 Task: Find connections with filter location Clarence-Rockland with filter topic #happyfounderswith filter profile language English with filter current company JMC Projects (India) Ltd with filter school Maulana Azad College with filter industry Accounting with filter service category Consulting with filter keywords title Customer Care Associate
Action: Mouse moved to (216, 304)
Screenshot: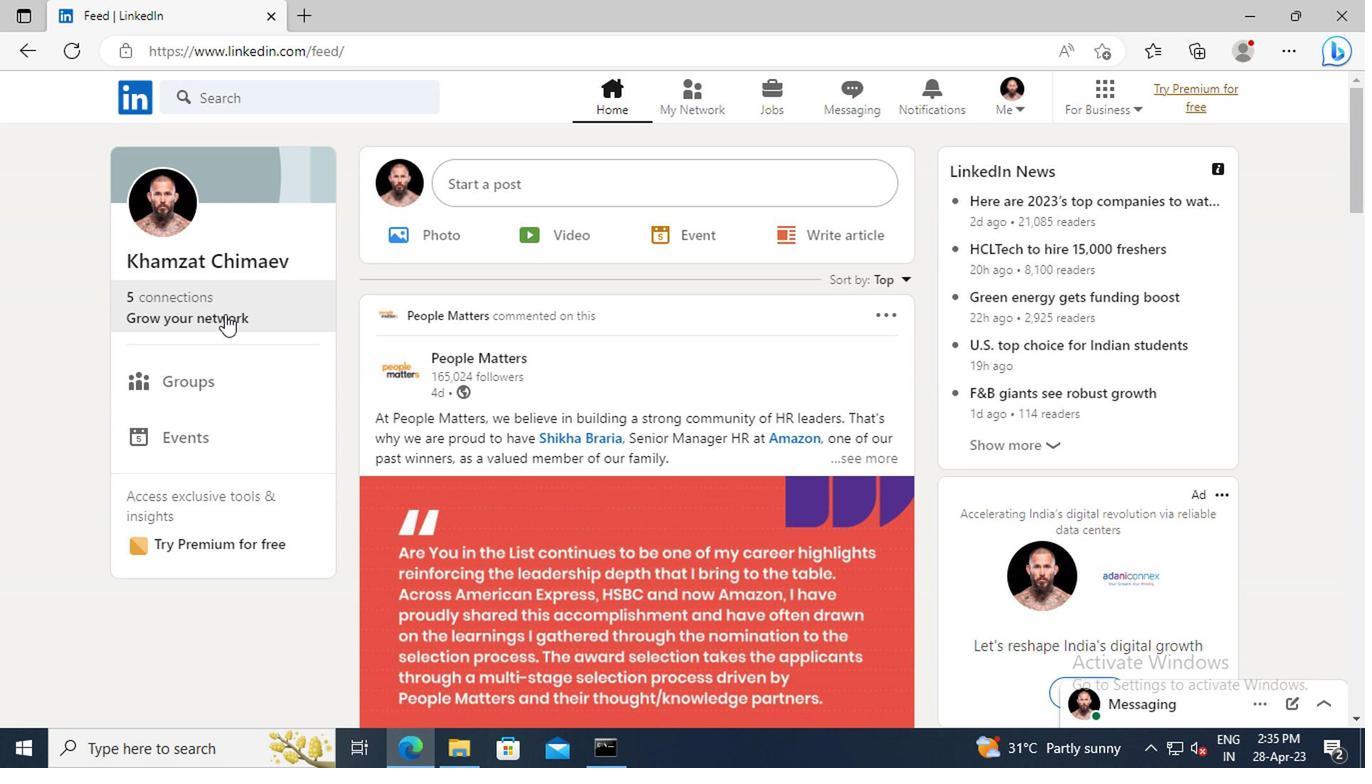 
Action: Mouse pressed left at (216, 304)
Screenshot: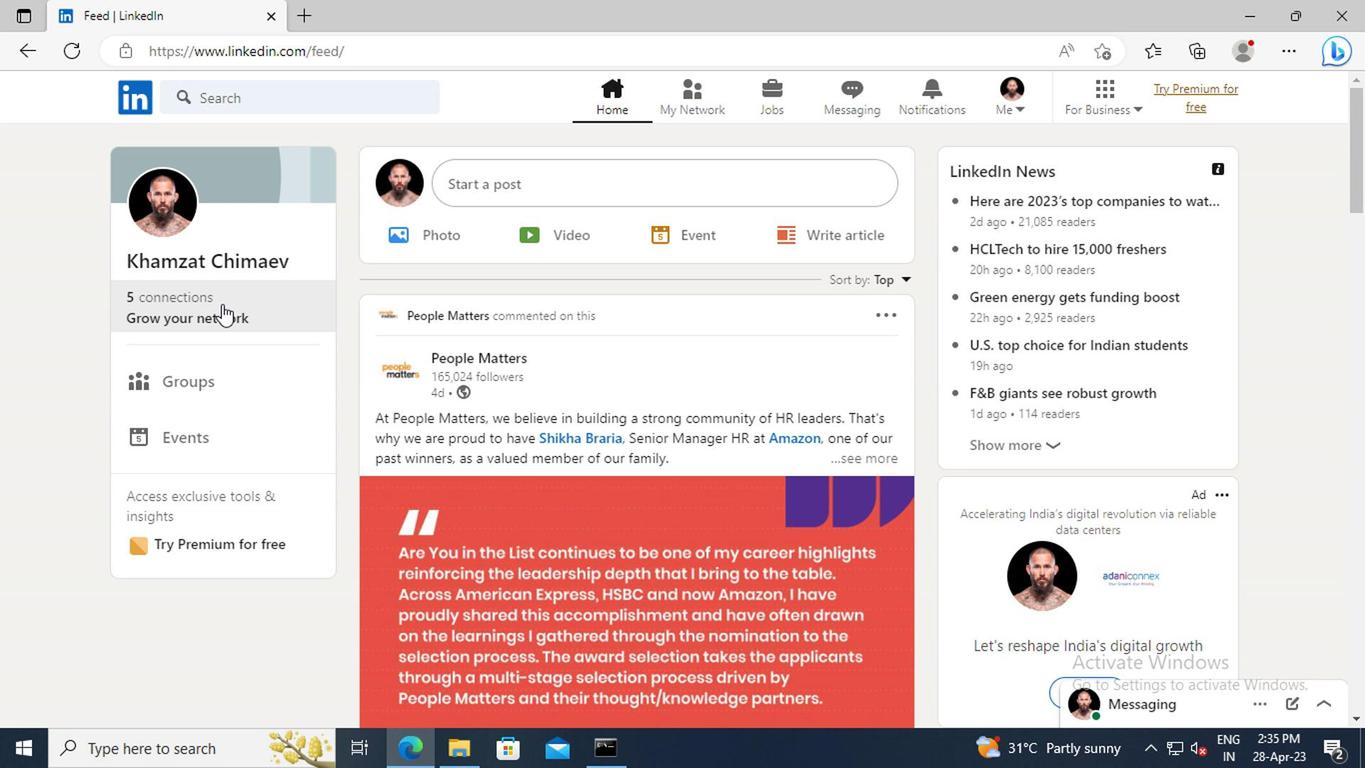 
Action: Mouse moved to (222, 215)
Screenshot: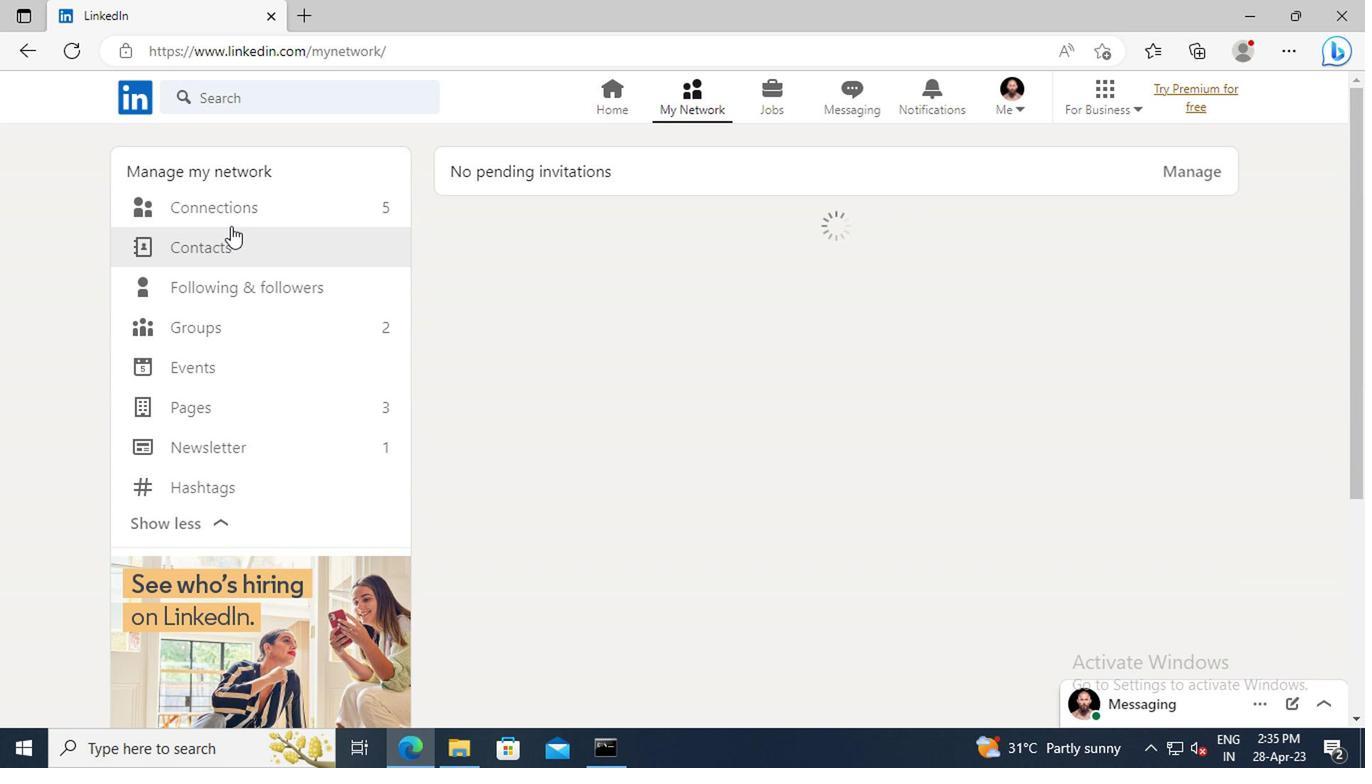 
Action: Mouse pressed left at (222, 215)
Screenshot: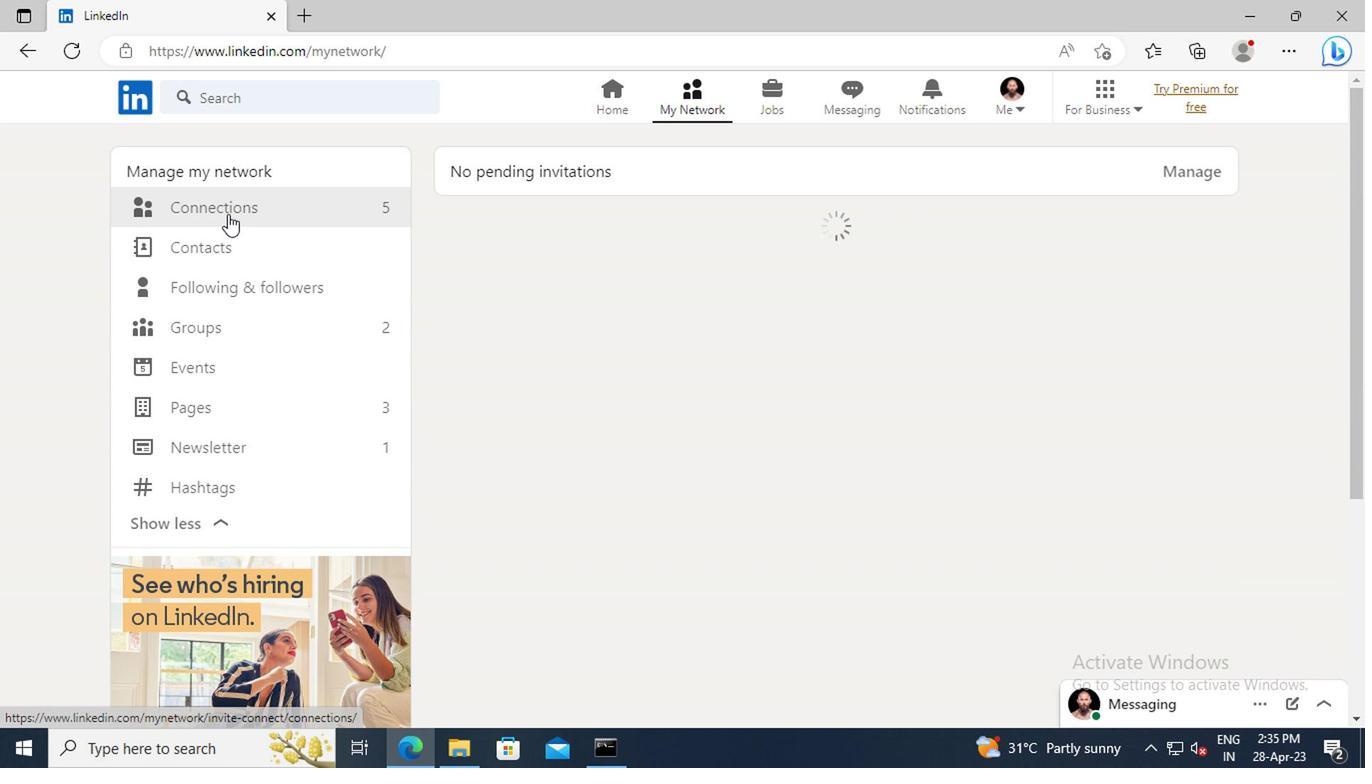 
Action: Mouse moved to (831, 214)
Screenshot: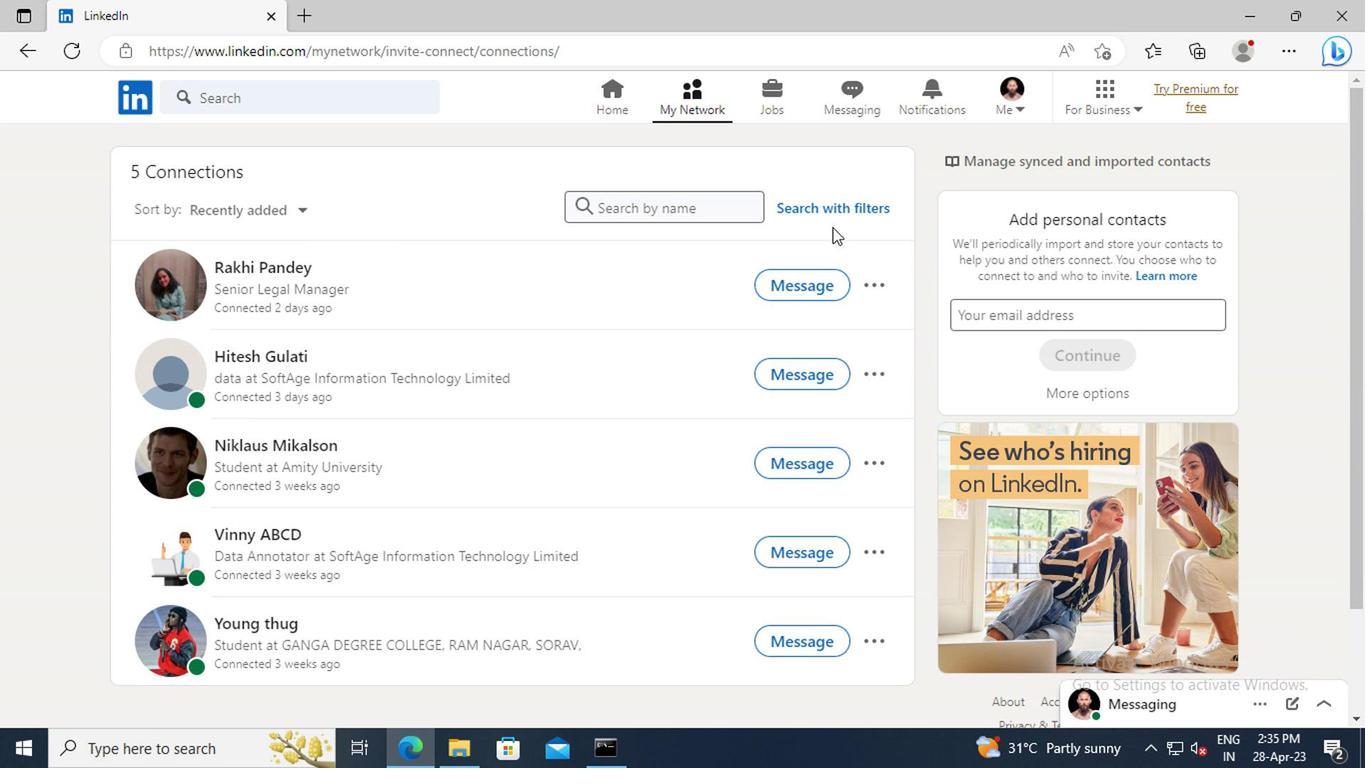 
Action: Mouse pressed left at (831, 214)
Screenshot: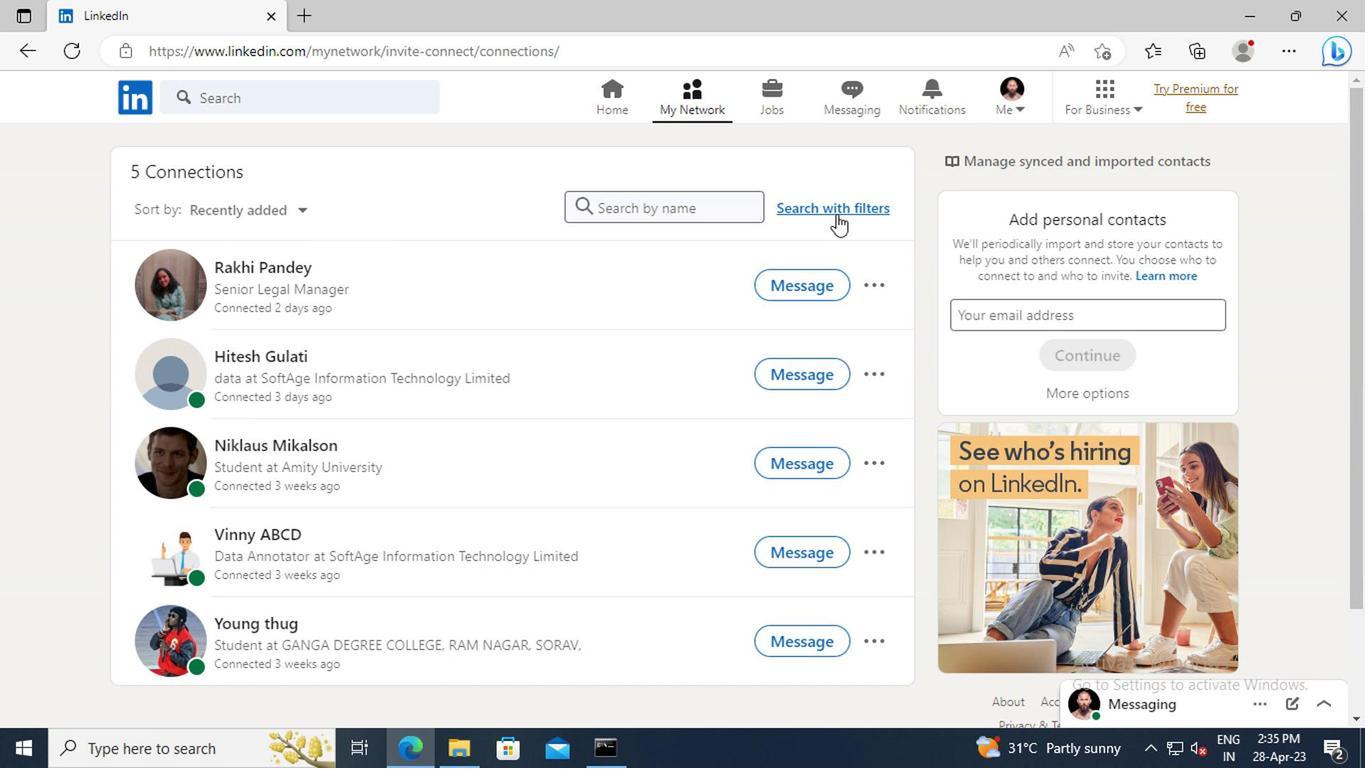 
Action: Mouse moved to (755, 157)
Screenshot: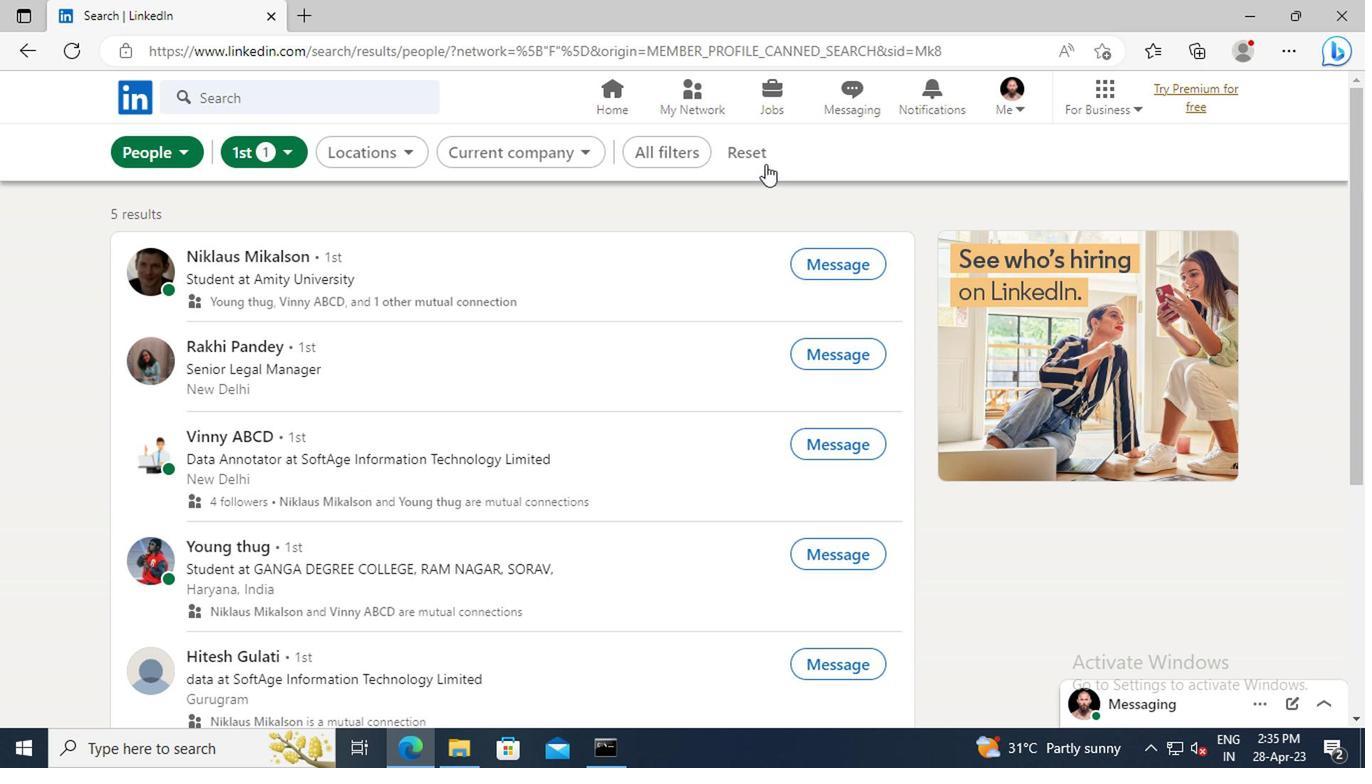 
Action: Mouse pressed left at (755, 157)
Screenshot: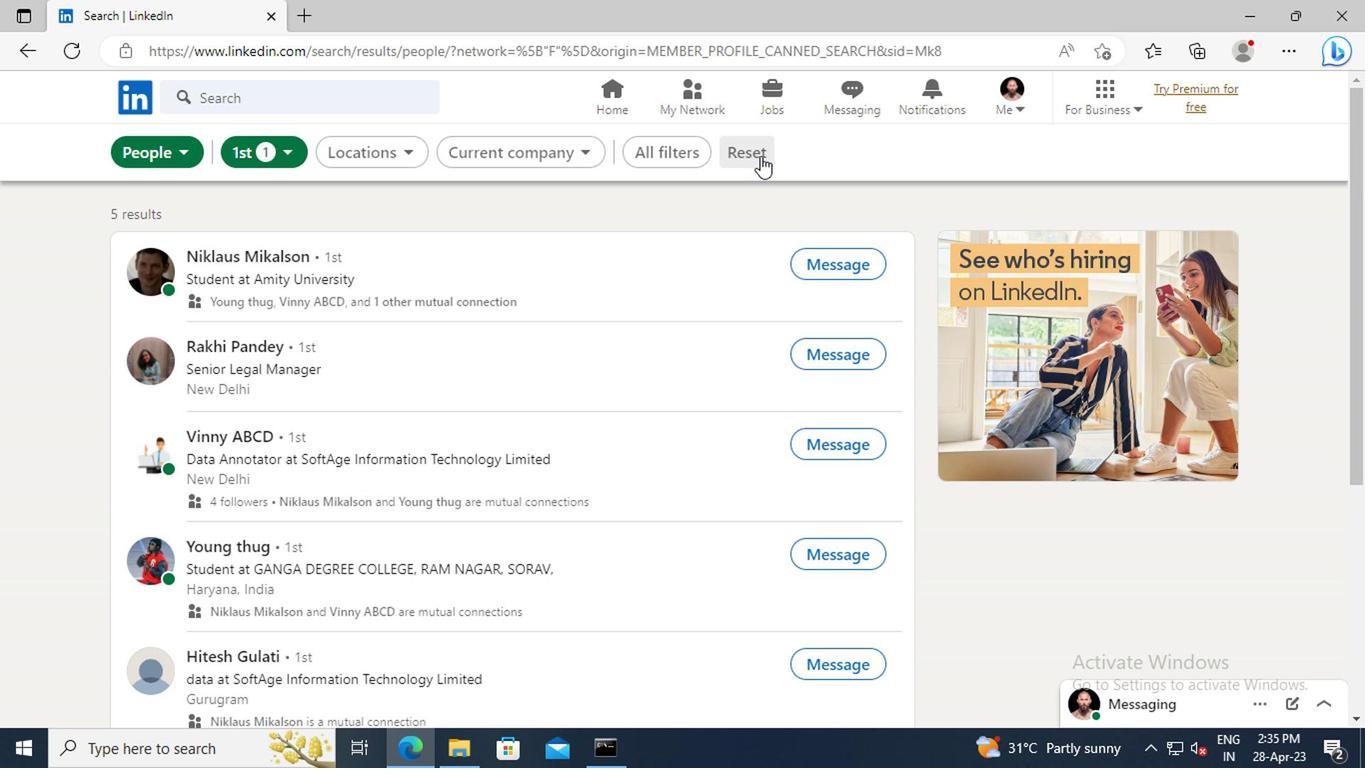 
Action: Mouse moved to (721, 155)
Screenshot: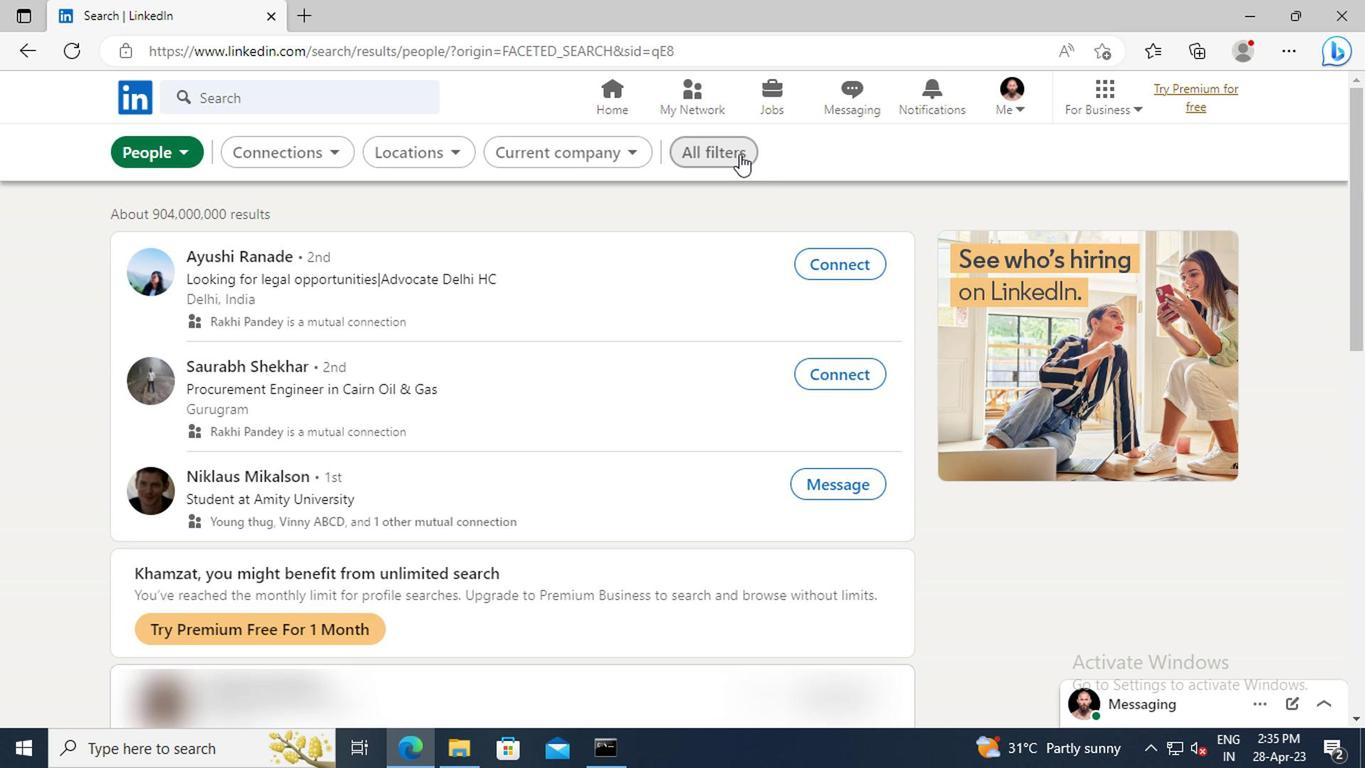 
Action: Mouse pressed left at (721, 155)
Screenshot: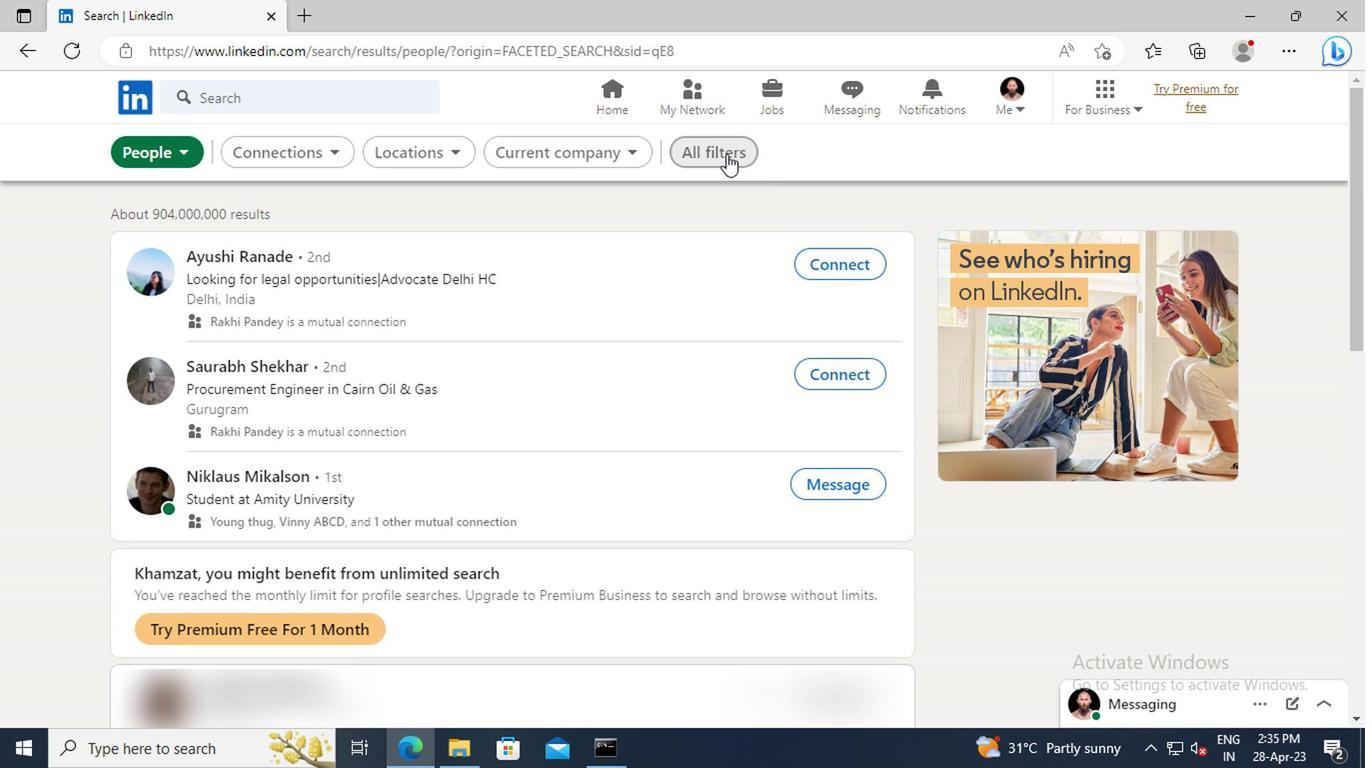 
Action: Mouse moved to (1089, 340)
Screenshot: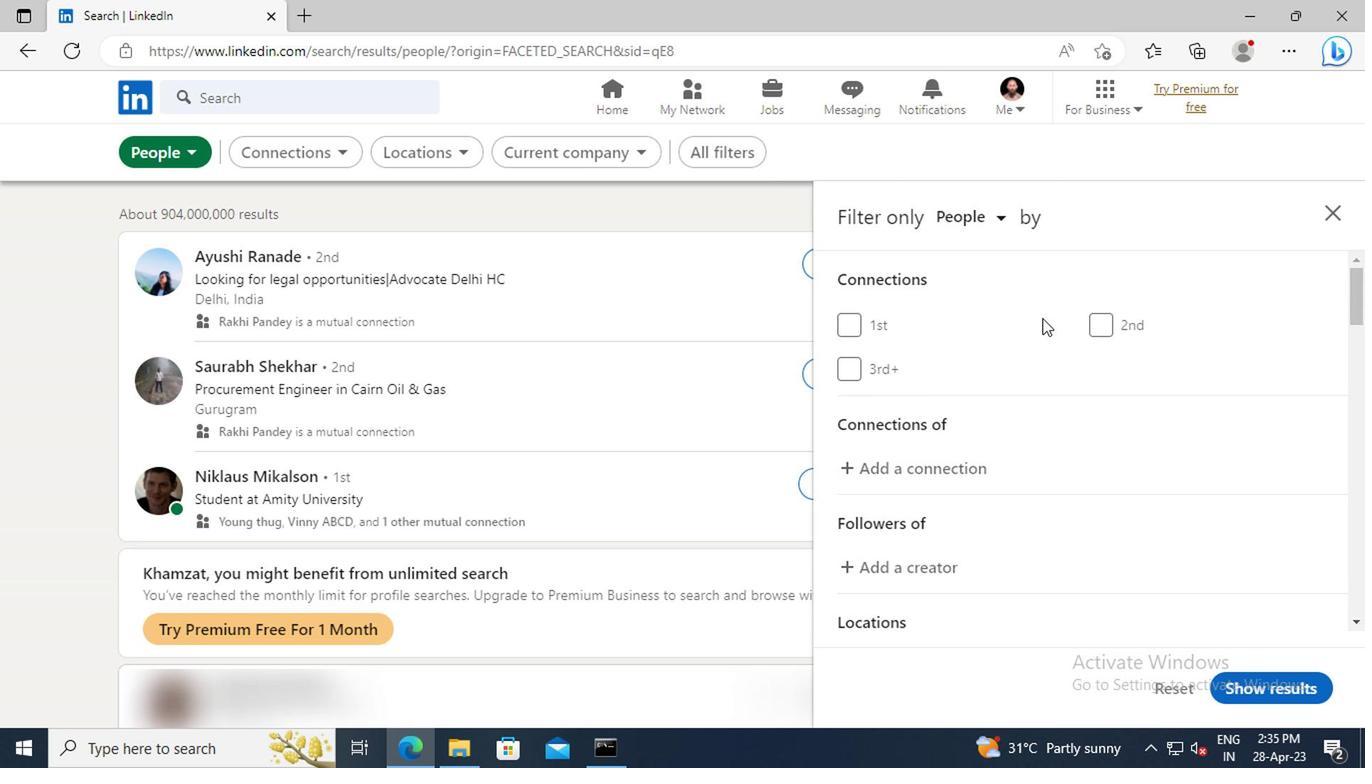 
Action: Mouse scrolled (1089, 339) with delta (0, -1)
Screenshot: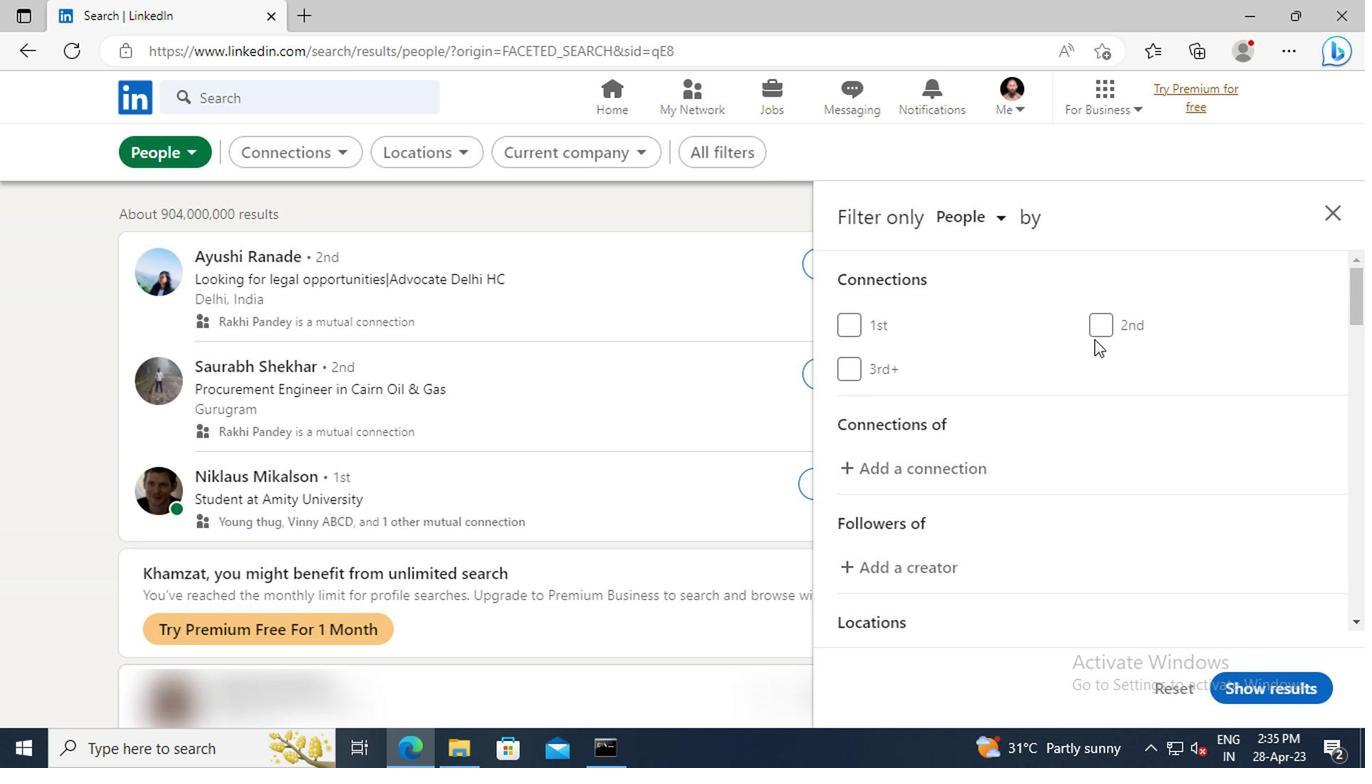 
Action: Mouse scrolled (1089, 339) with delta (0, -1)
Screenshot: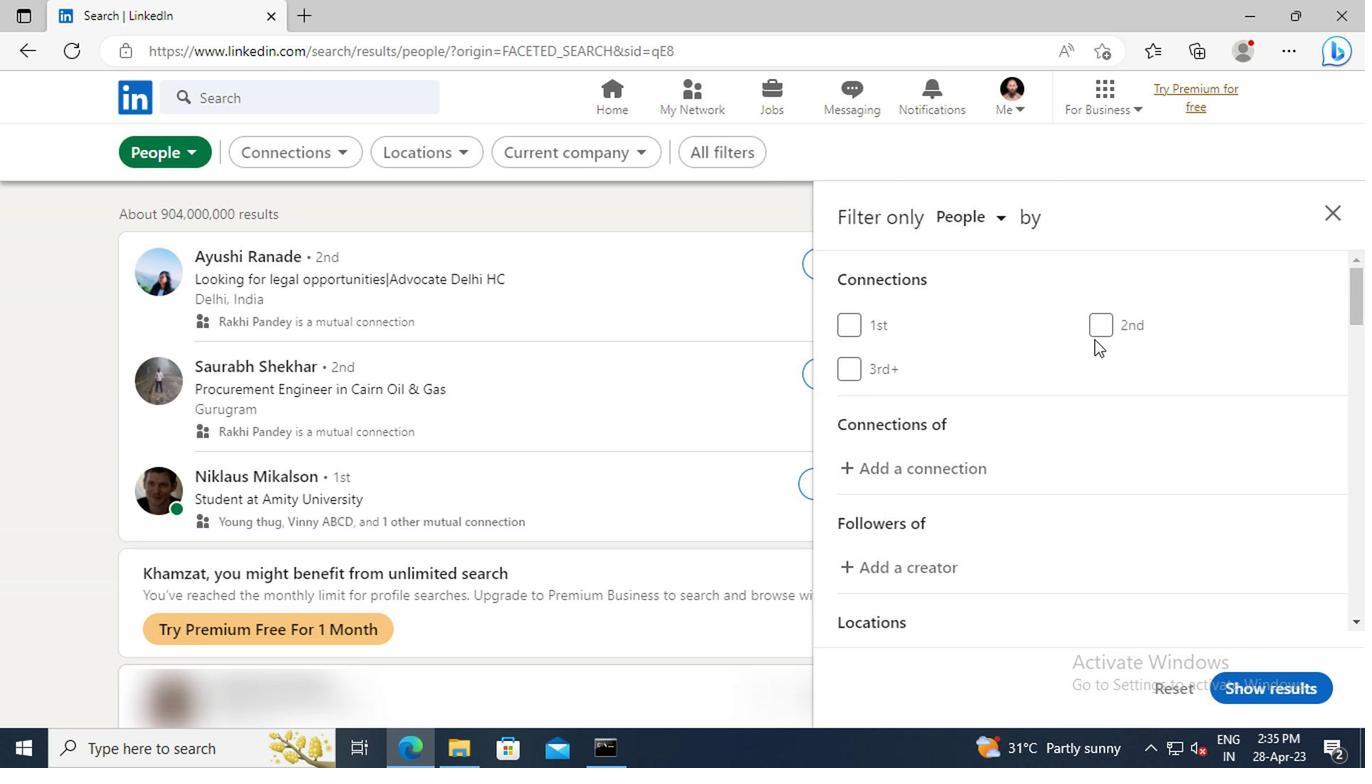 
Action: Mouse scrolled (1089, 339) with delta (0, -1)
Screenshot: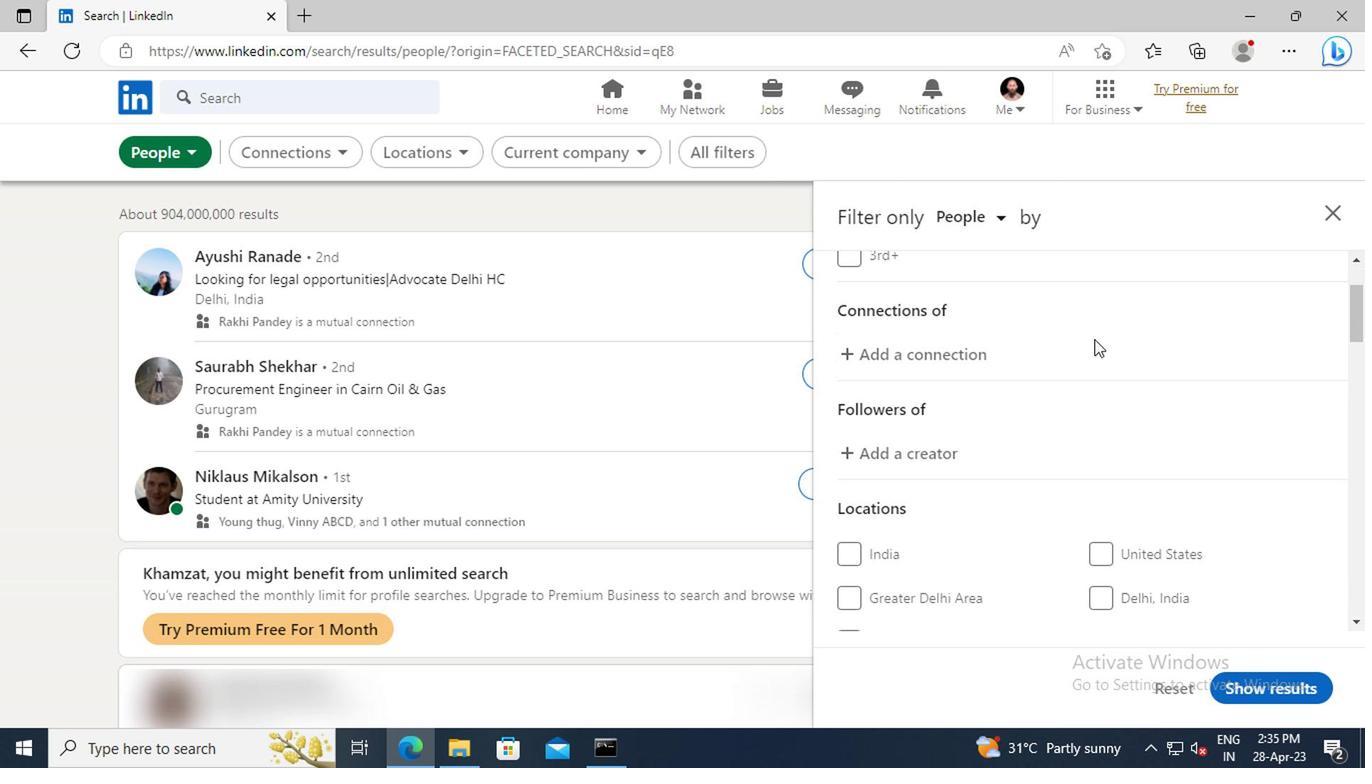 
Action: Mouse scrolled (1089, 339) with delta (0, -1)
Screenshot: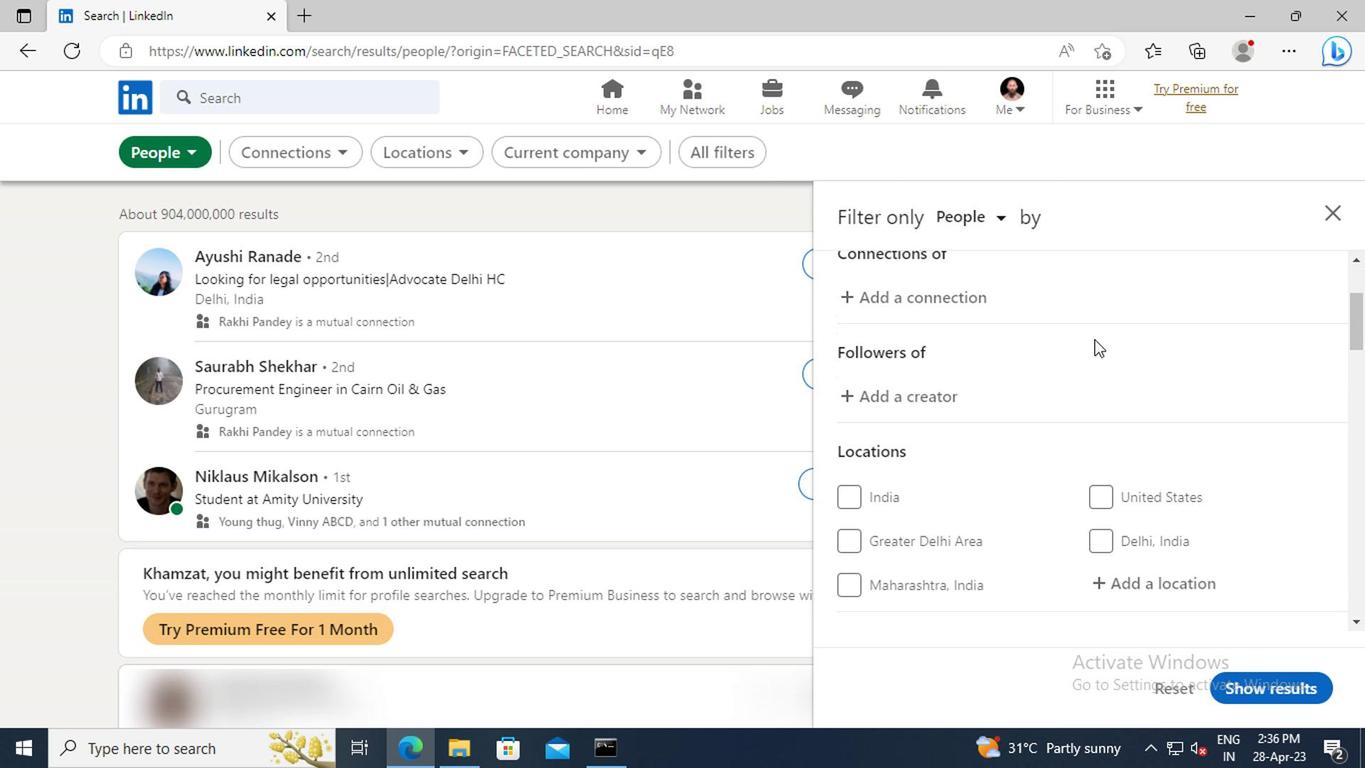 
Action: Mouse moved to (1090, 340)
Screenshot: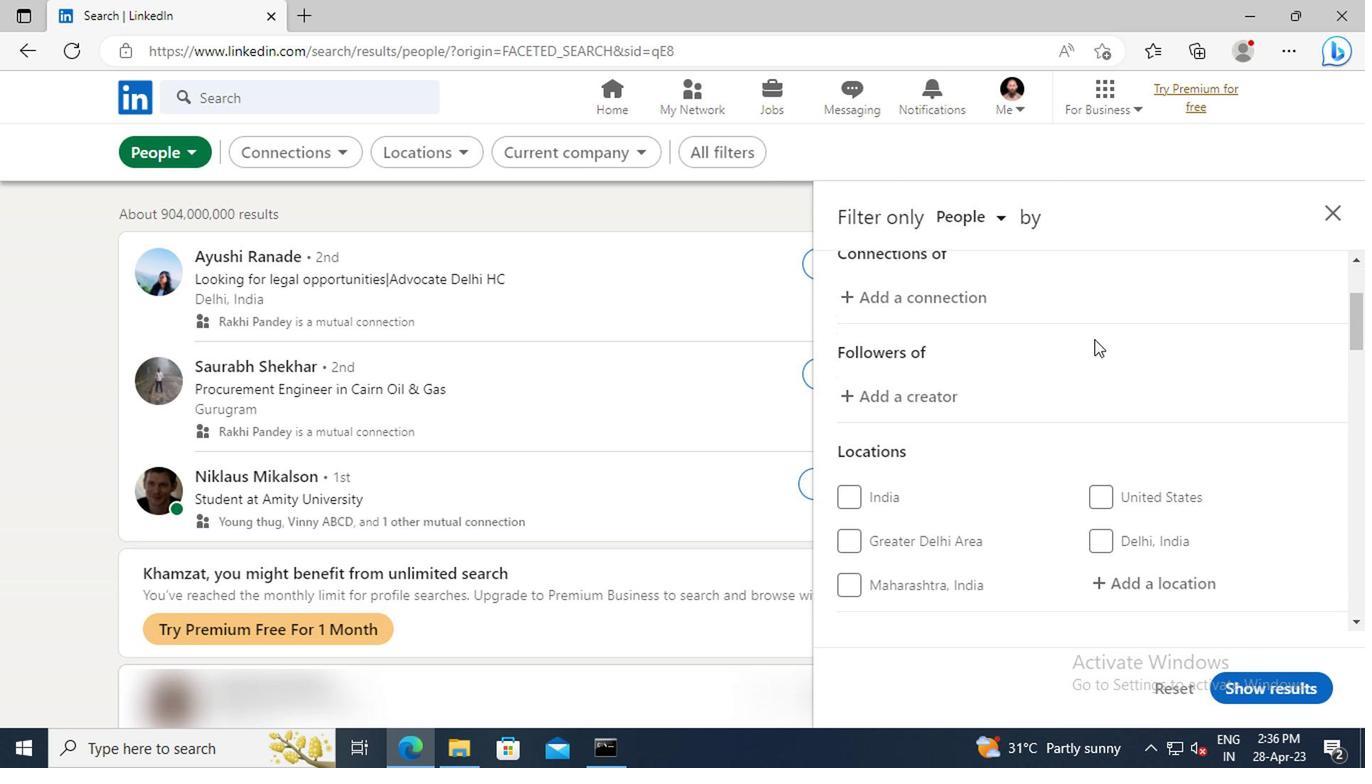 
Action: Mouse scrolled (1090, 339) with delta (0, -1)
Screenshot: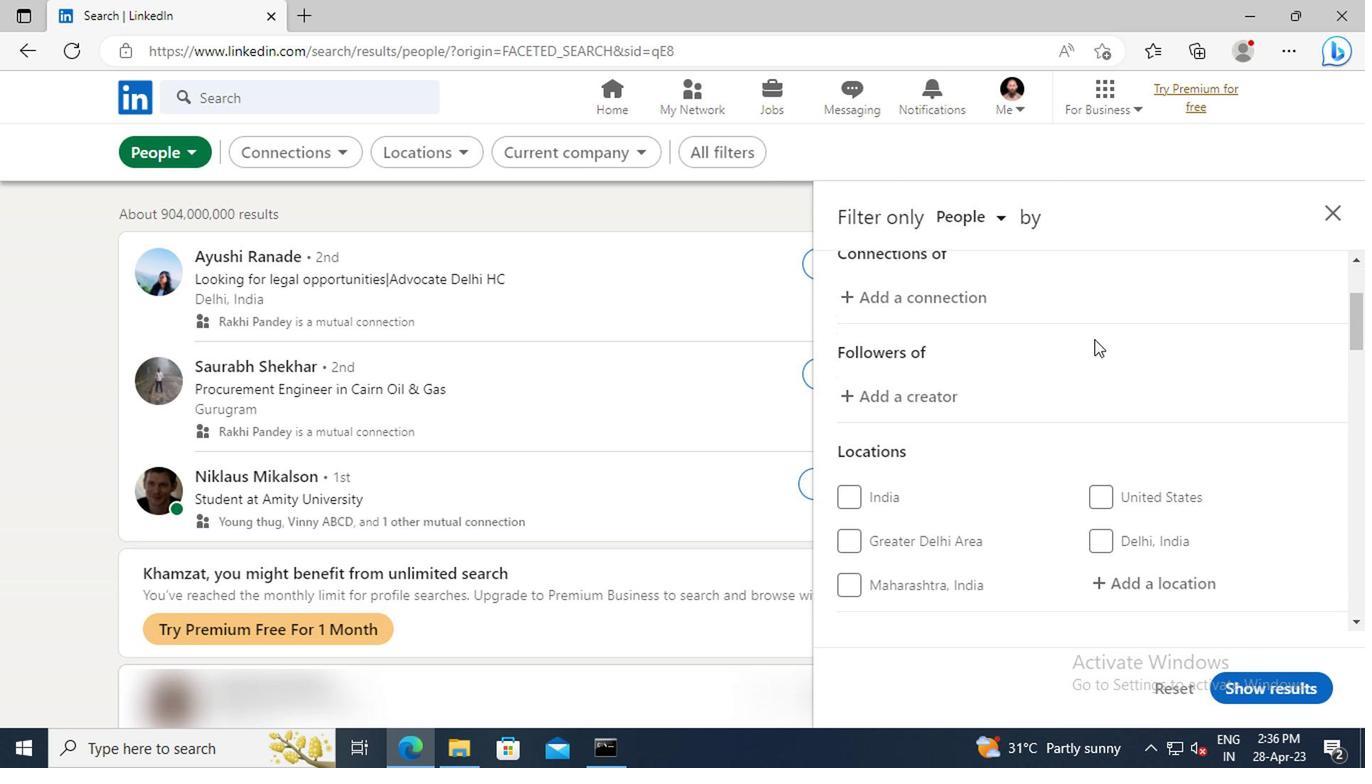 
Action: Mouse moved to (1130, 469)
Screenshot: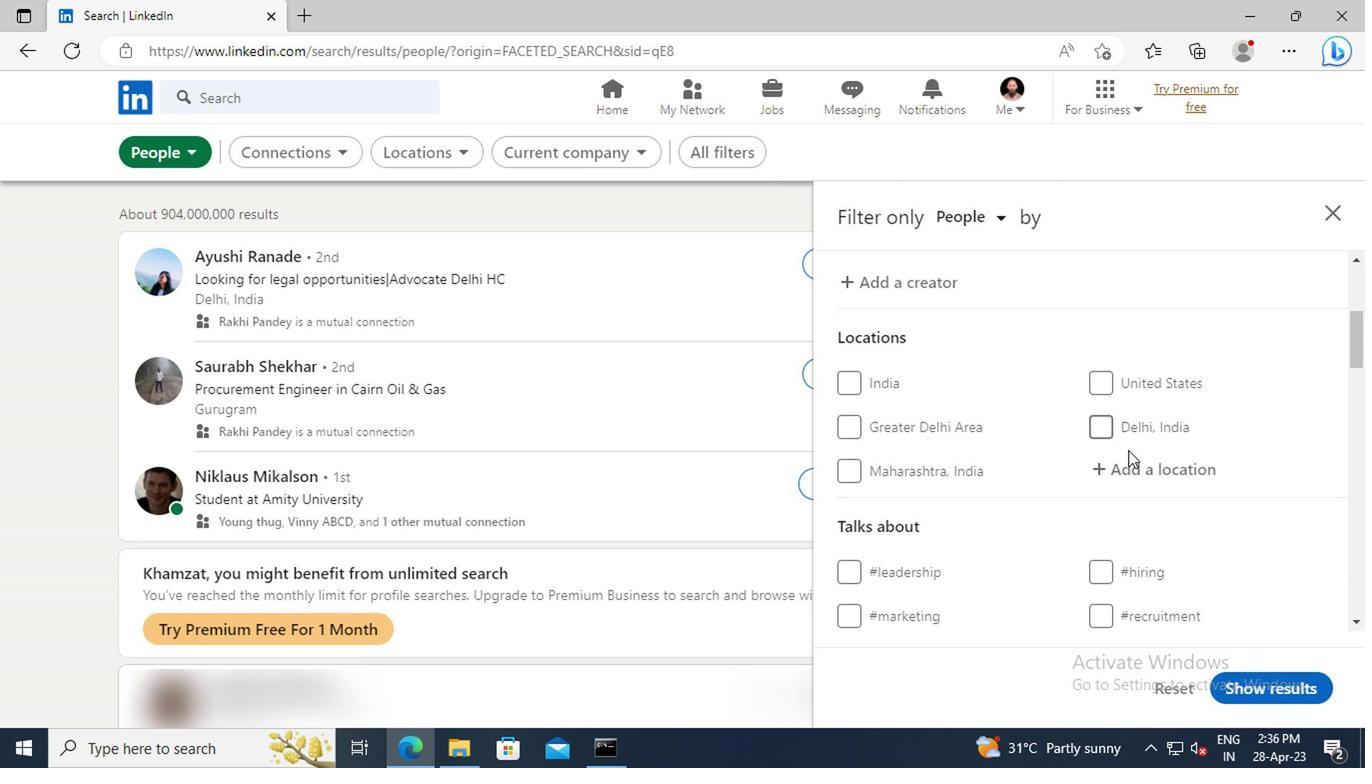 
Action: Mouse pressed left at (1130, 469)
Screenshot: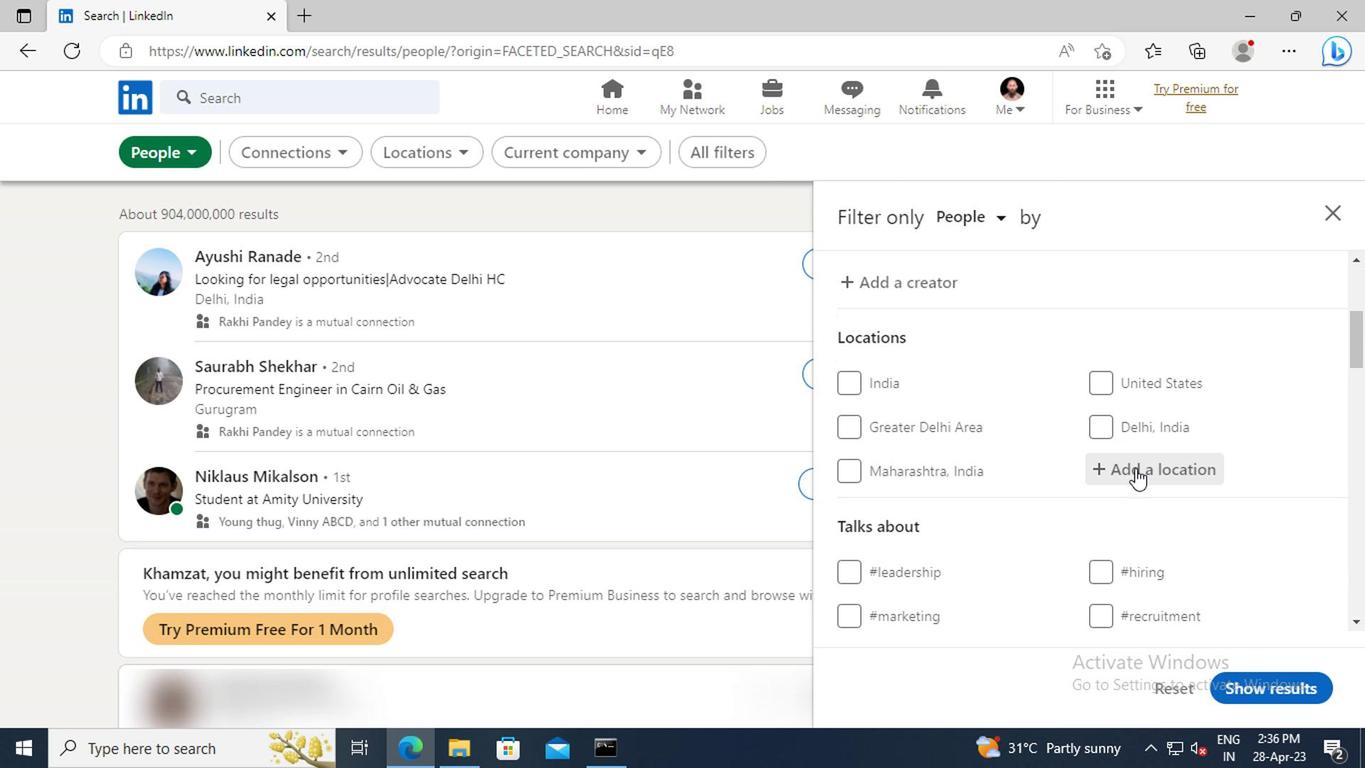 
Action: Key pressed <Key.shift>CLARENCE-<Key.shift>ROCKLAND
Screenshot: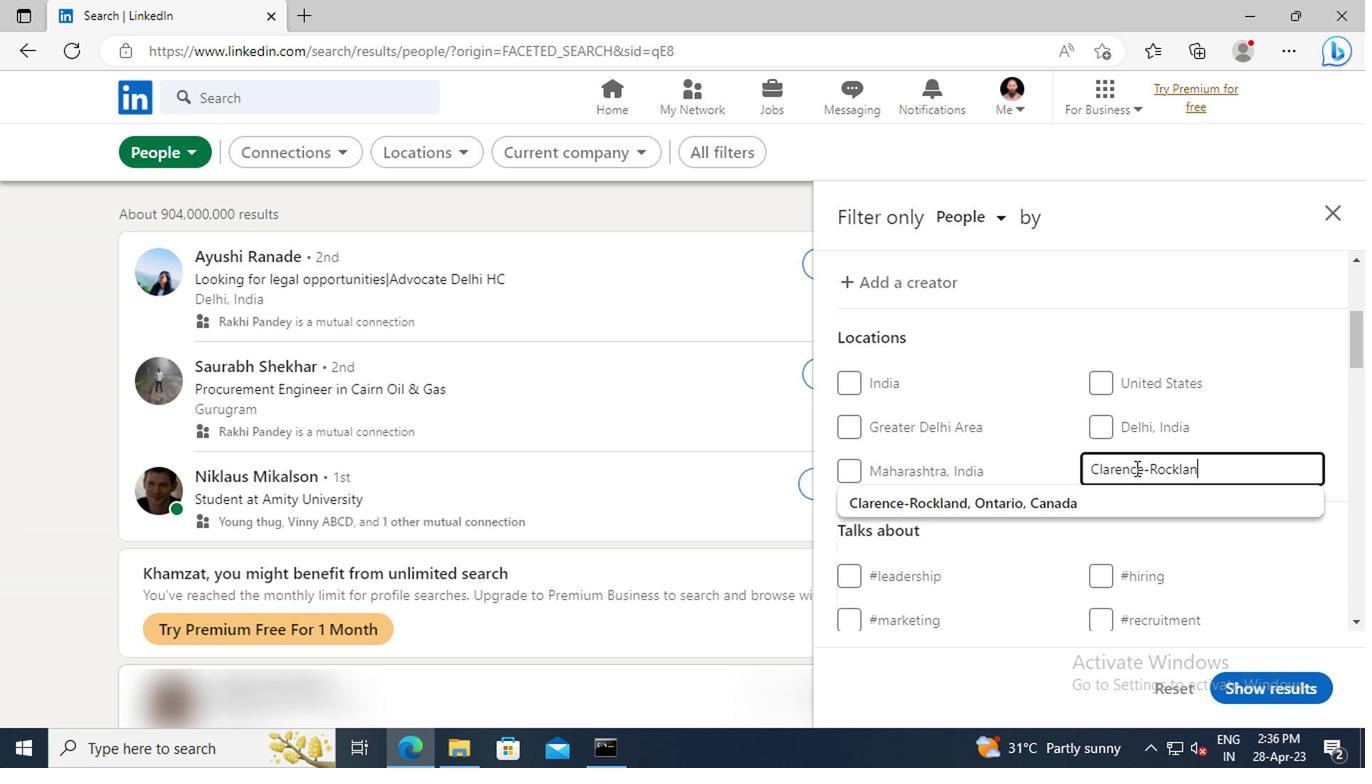 
Action: Mouse moved to (1123, 502)
Screenshot: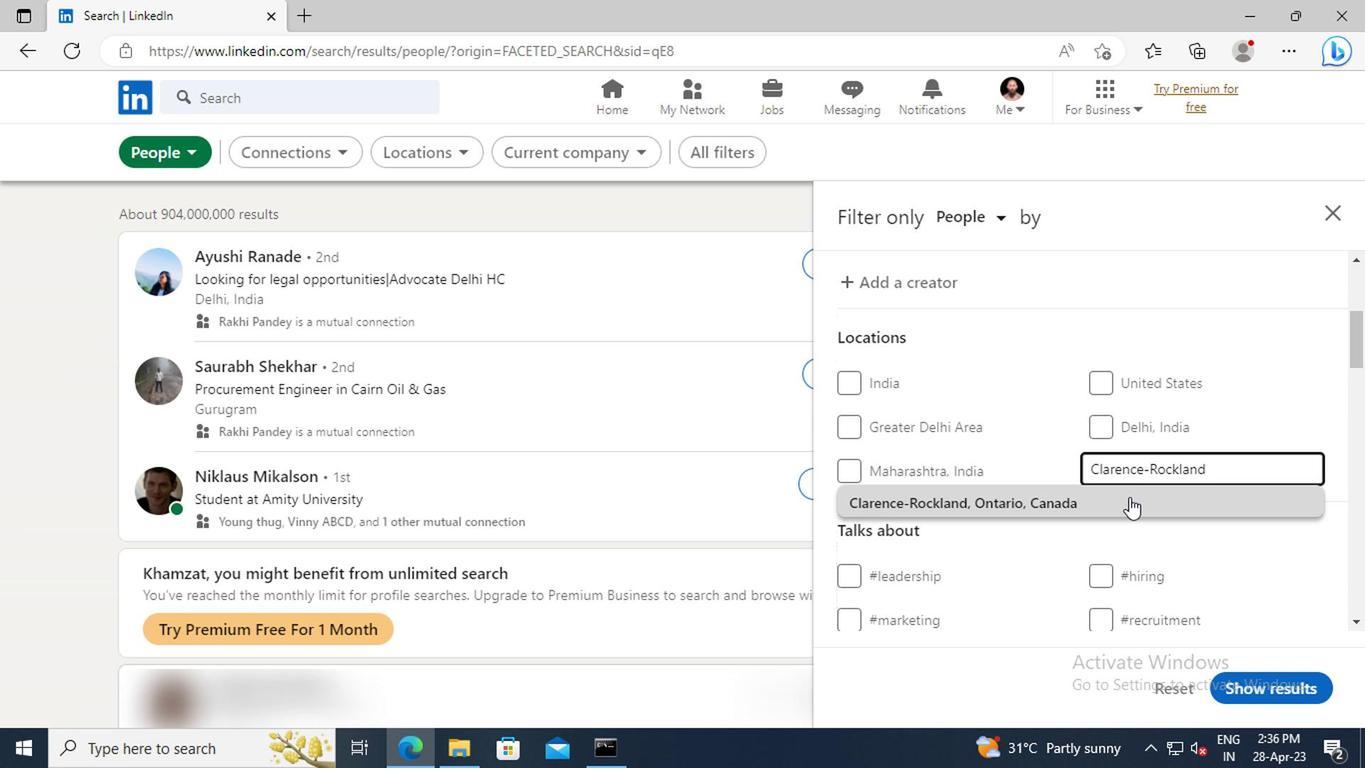
Action: Mouse pressed left at (1123, 502)
Screenshot: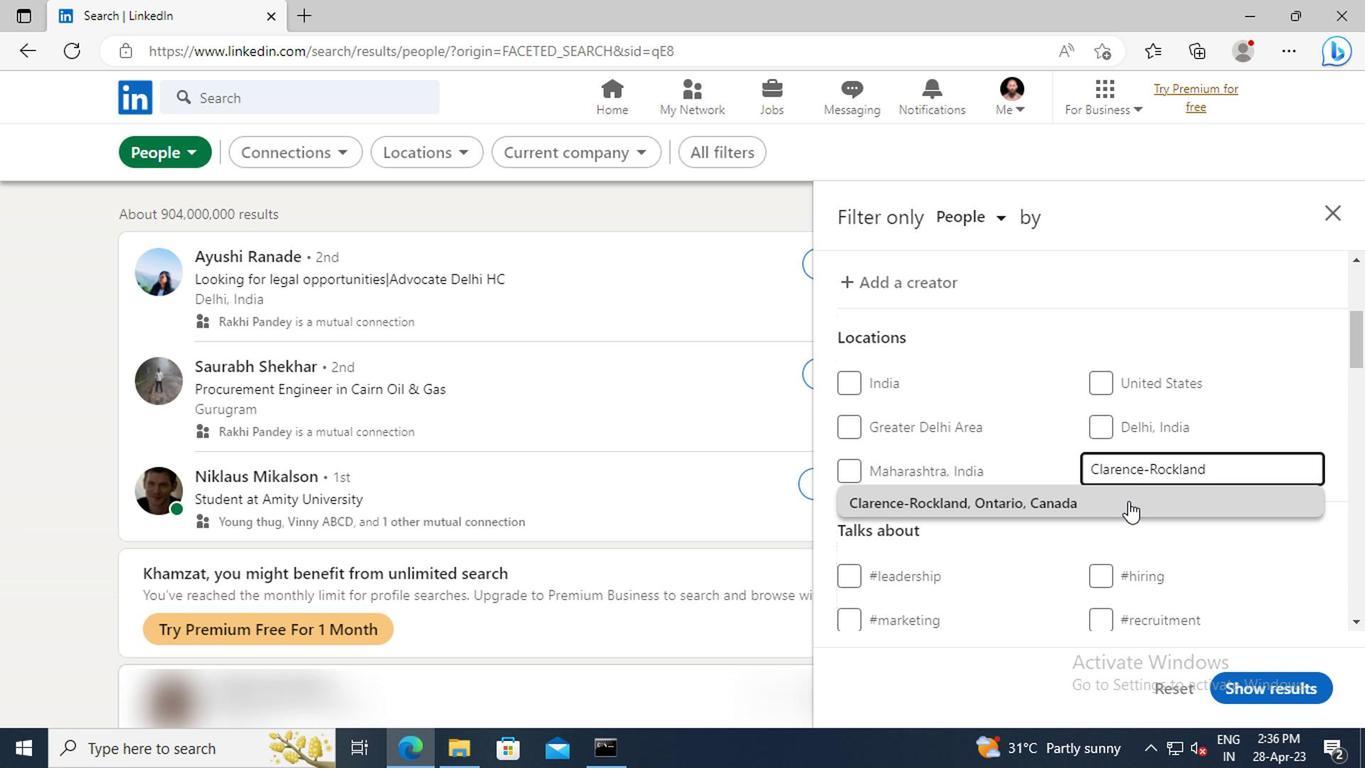 
Action: Mouse moved to (1121, 484)
Screenshot: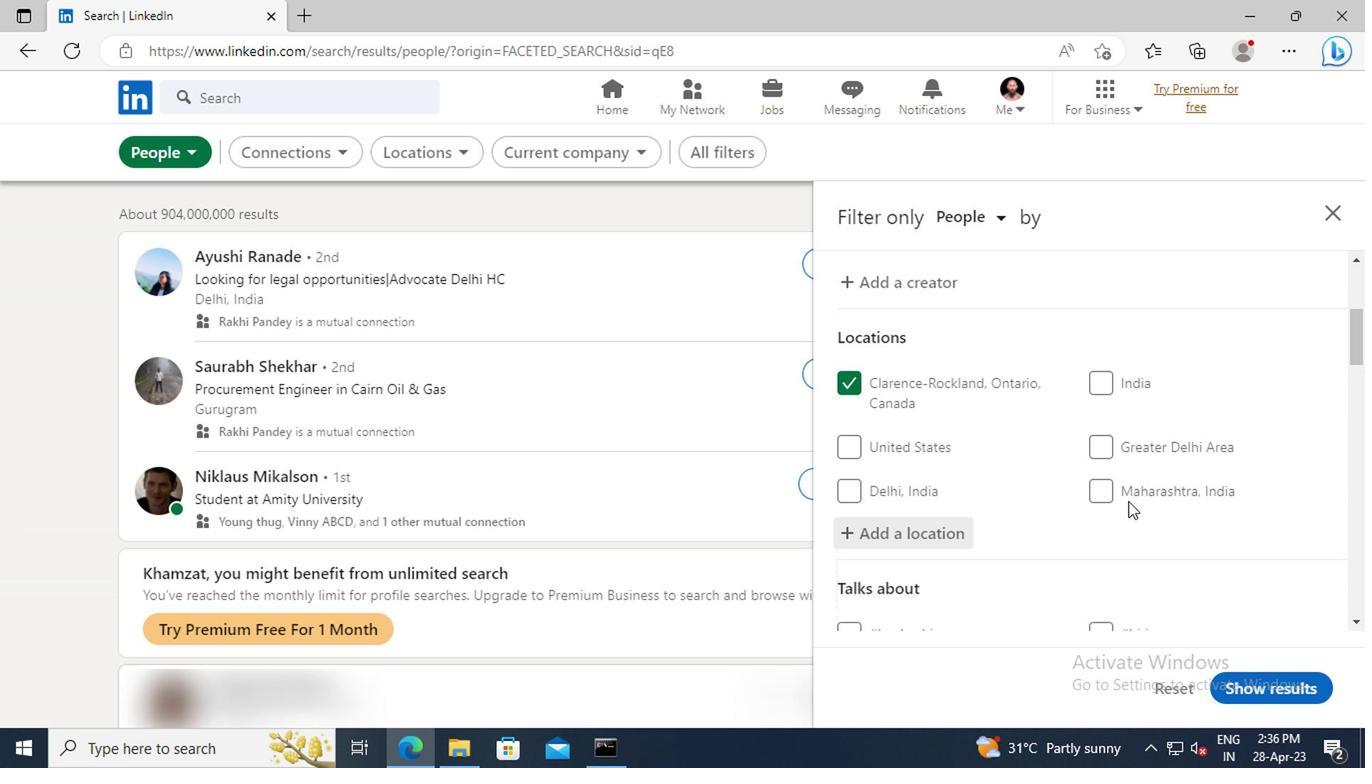 
Action: Mouse scrolled (1121, 483) with delta (0, 0)
Screenshot: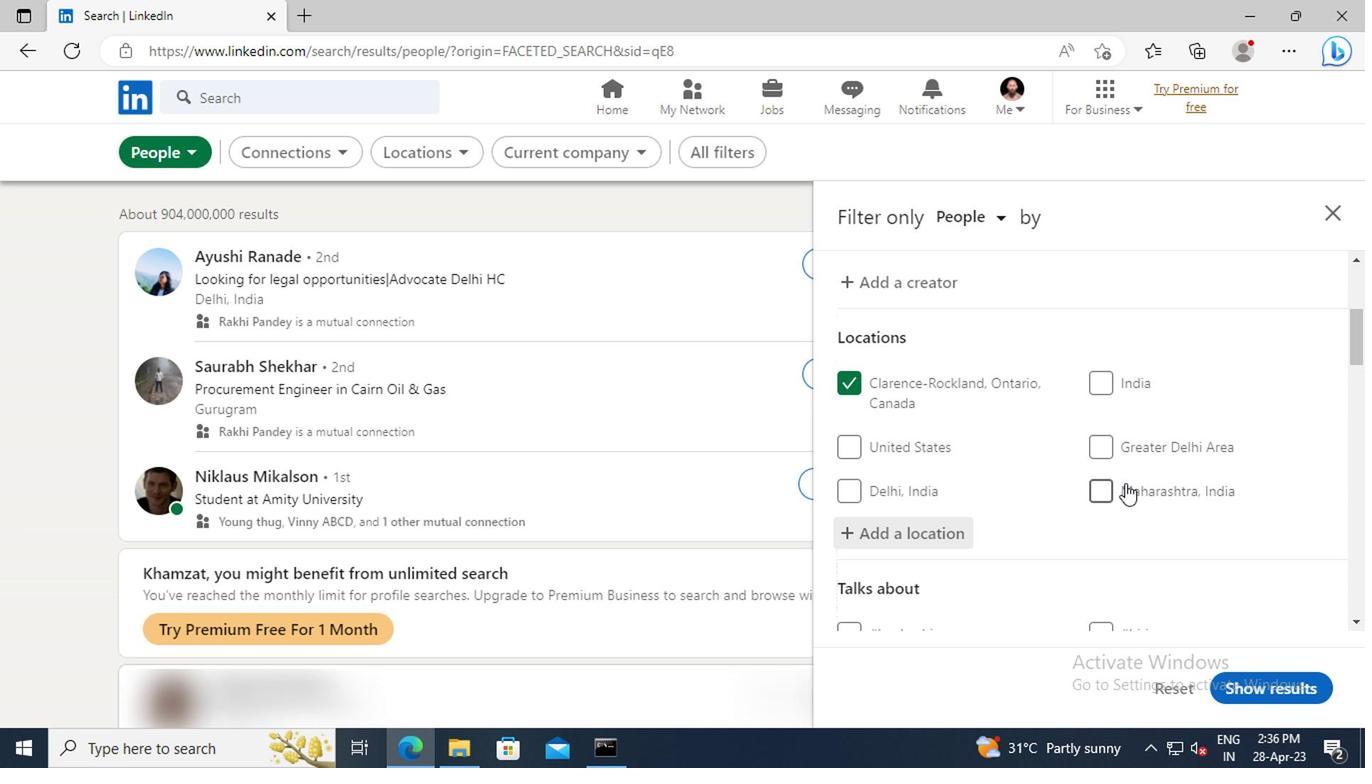 
Action: Mouse scrolled (1121, 483) with delta (0, 0)
Screenshot: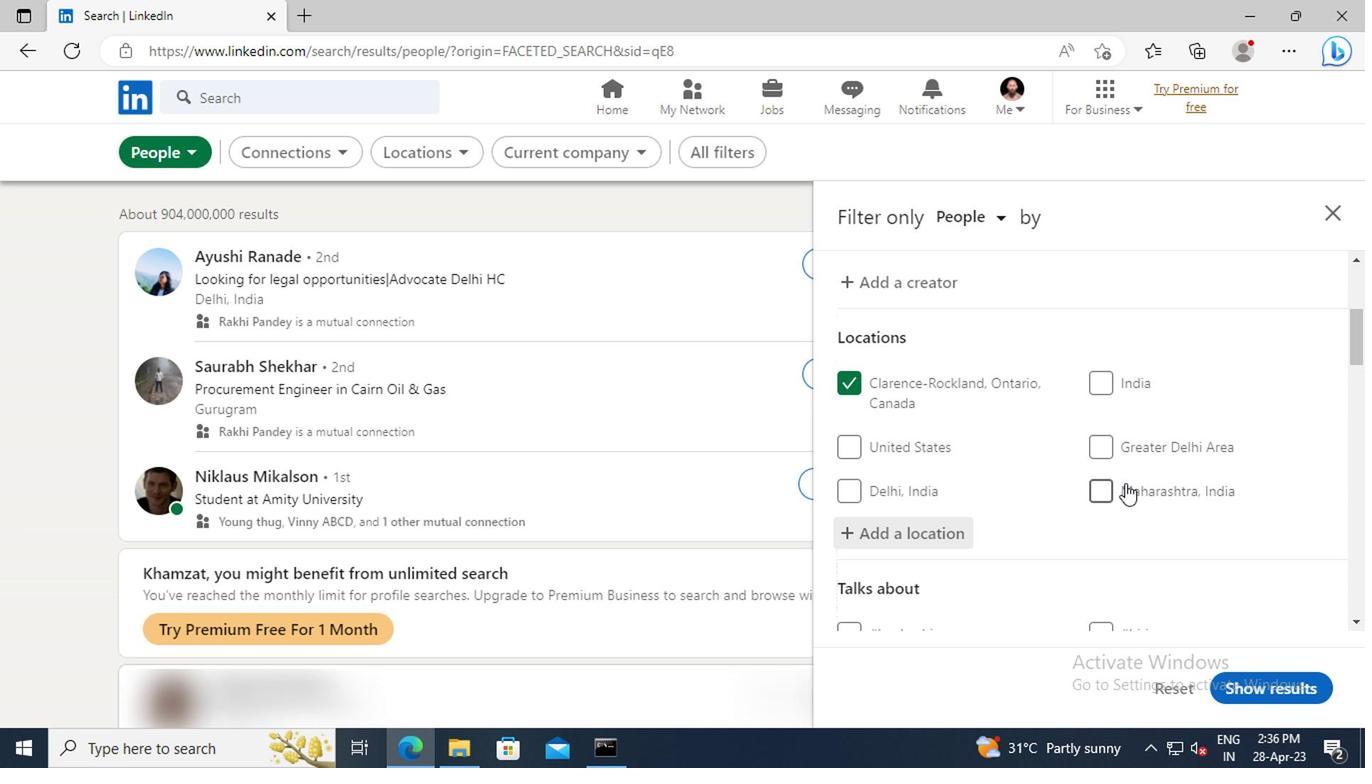 
Action: Mouse scrolled (1121, 483) with delta (0, 0)
Screenshot: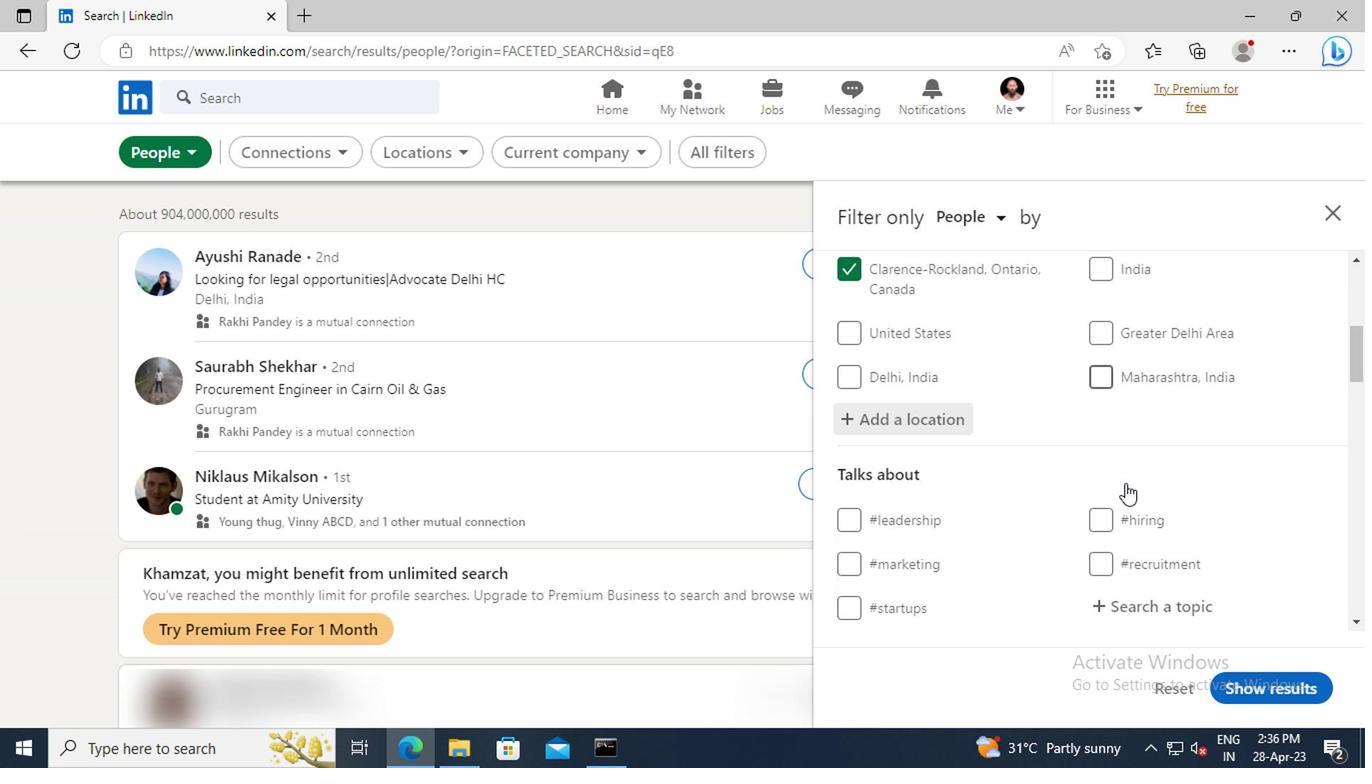 
Action: Mouse scrolled (1121, 483) with delta (0, 0)
Screenshot: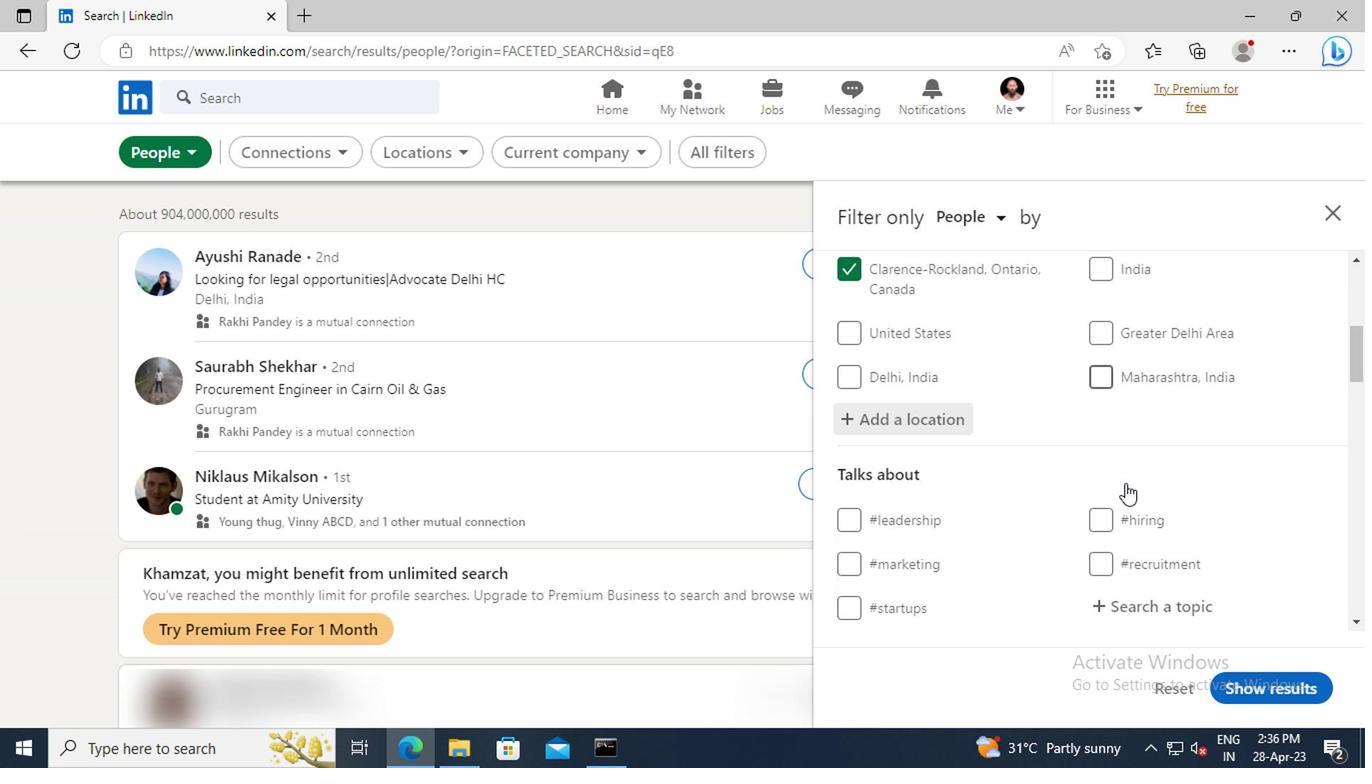 
Action: Mouse scrolled (1121, 483) with delta (0, 0)
Screenshot: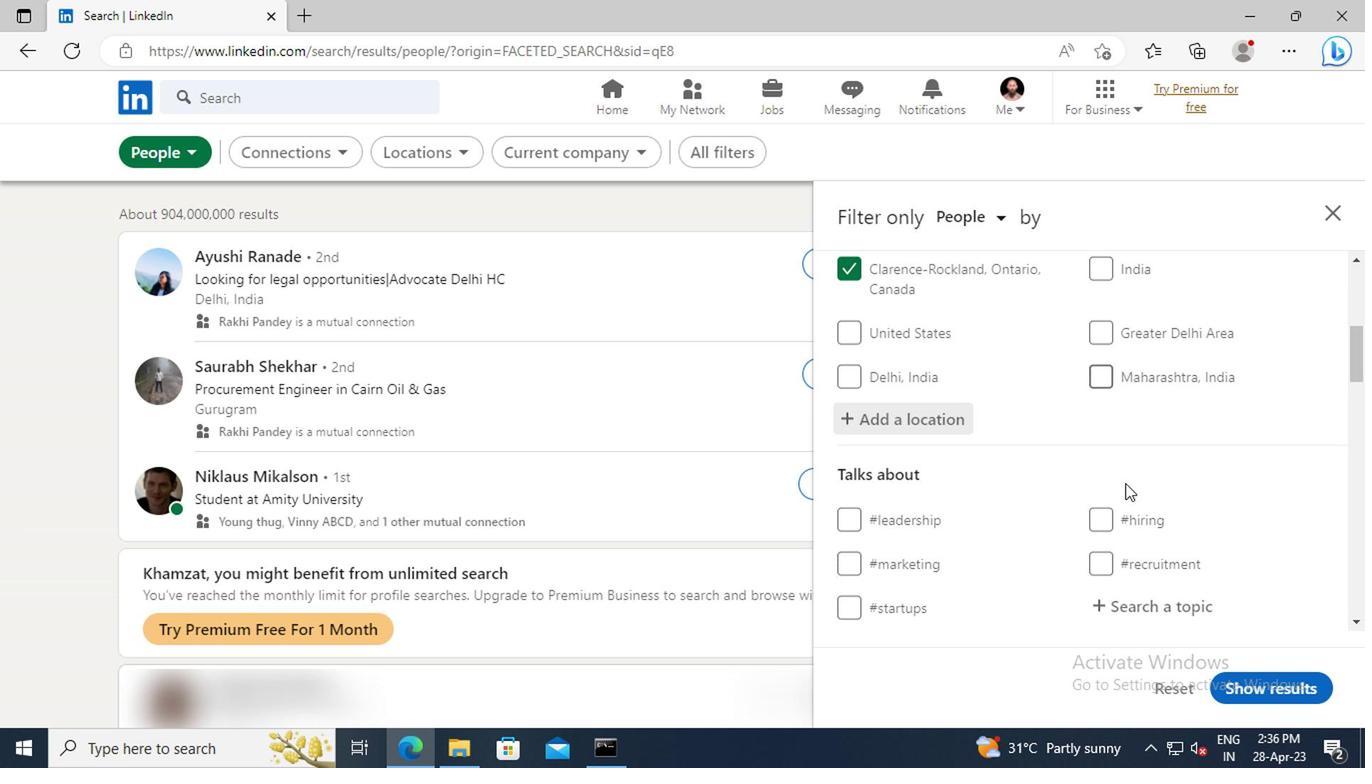 
Action: Mouse moved to (1117, 444)
Screenshot: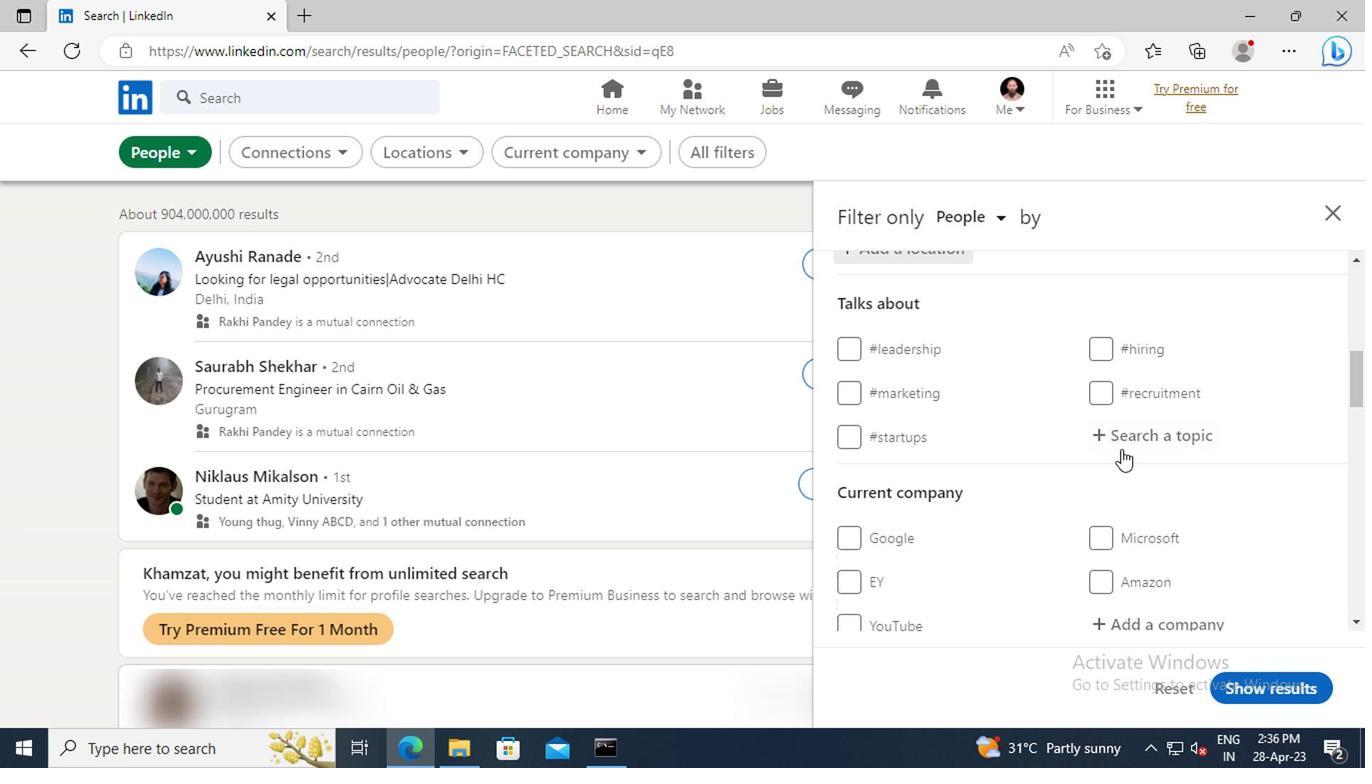 
Action: Mouse pressed left at (1117, 444)
Screenshot: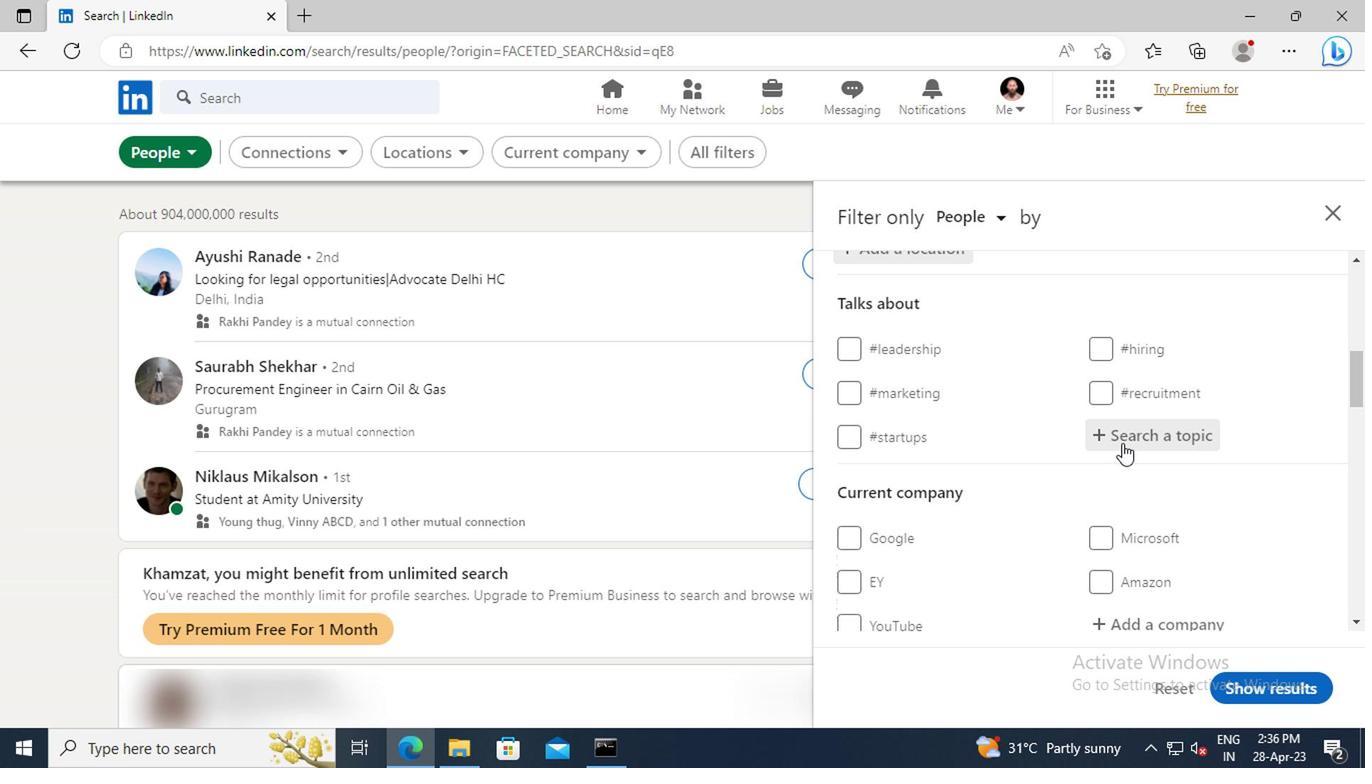 
Action: Key pressed HAPPYFOUND
Screenshot: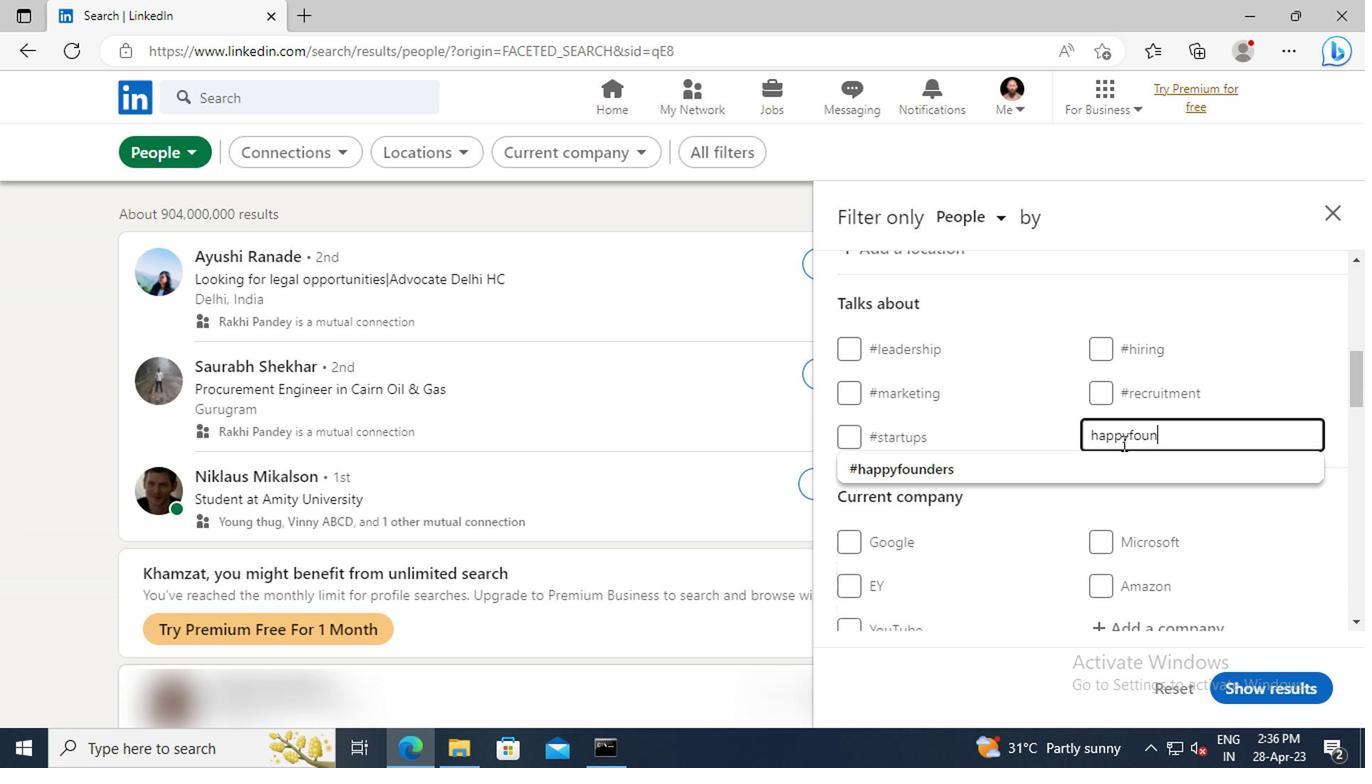 
Action: Mouse moved to (1108, 467)
Screenshot: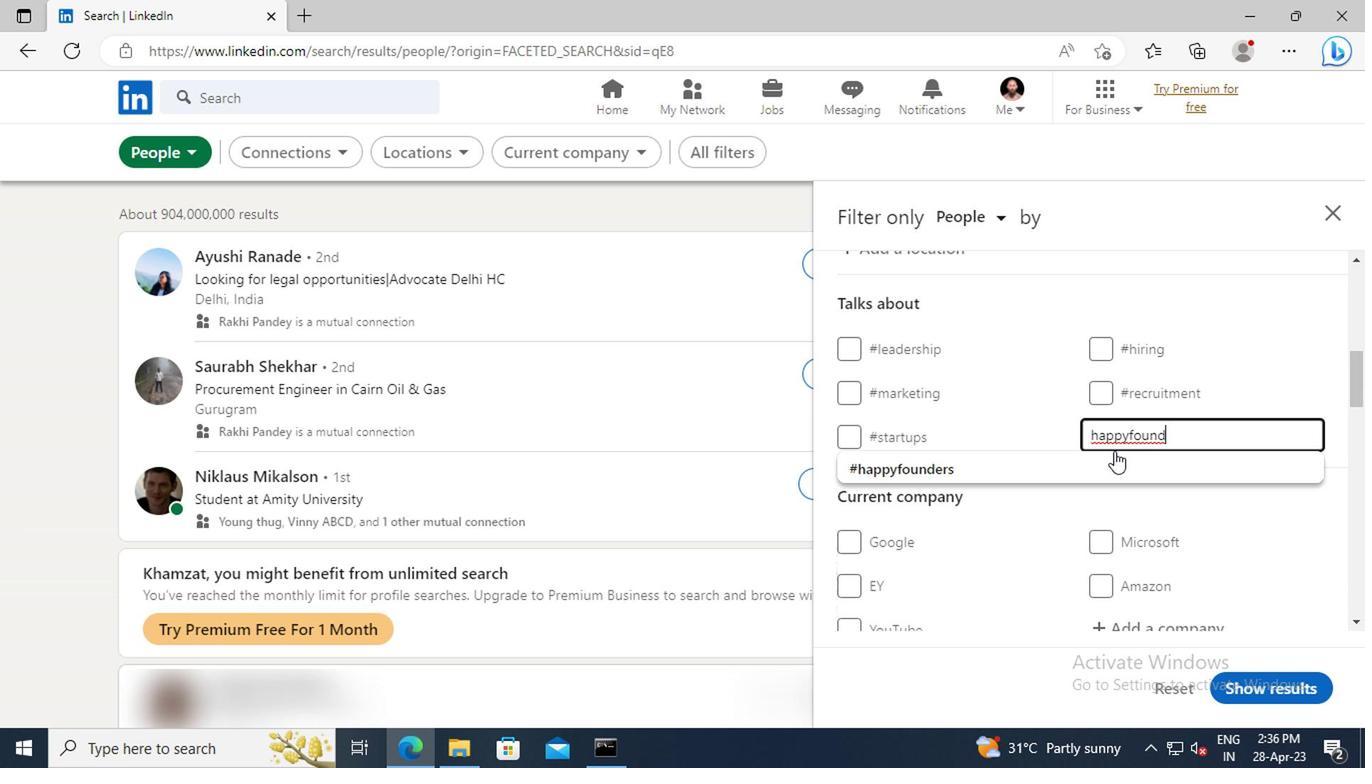 
Action: Mouse pressed left at (1108, 467)
Screenshot: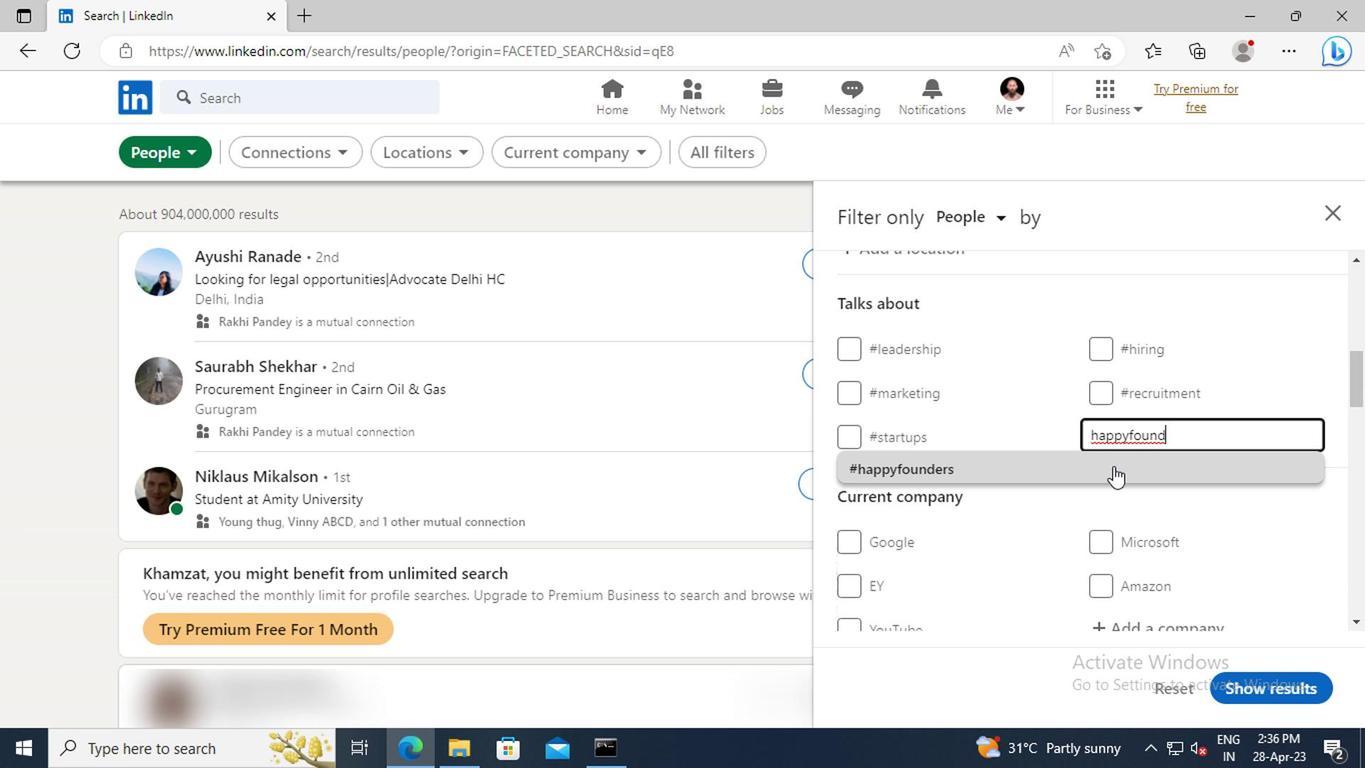 
Action: Mouse scrolled (1108, 466) with delta (0, 0)
Screenshot: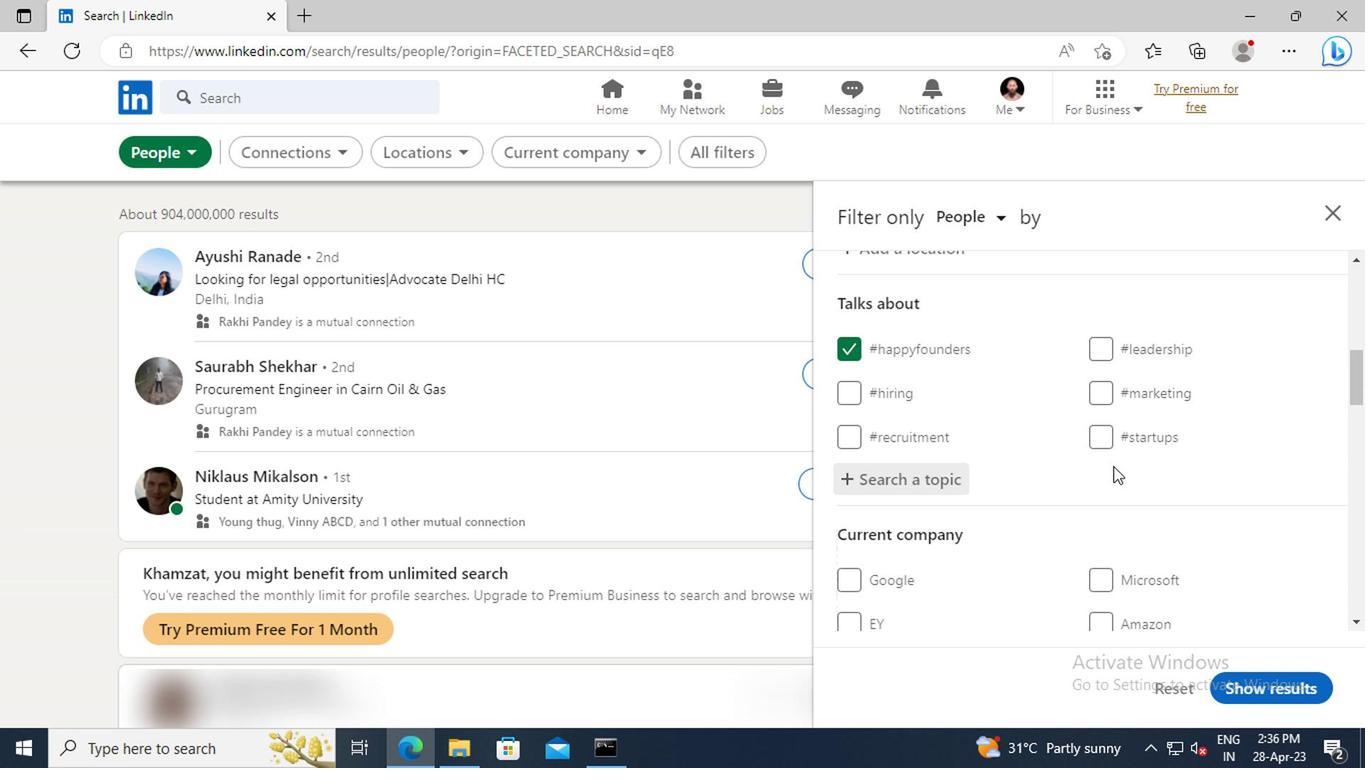 
Action: Mouse scrolled (1108, 466) with delta (0, 0)
Screenshot: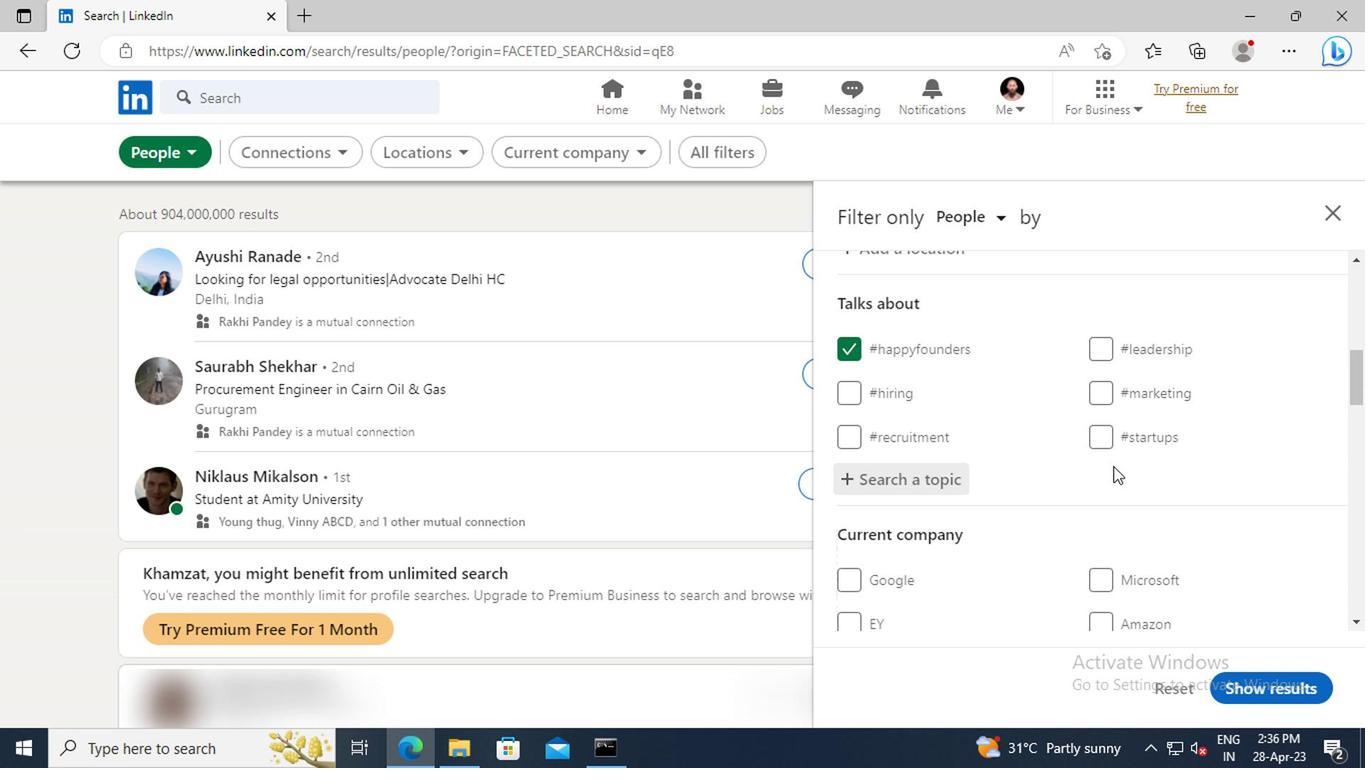 
Action: Mouse scrolled (1108, 466) with delta (0, 0)
Screenshot: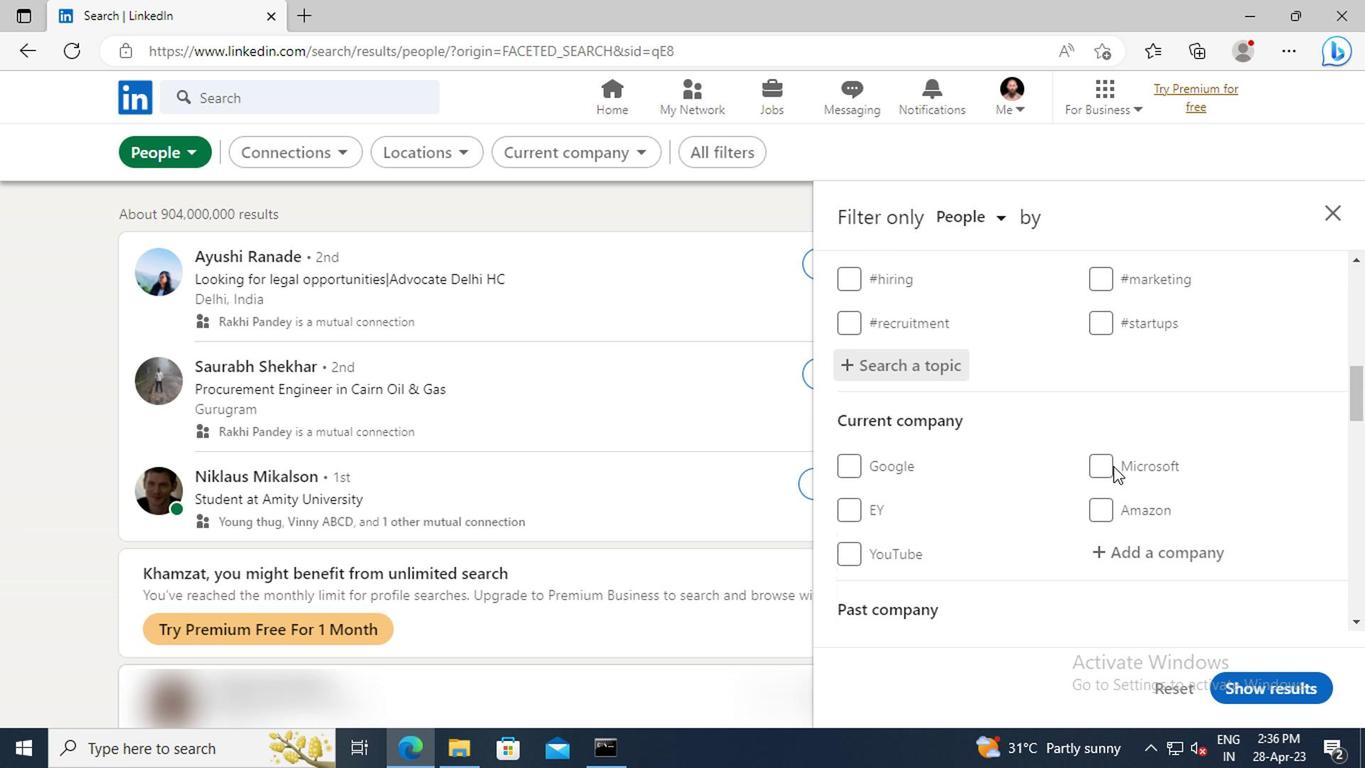 
Action: Mouse scrolled (1108, 466) with delta (0, 0)
Screenshot: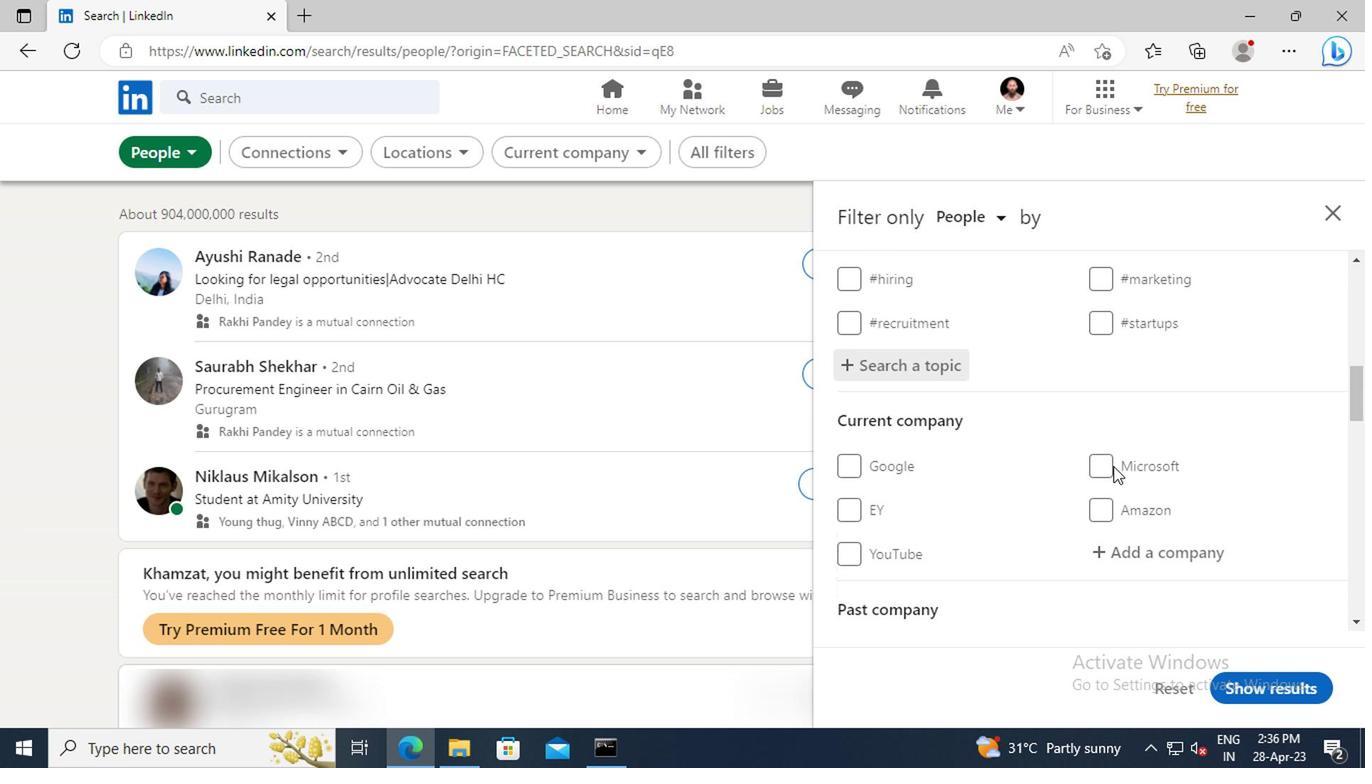 
Action: Mouse scrolled (1108, 466) with delta (0, 0)
Screenshot: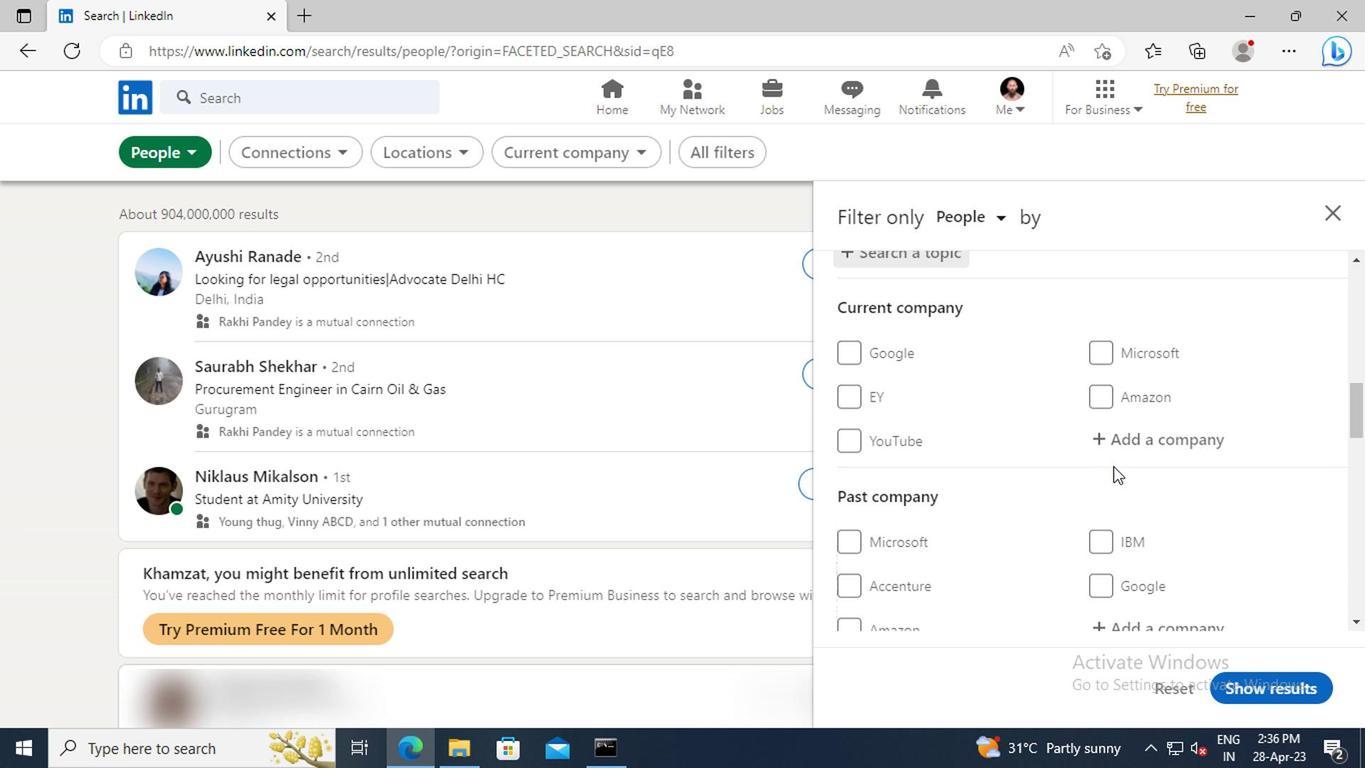 
Action: Mouse scrolled (1108, 466) with delta (0, 0)
Screenshot: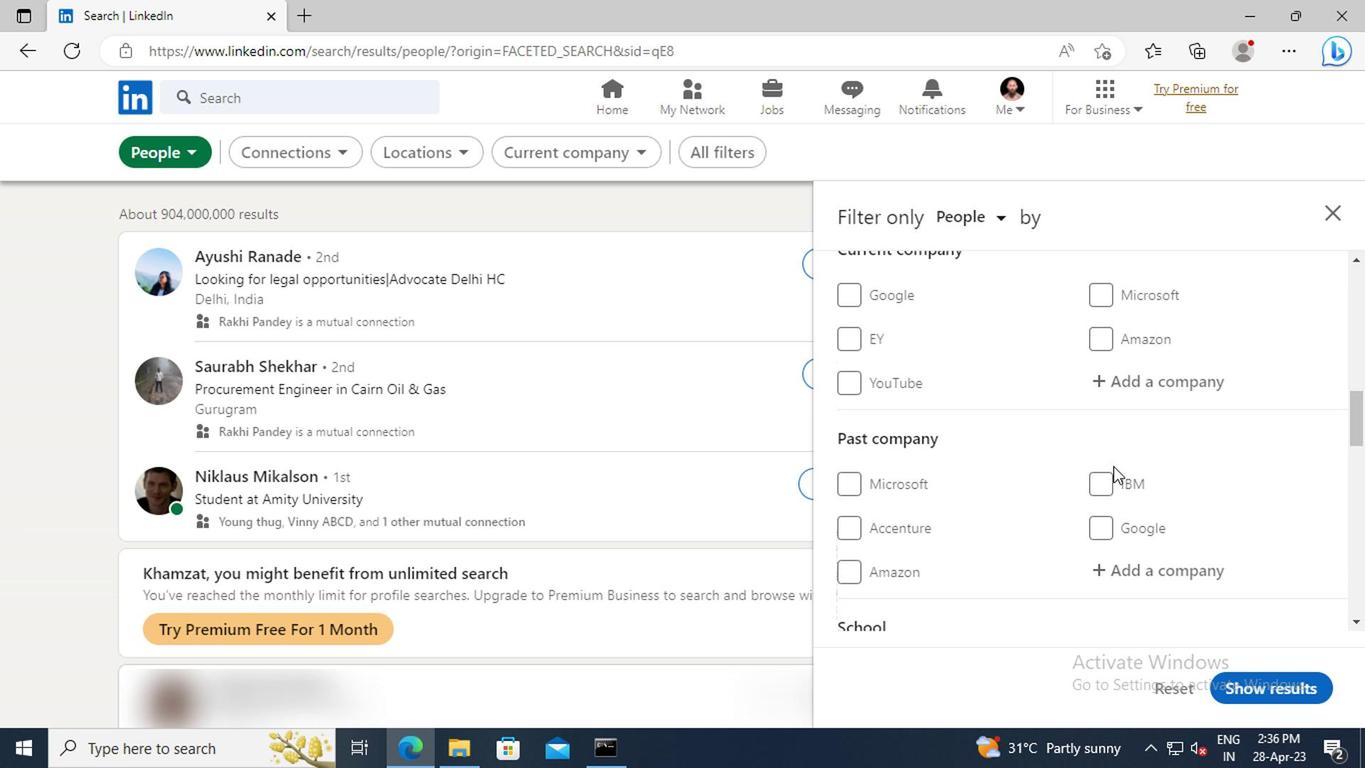 
Action: Mouse scrolled (1108, 466) with delta (0, 0)
Screenshot: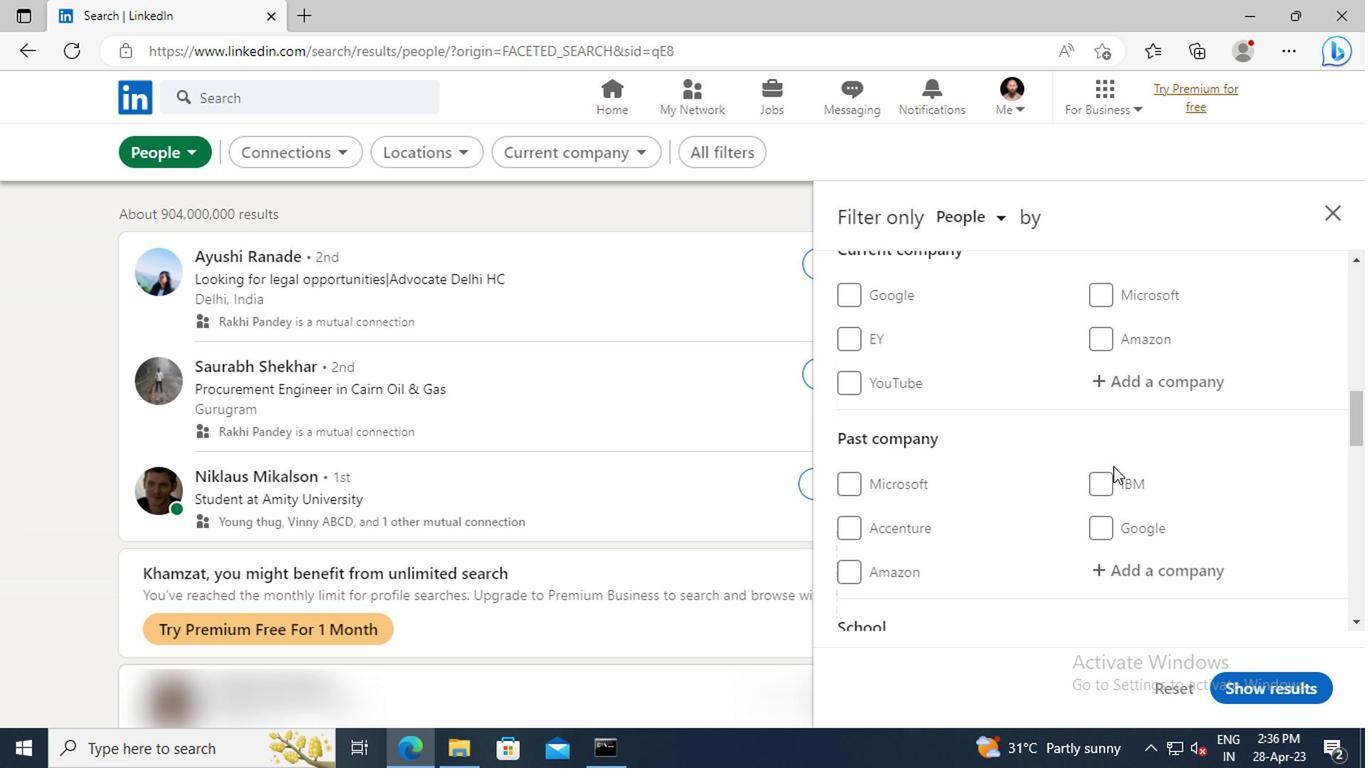 
Action: Mouse scrolled (1108, 466) with delta (0, 0)
Screenshot: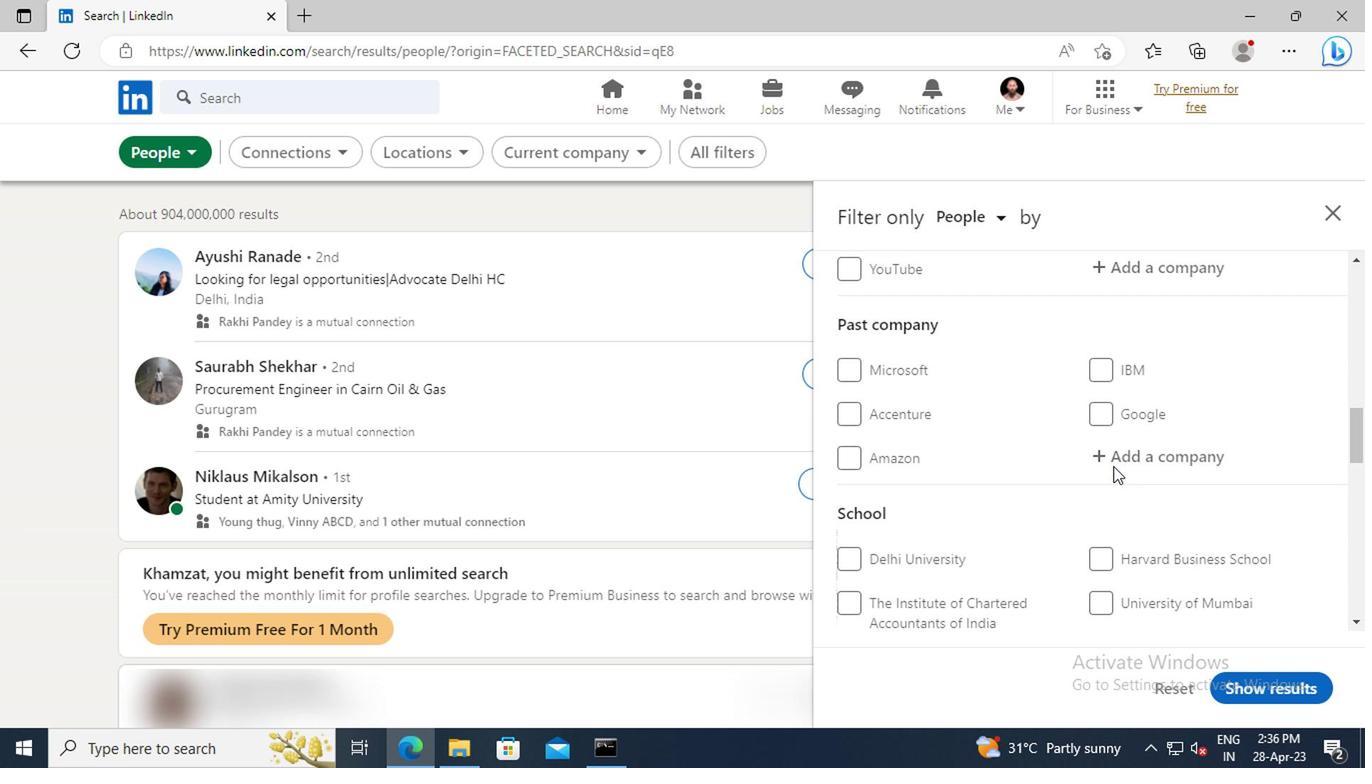 
Action: Mouse scrolled (1108, 466) with delta (0, 0)
Screenshot: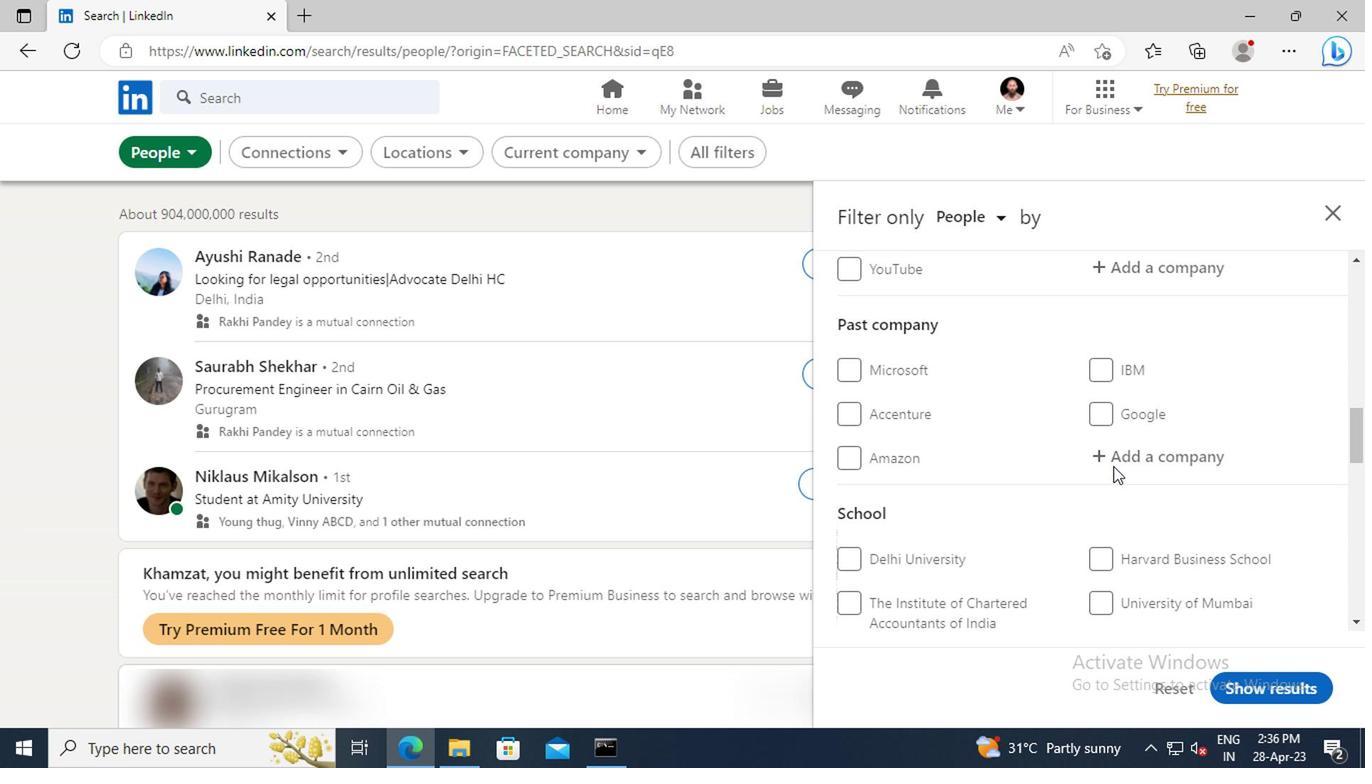 
Action: Mouse scrolled (1108, 466) with delta (0, 0)
Screenshot: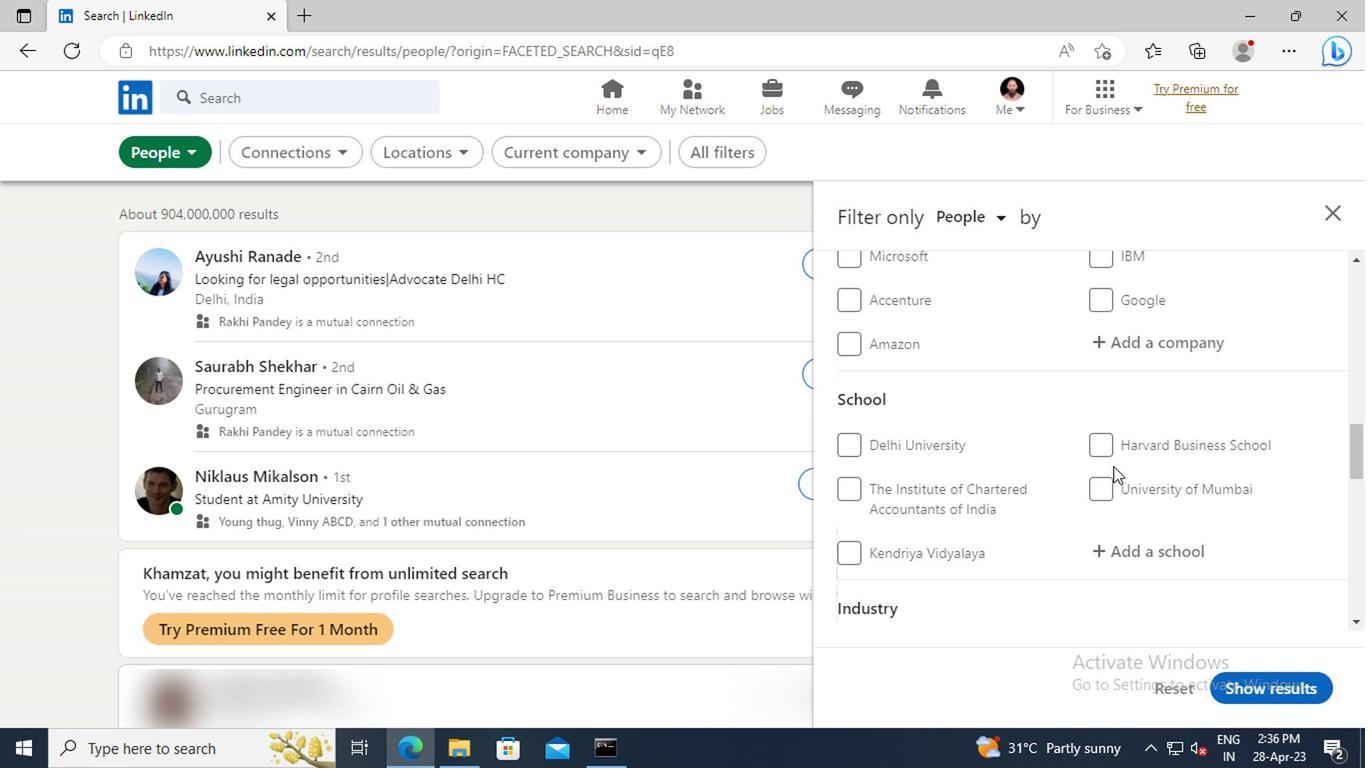 
Action: Mouse scrolled (1108, 466) with delta (0, 0)
Screenshot: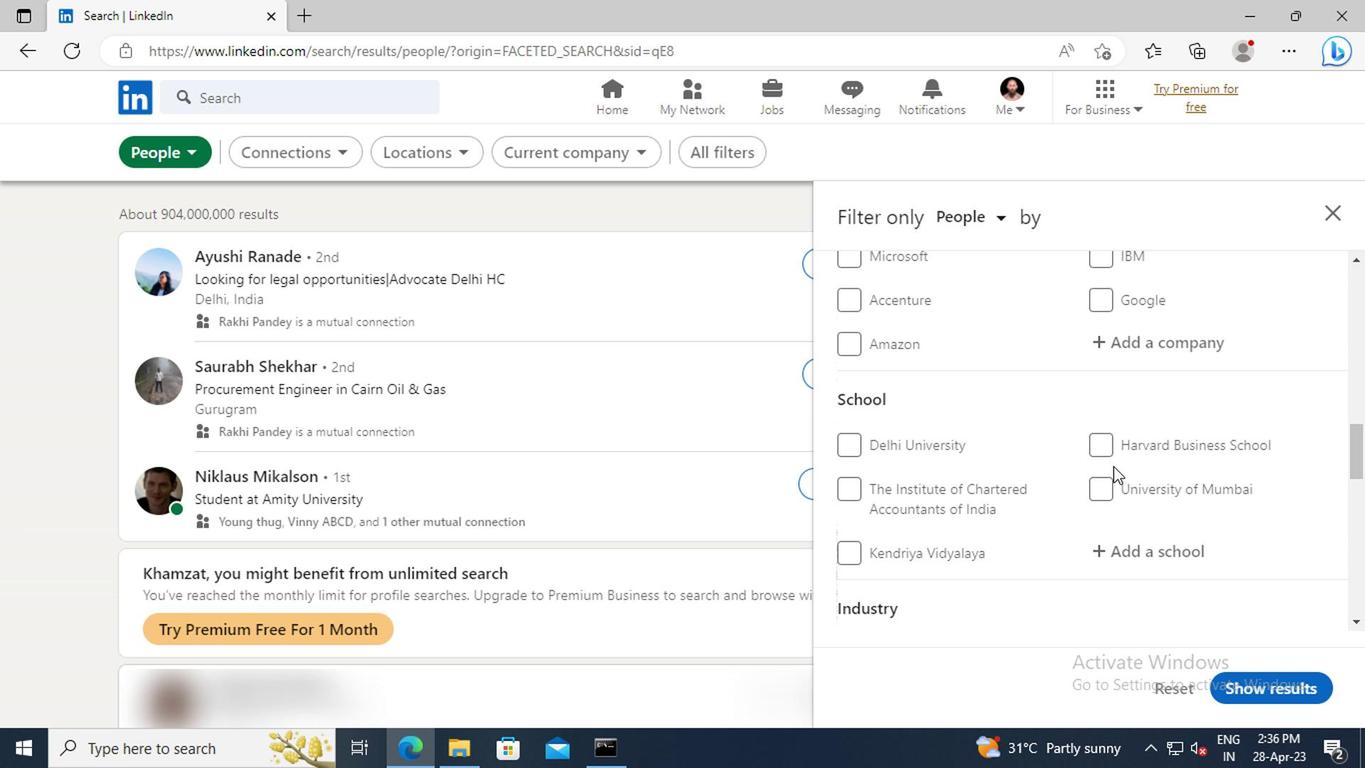 
Action: Mouse scrolled (1108, 466) with delta (0, 0)
Screenshot: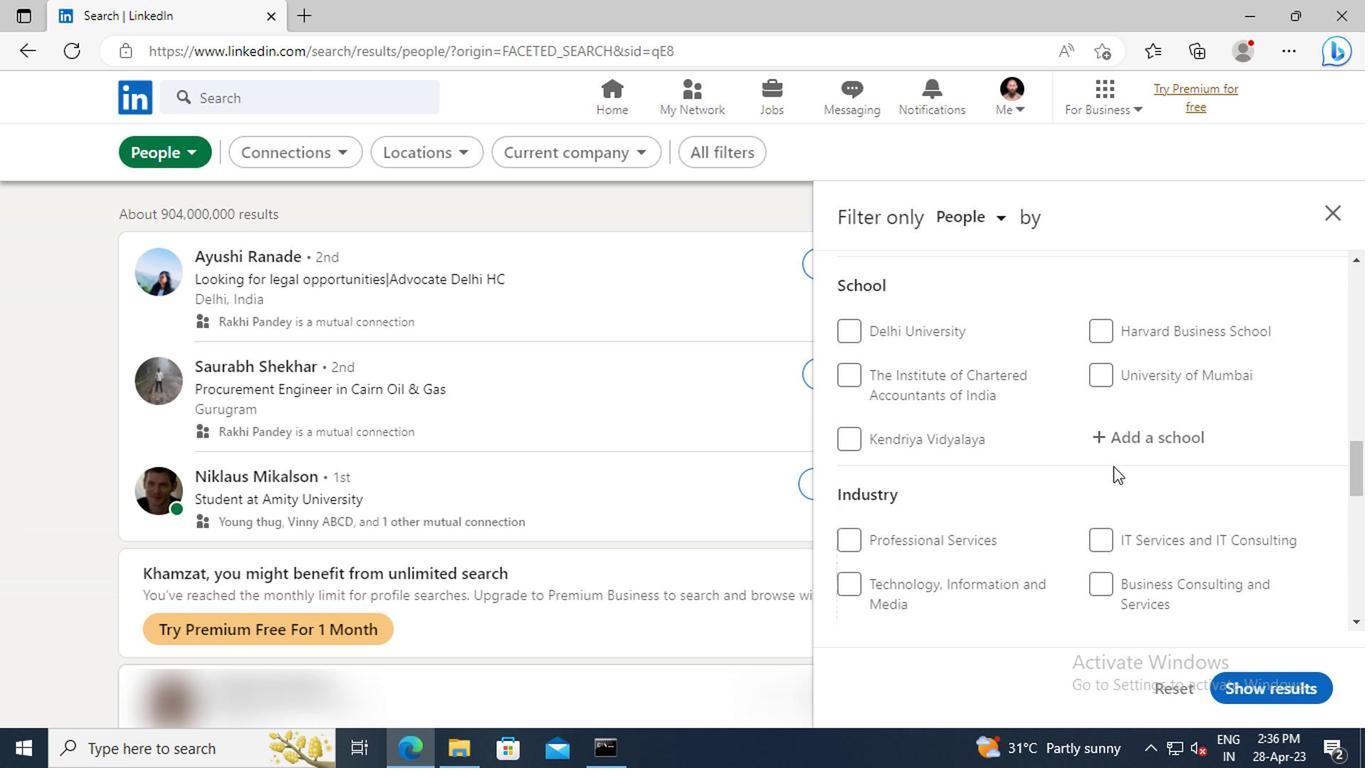 
Action: Mouse scrolled (1108, 466) with delta (0, 0)
Screenshot: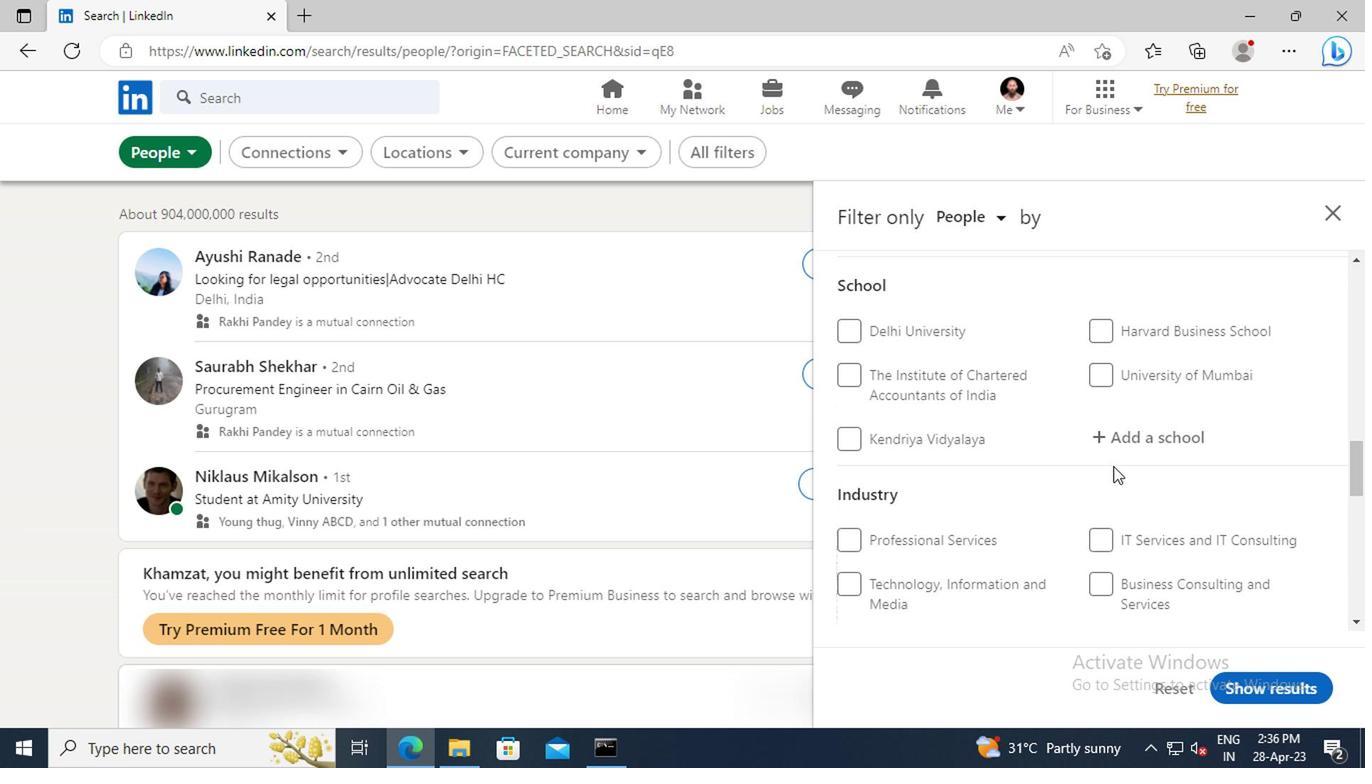 
Action: Mouse scrolled (1108, 466) with delta (0, 0)
Screenshot: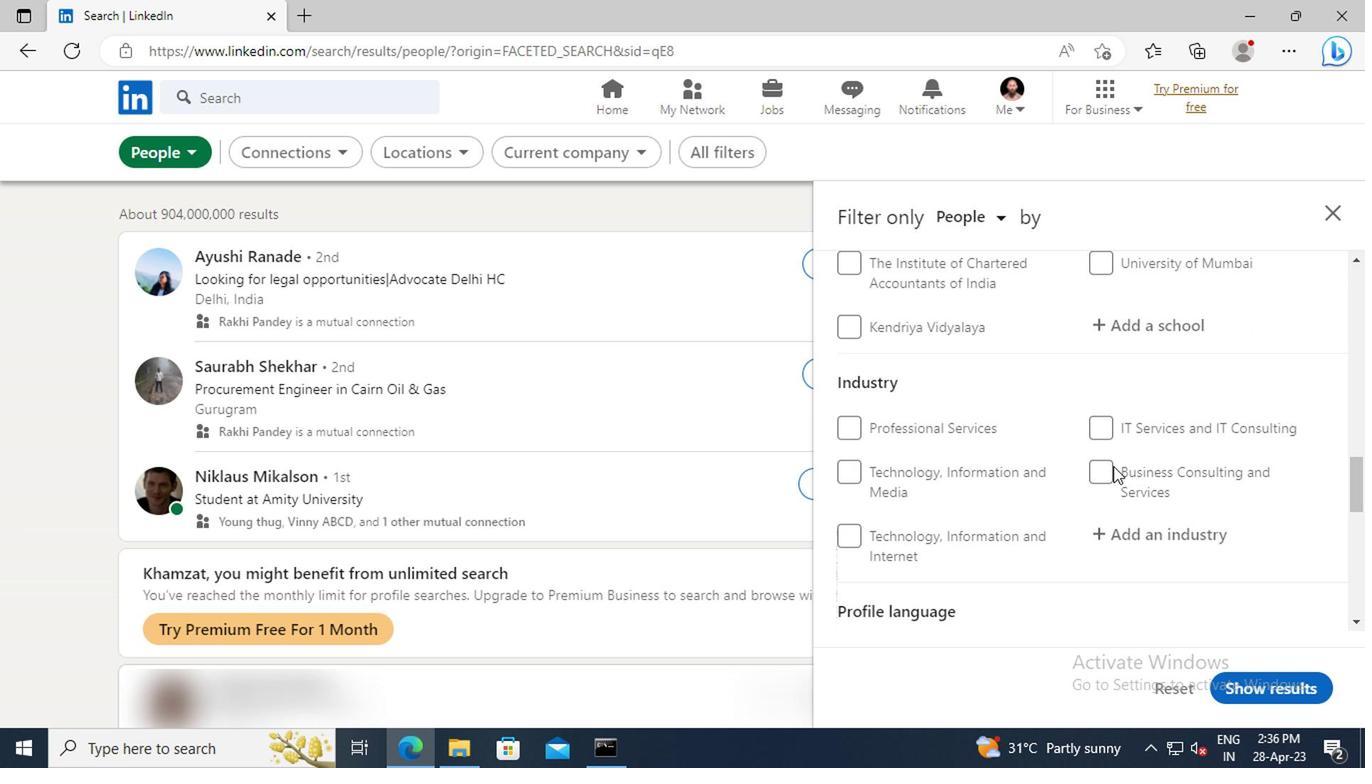 
Action: Mouse scrolled (1108, 466) with delta (0, 0)
Screenshot: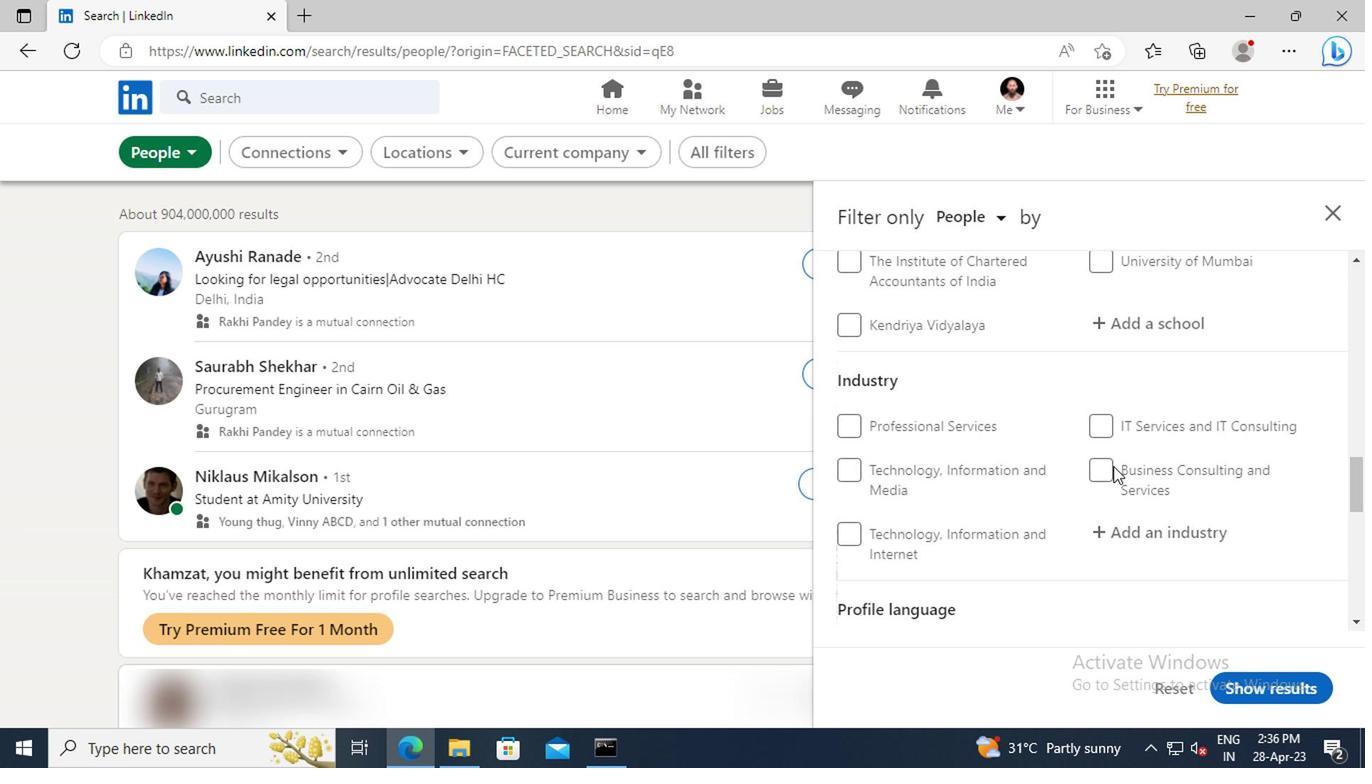 
Action: Mouse scrolled (1108, 466) with delta (0, 0)
Screenshot: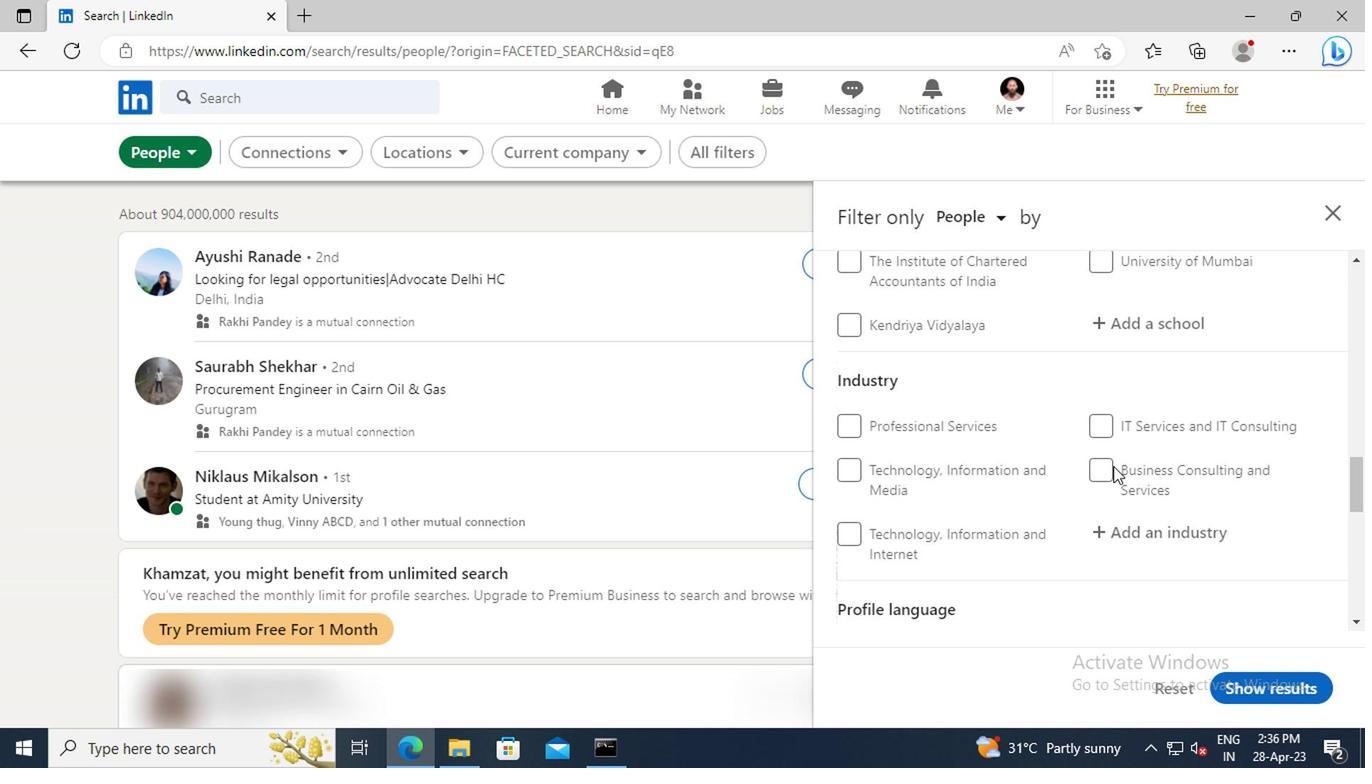 
Action: Mouse moved to (850, 488)
Screenshot: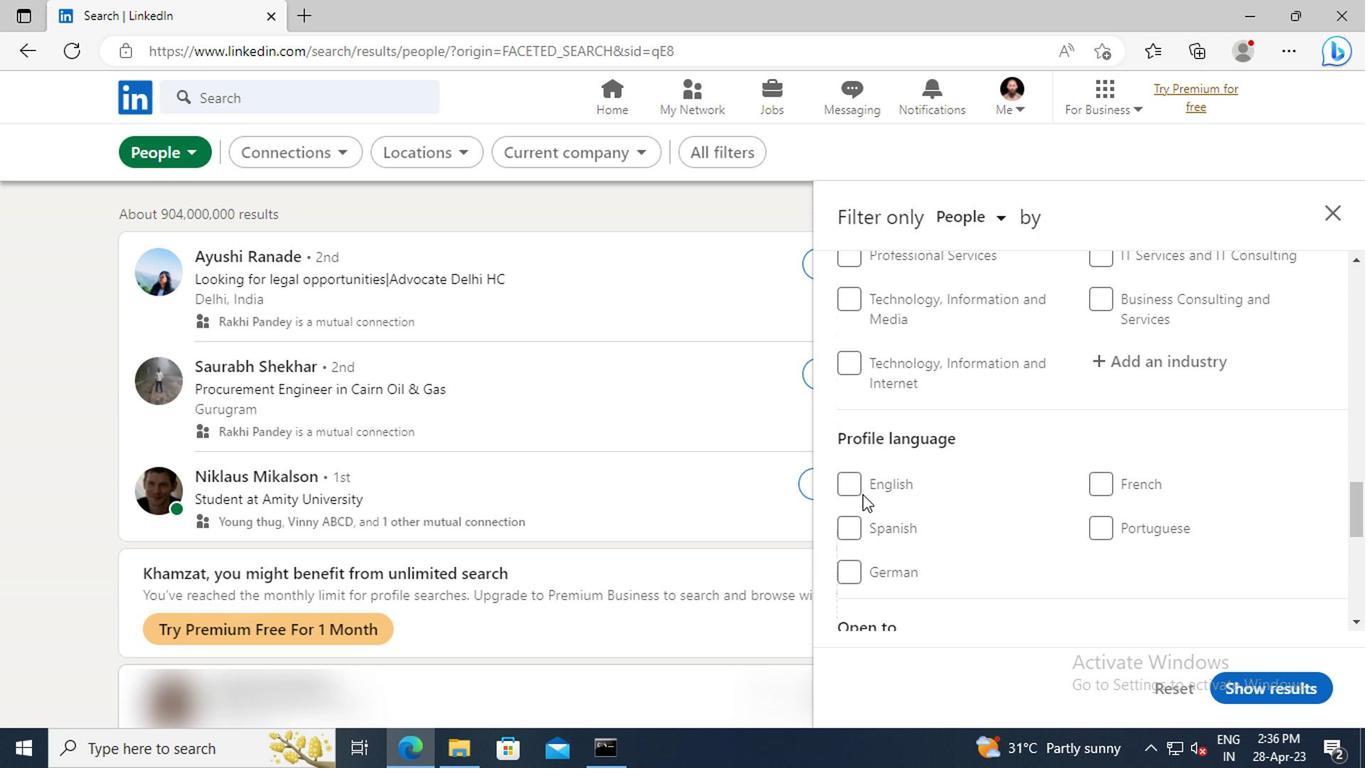
Action: Mouse pressed left at (850, 488)
Screenshot: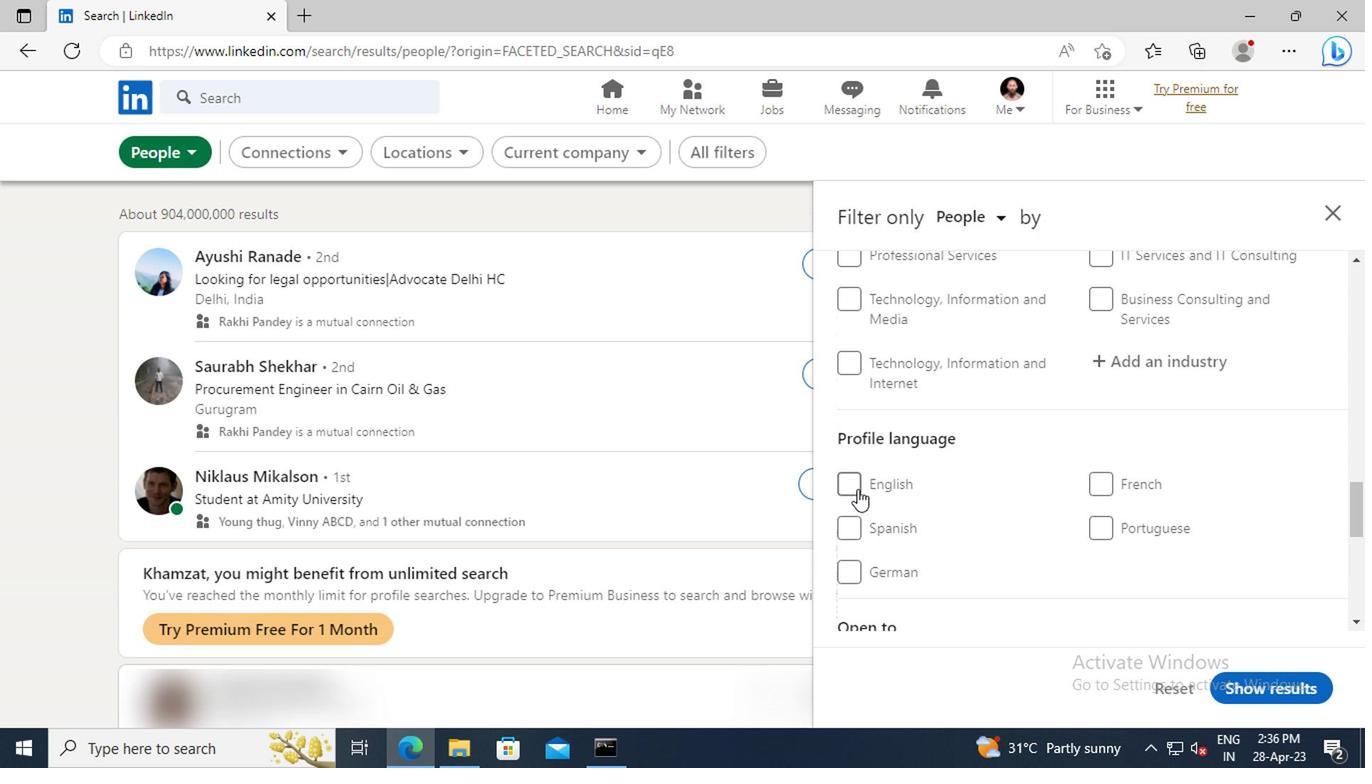 
Action: Mouse moved to (1111, 496)
Screenshot: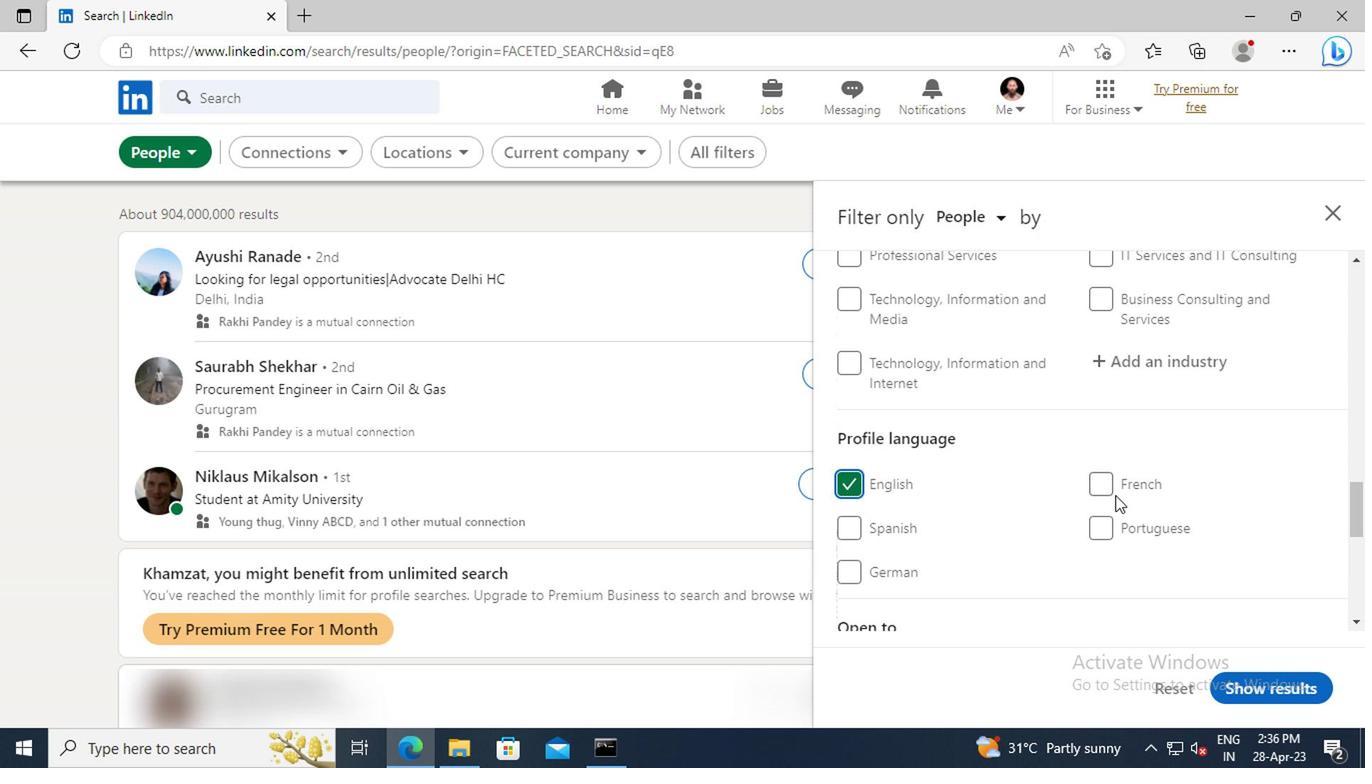 
Action: Mouse scrolled (1111, 497) with delta (0, 0)
Screenshot: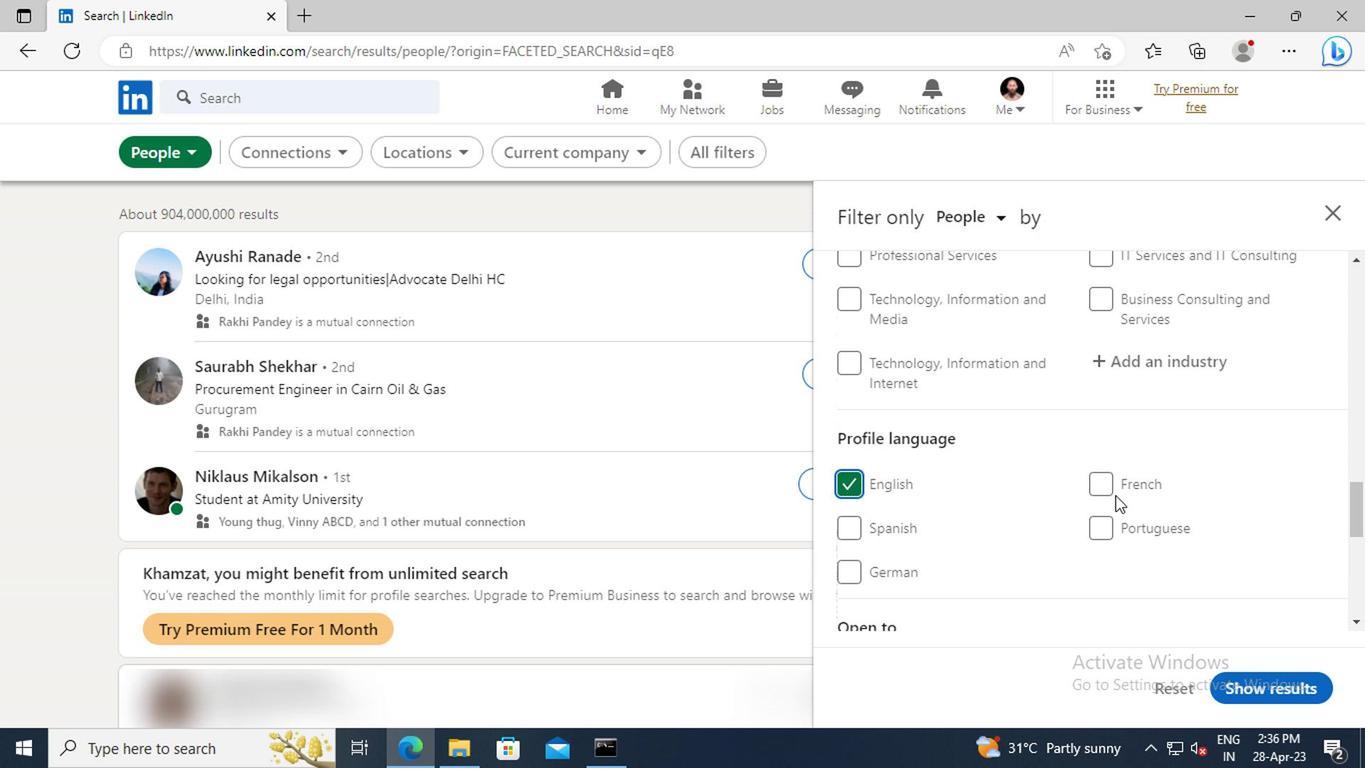
Action: Mouse moved to (1127, 495)
Screenshot: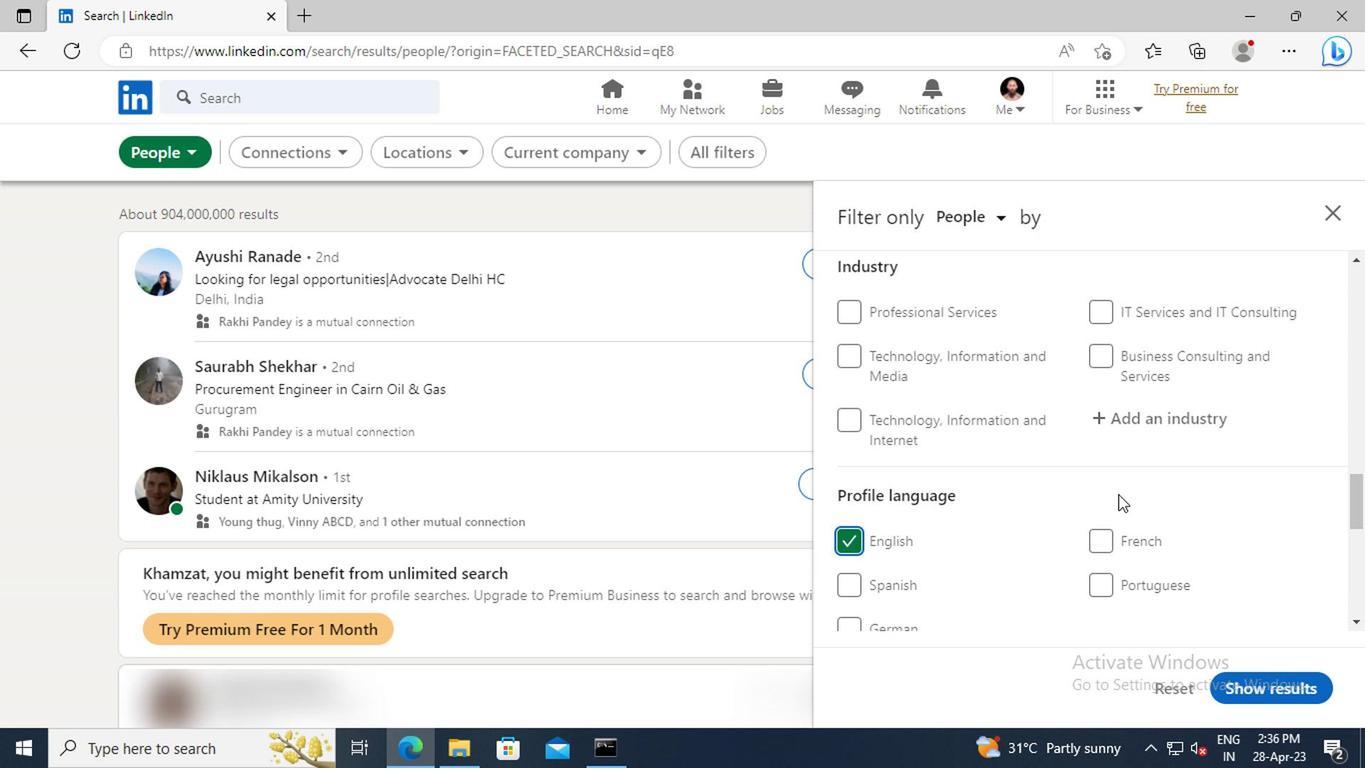 
Action: Mouse scrolled (1127, 496) with delta (0, 0)
Screenshot: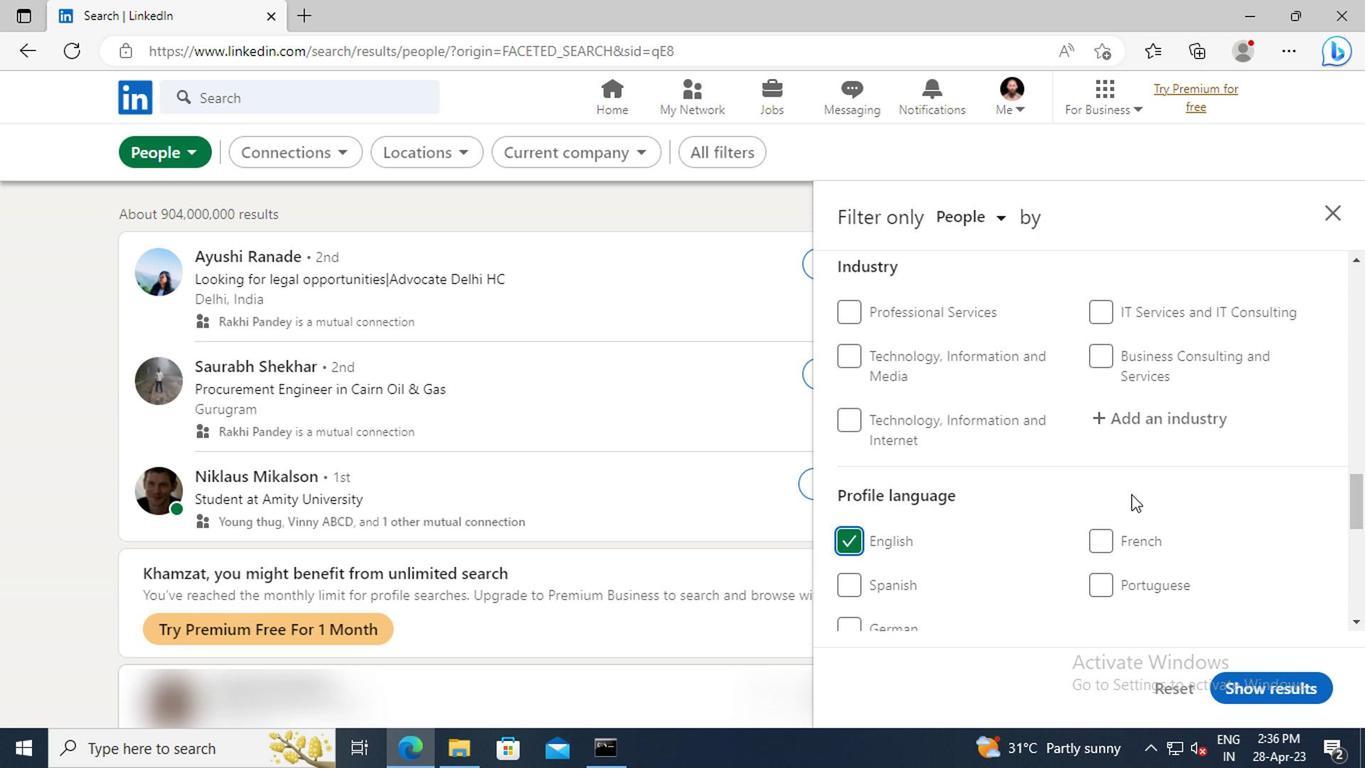 
Action: Mouse moved to (1132, 506)
Screenshot: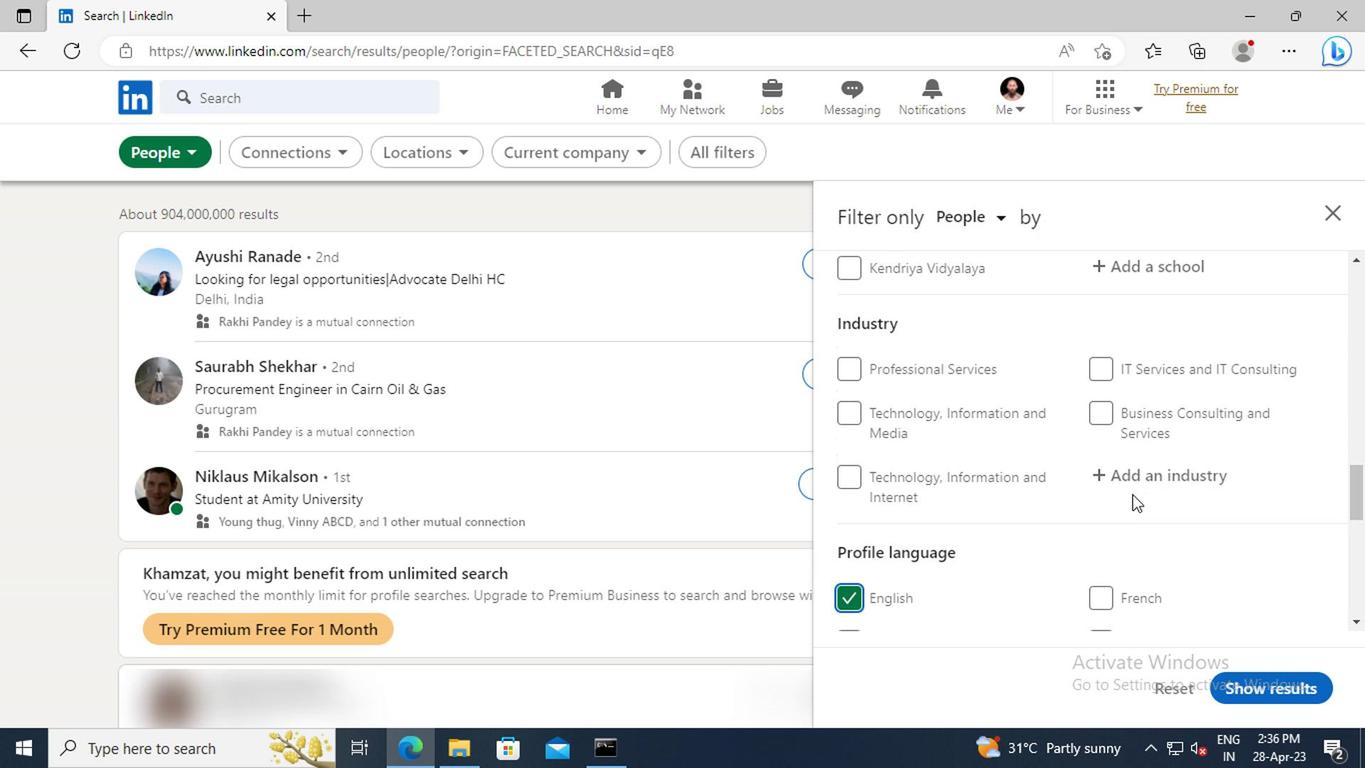 
Action: Mouse scrolled (1132, 507) with delta (0, 0)
Screenshot: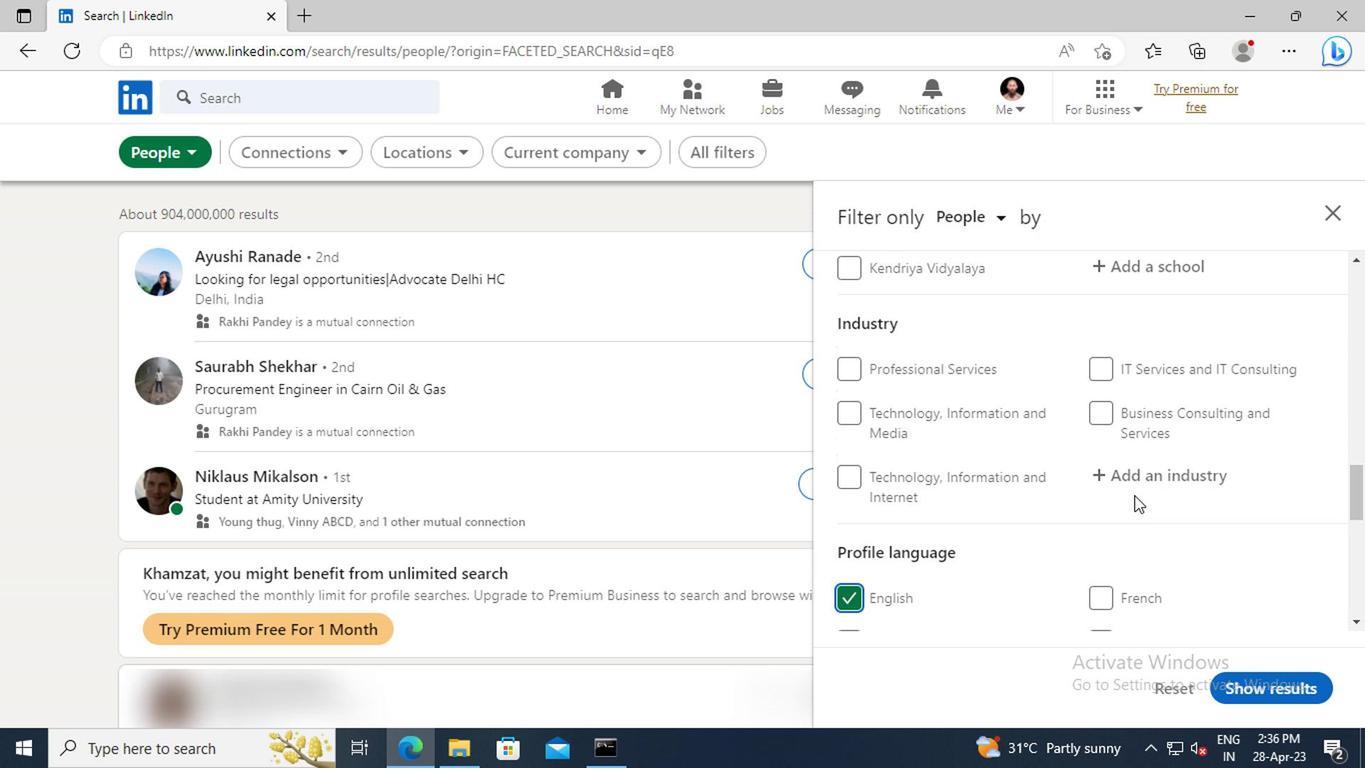 
Action: Mouse scrolled (1132, 507) with delta (0, 0)
Screenshot: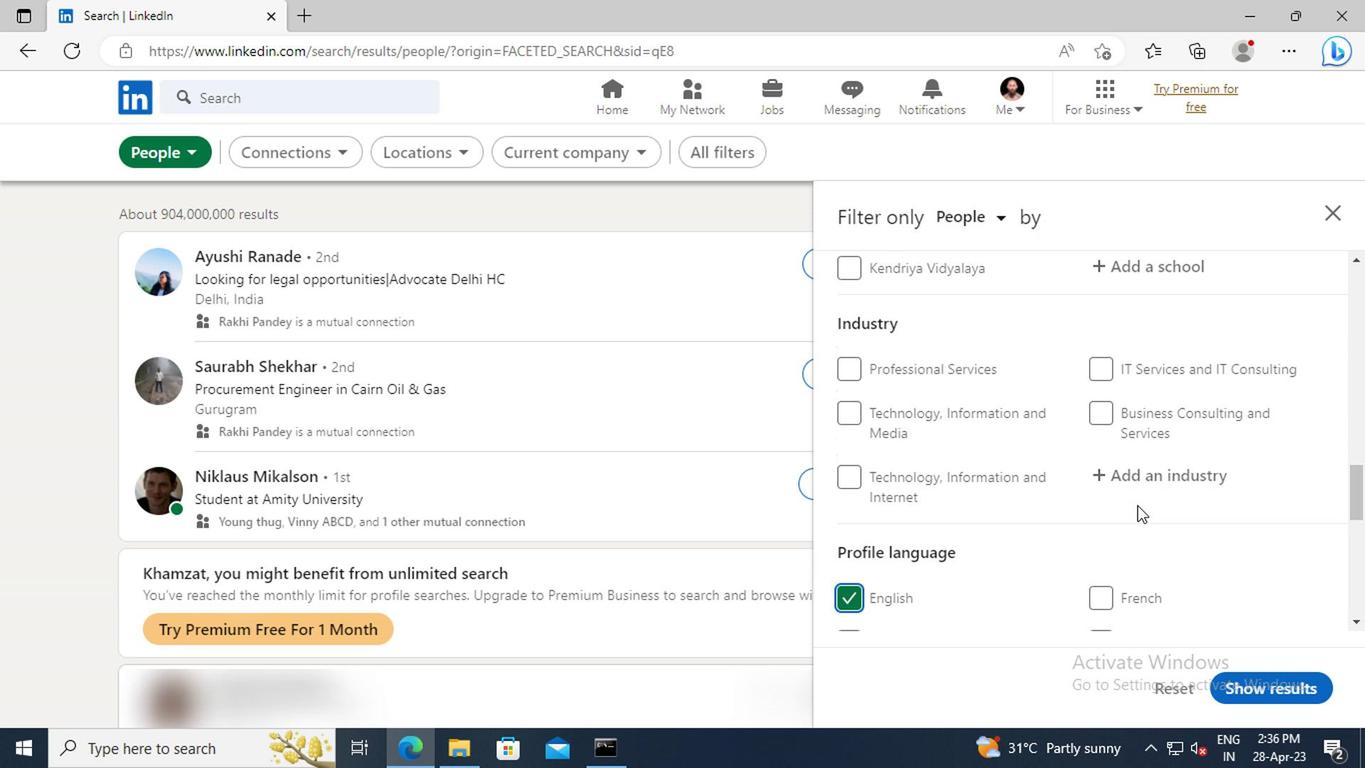 
Action: Mouse moved to (1134, 506)
Screenshot: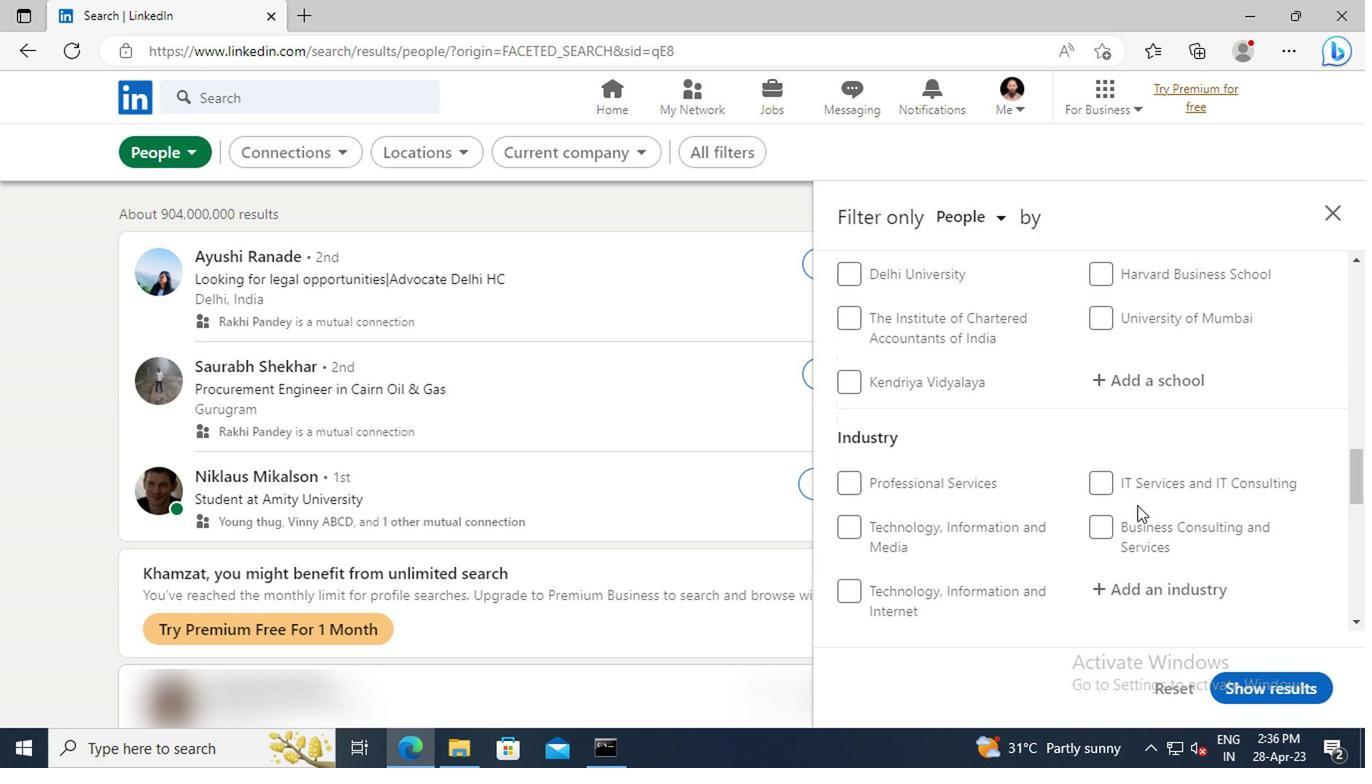 
Action: Mouse scrolled (1134, 507) with delta (0, 0)
Screenshot: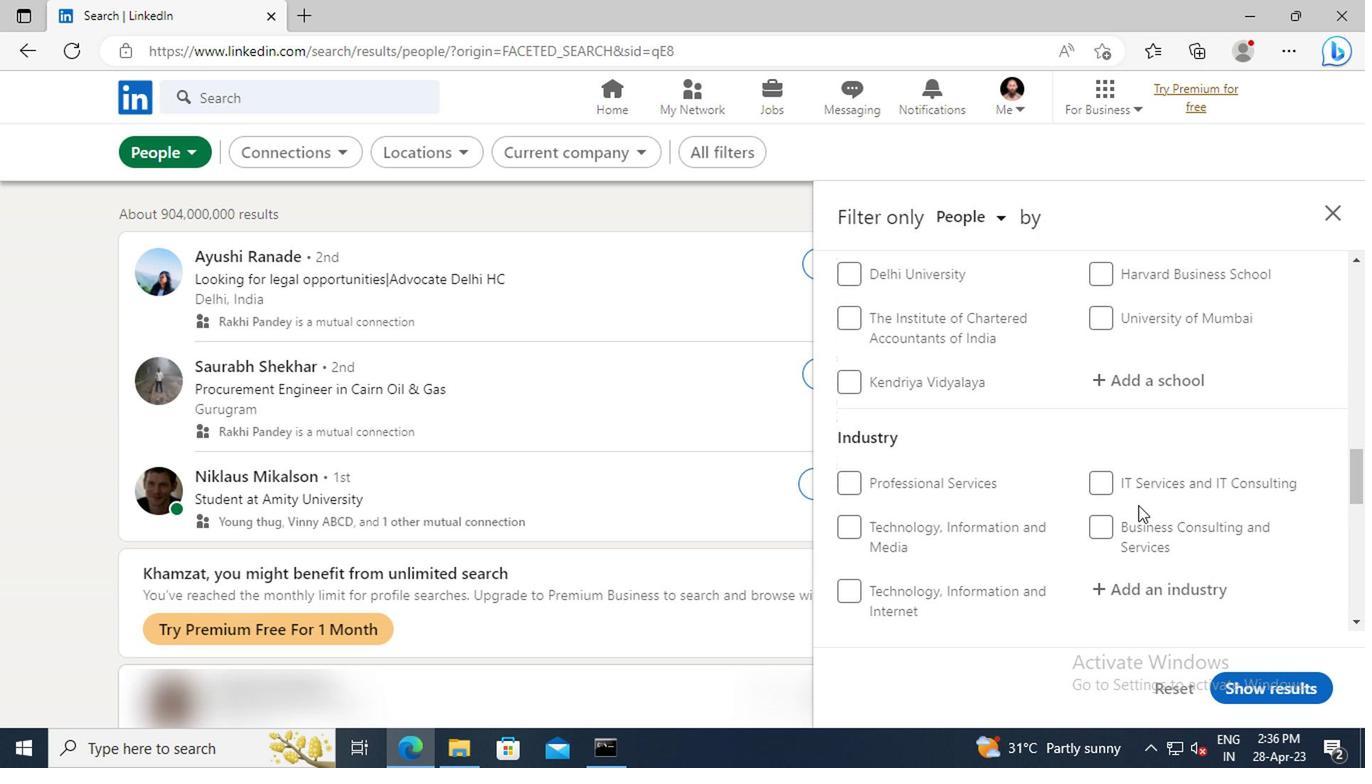 
Action: Mouse scrolled (1134, 507) with delta (0, 0)
Screenshot: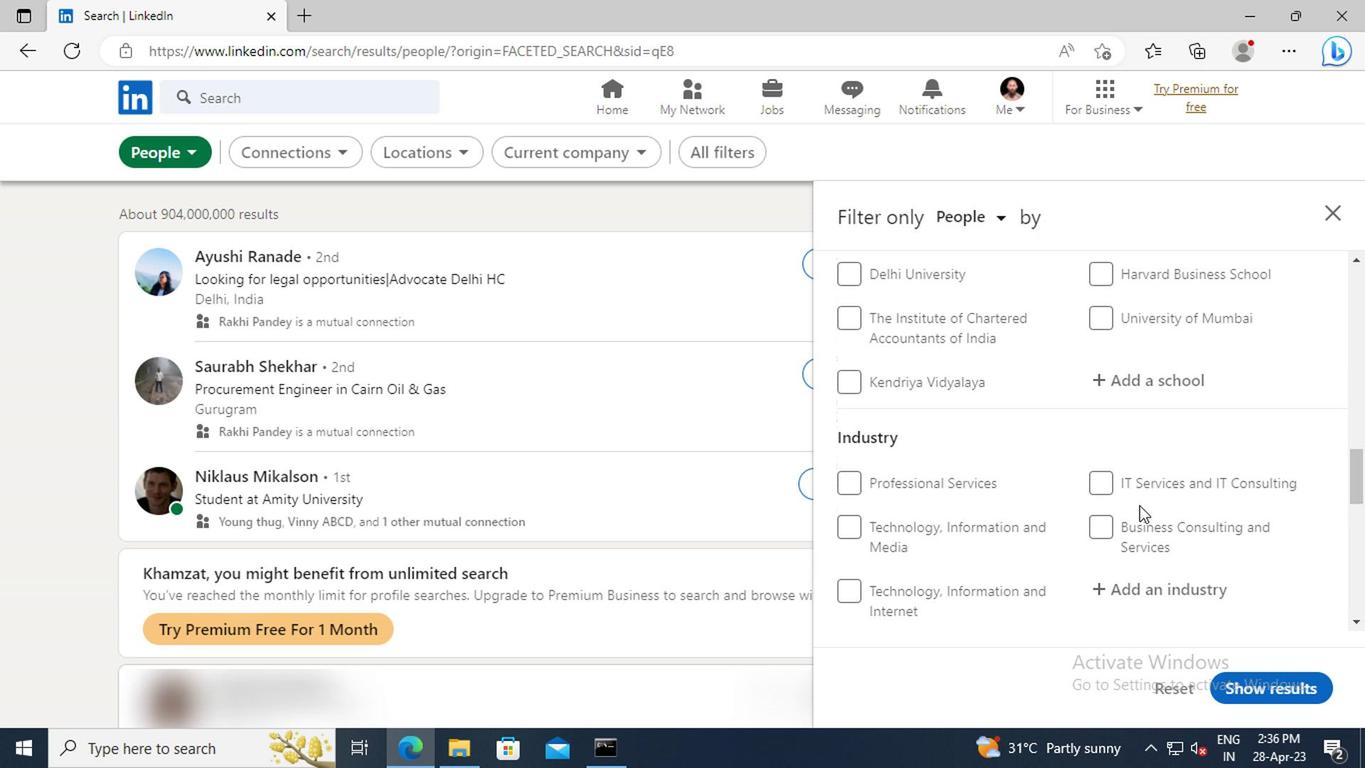 
Action: Mouse scrolled (1134, 507) with delta (0, 0)
Screenshot: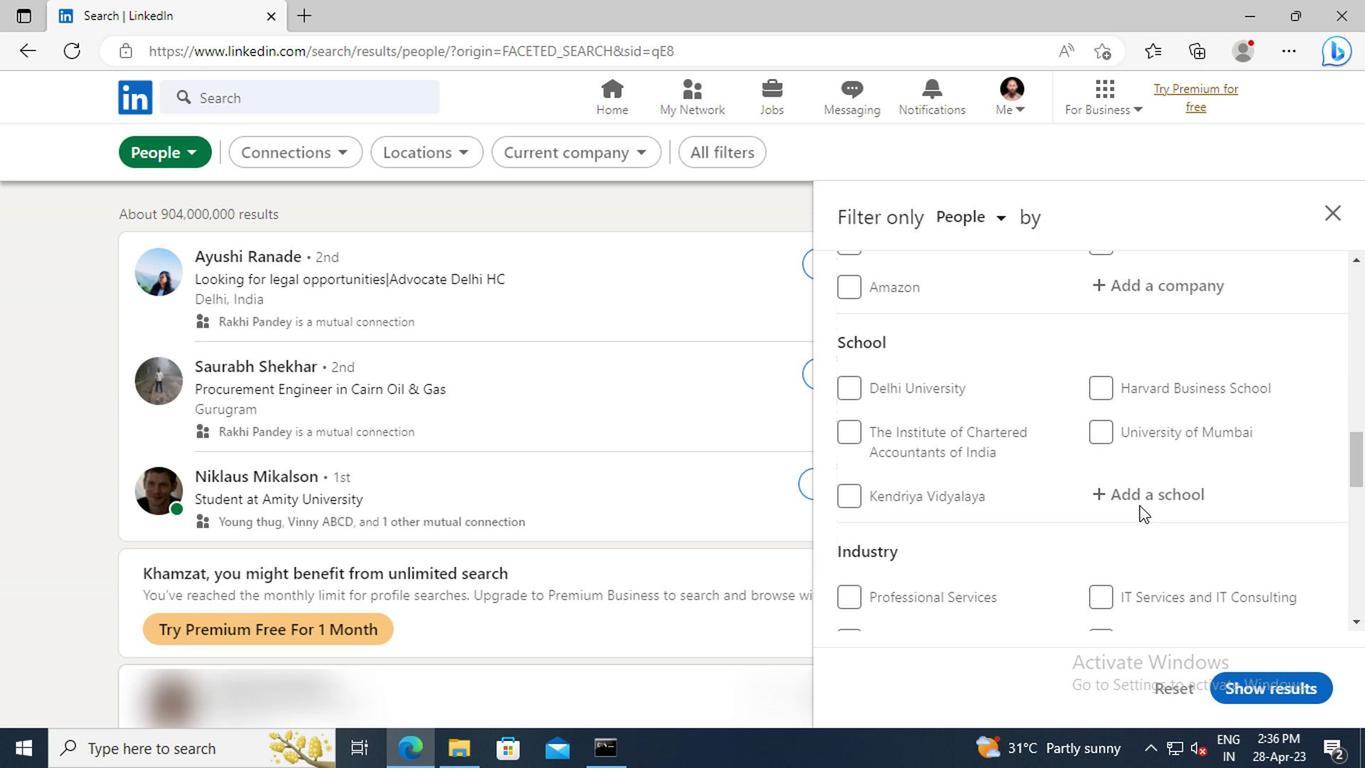 
Action: Mouse scrolled (1134, 507) with delta (0, 0)
Screenshot: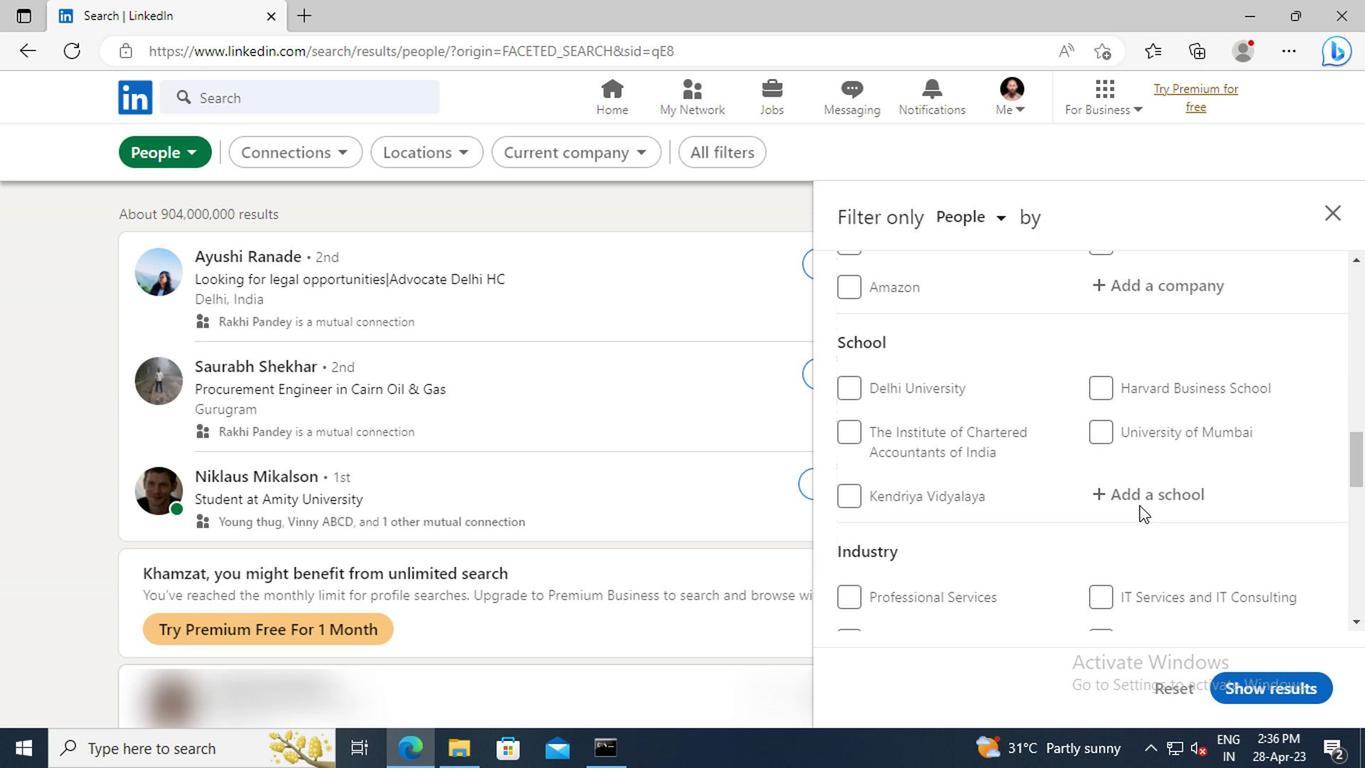 
Action: Mouse scrolled (1134, 507) with delta (0, 0)
Screenshot: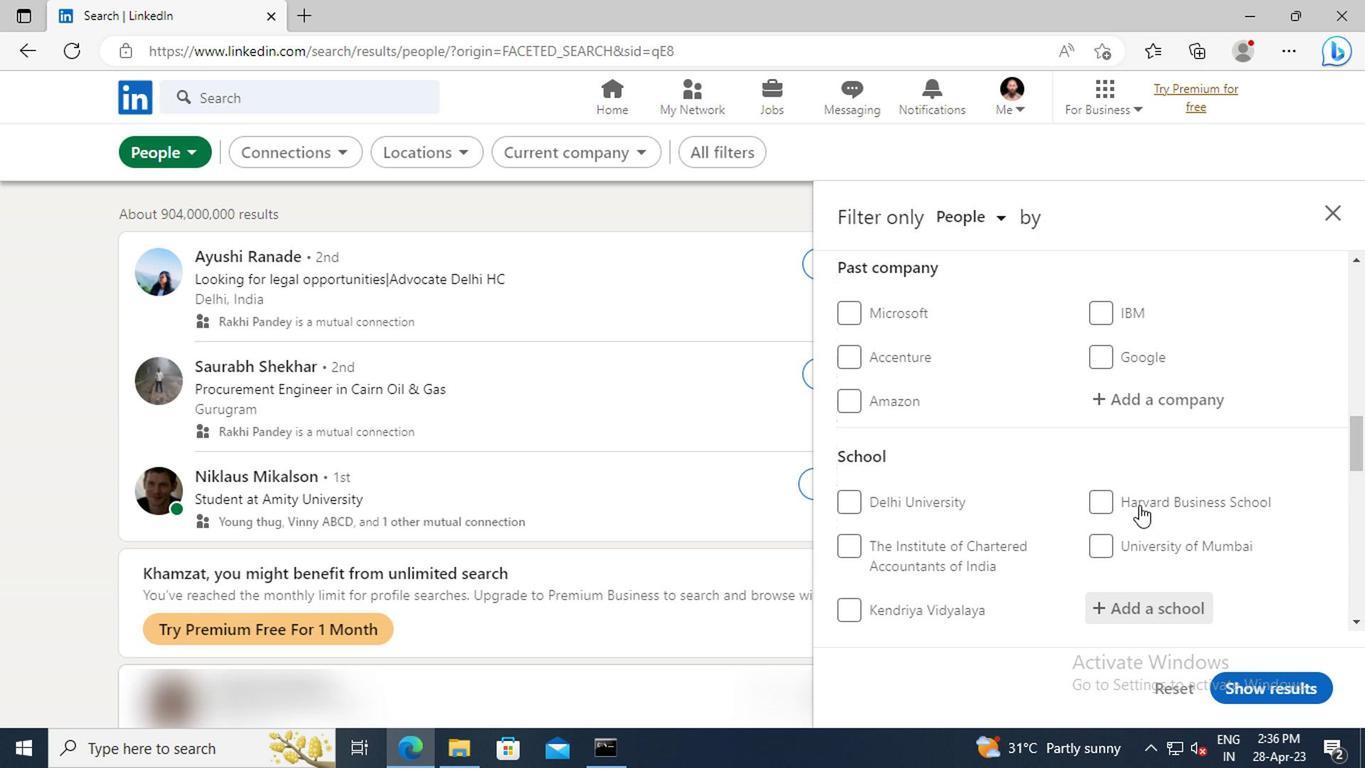 
Action: Mouse scrolled (1134, 507) with delta (0, 0)
Screenshot: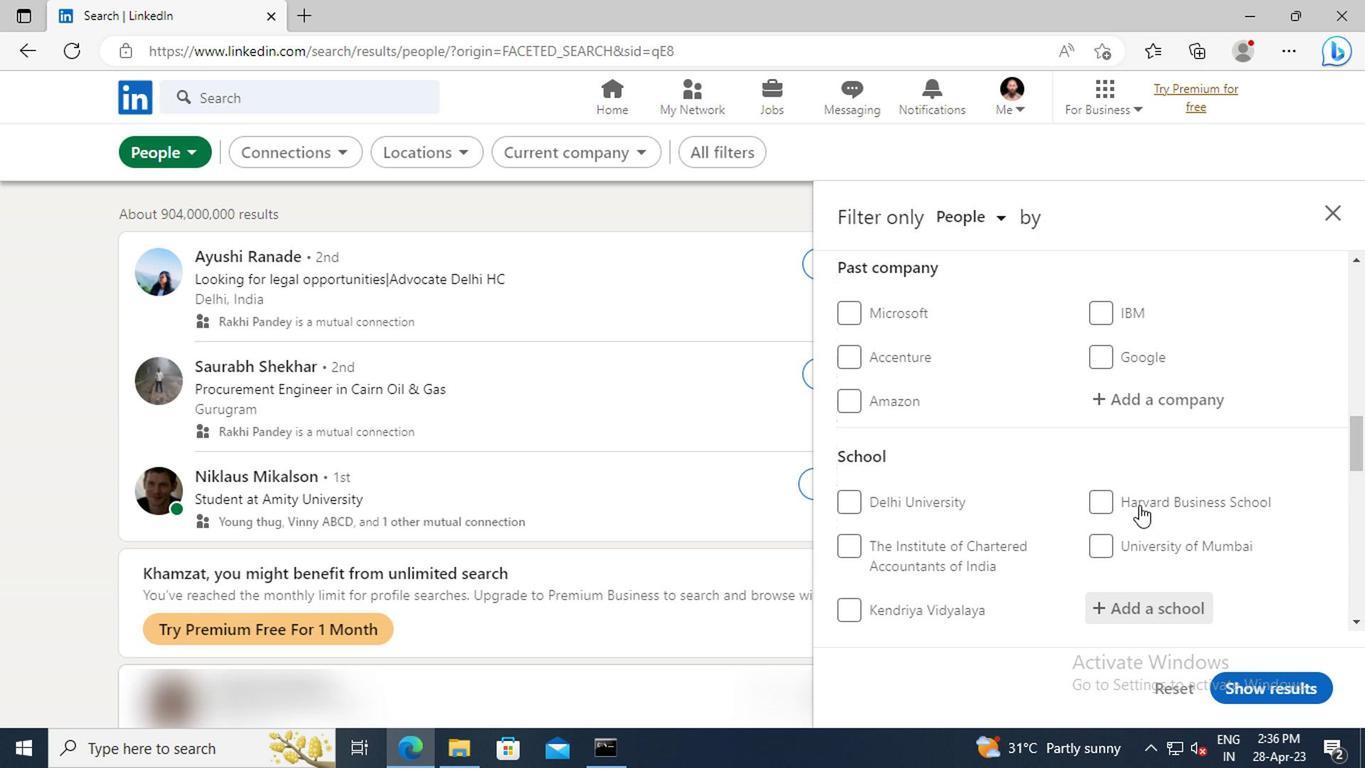 
Action: Mouse scrolled (1134, 507) with delta (0, 0)
Screenshot: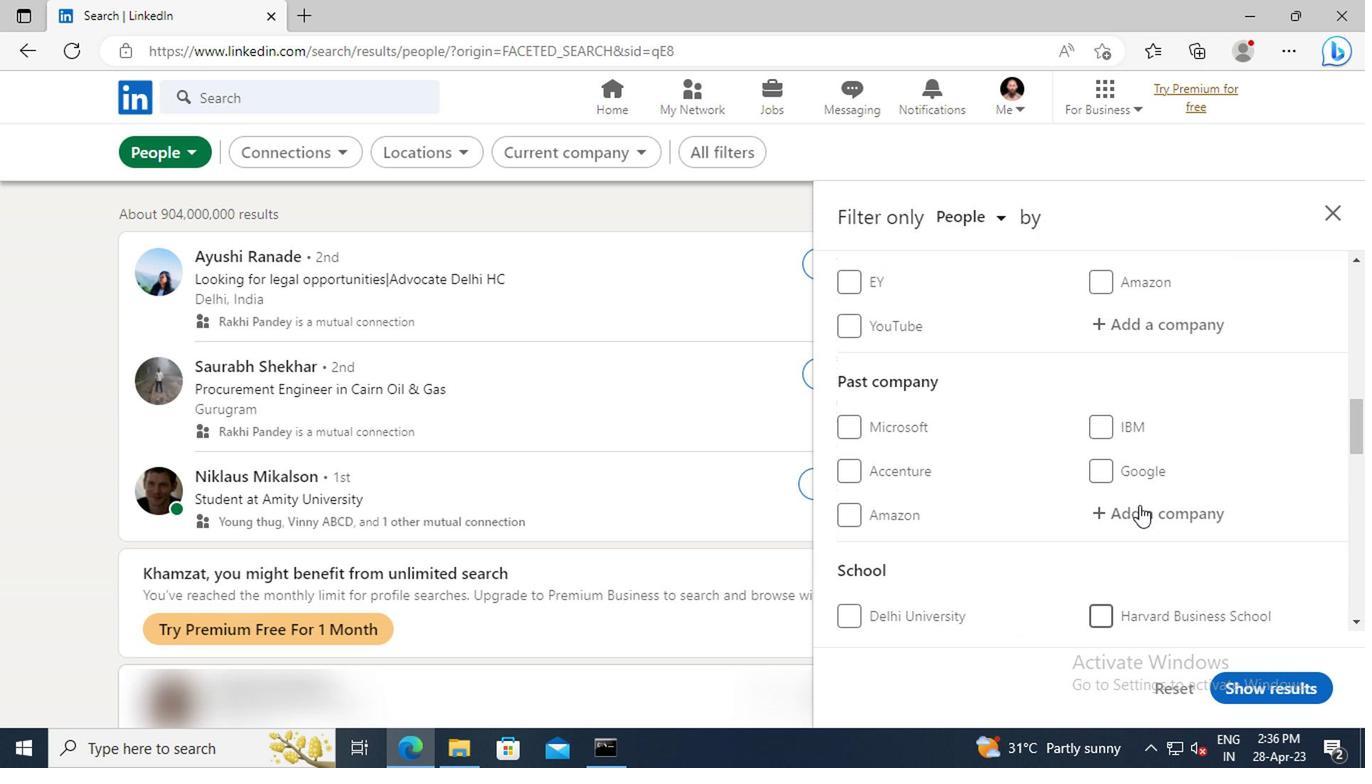 
Action: Mouse scrolled (1134, 507) with delta (0, 0)
Screenshot: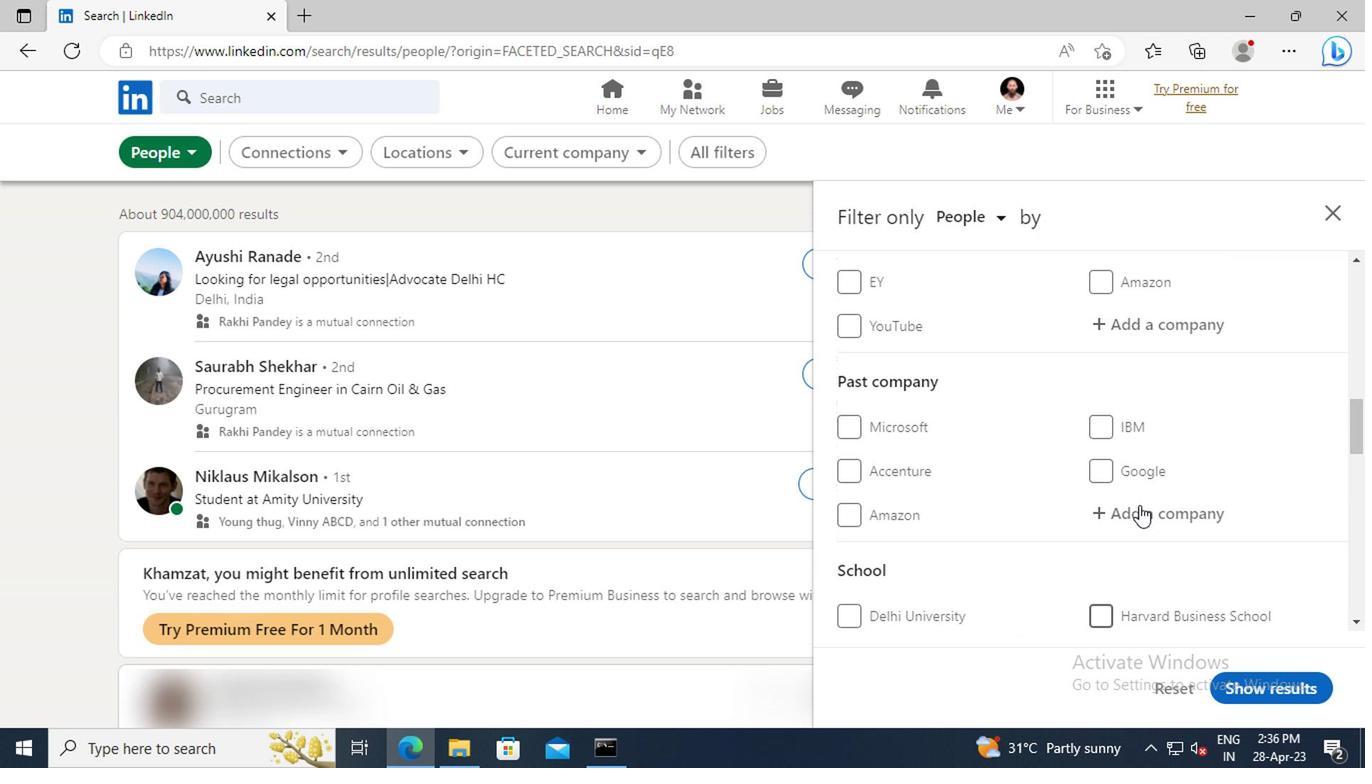 
Action: Mouse moved to (1133, 448)
Screenshot: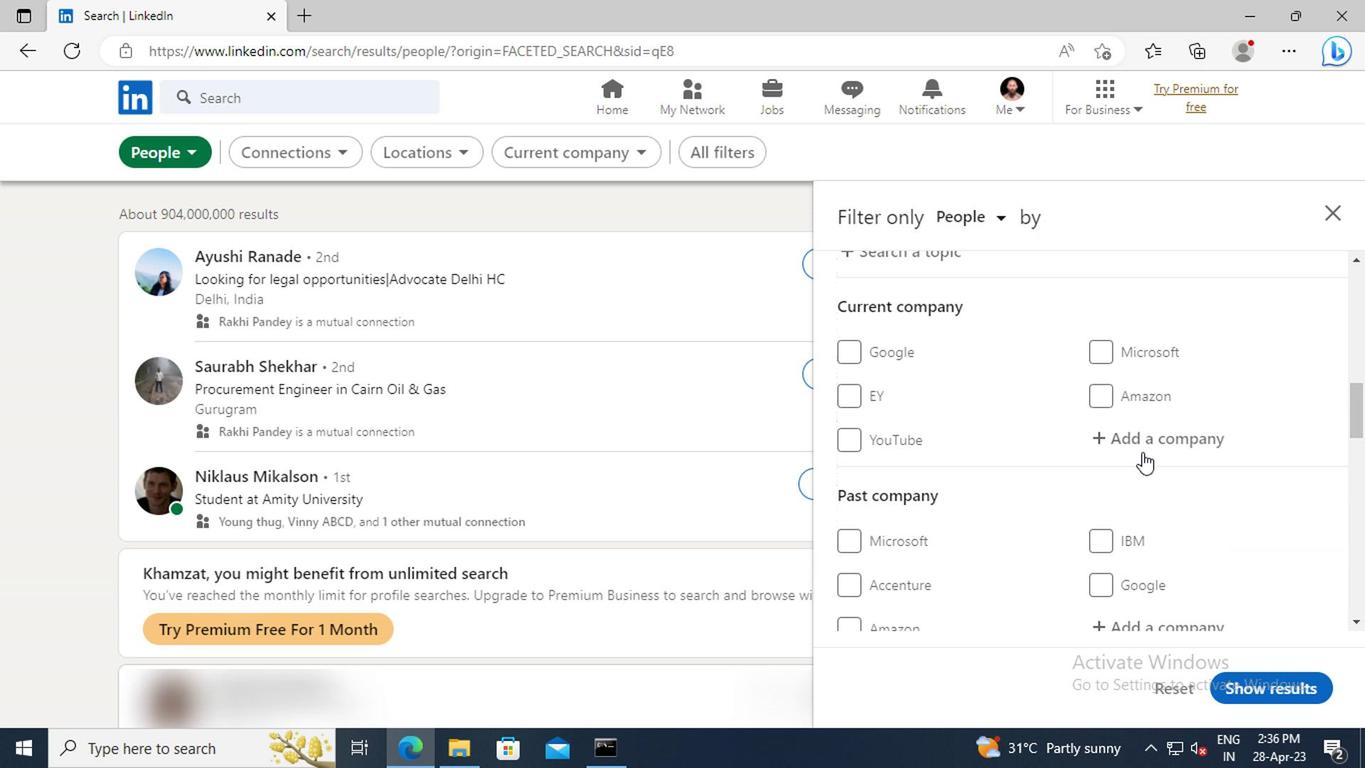 
Action: Mouse pressed left at (1133, 448)
Screenshot: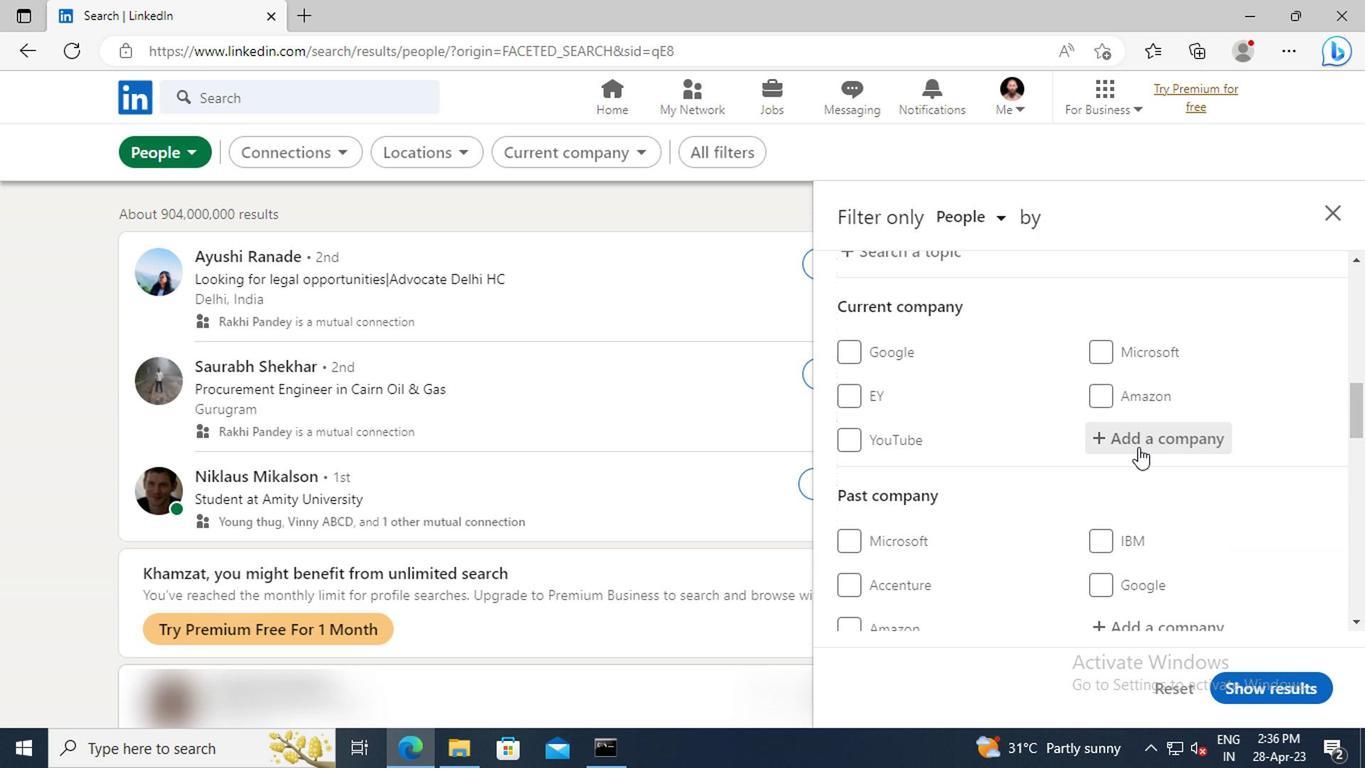 
Action: Key pressed <Key.shift>JMC<Key.space><Key.shift>PROJEC
Screenshot: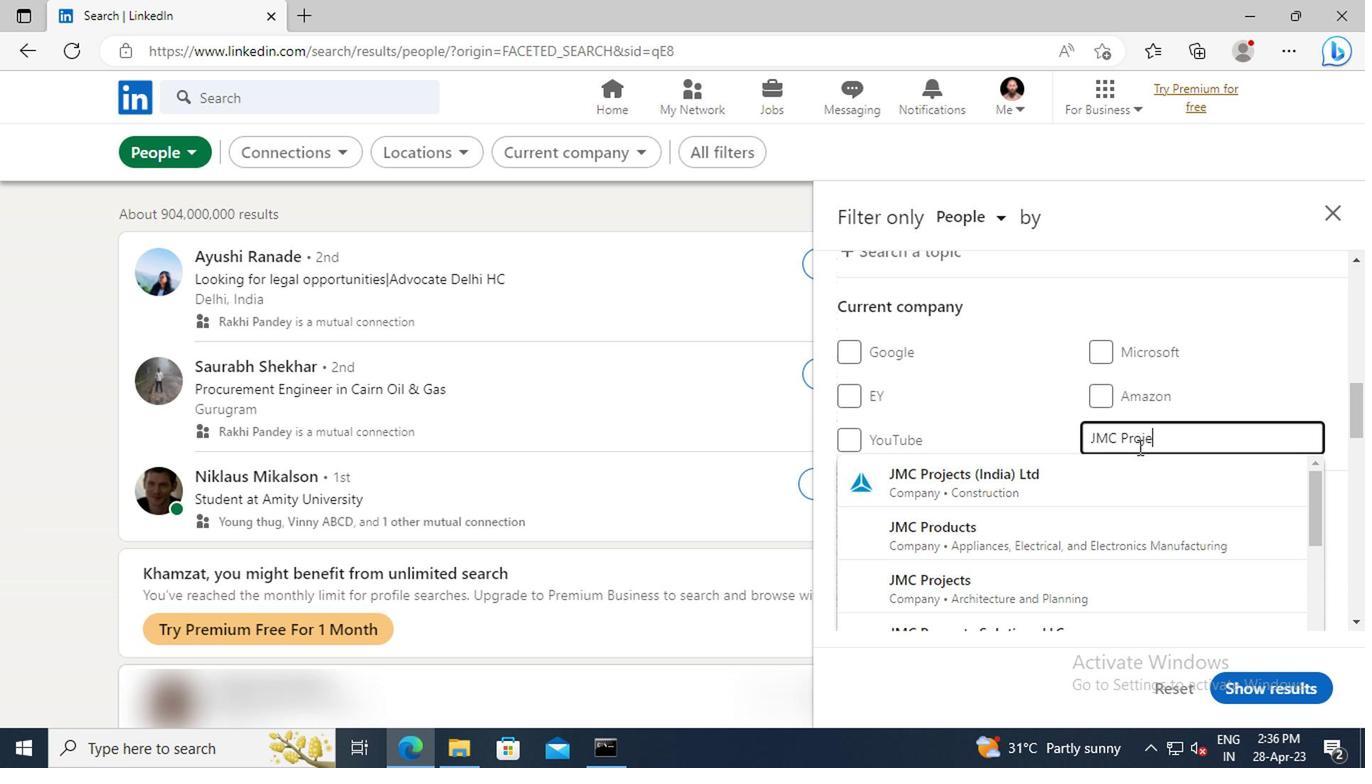
Action: Mouse moved to (1134, 476)
Screenshot: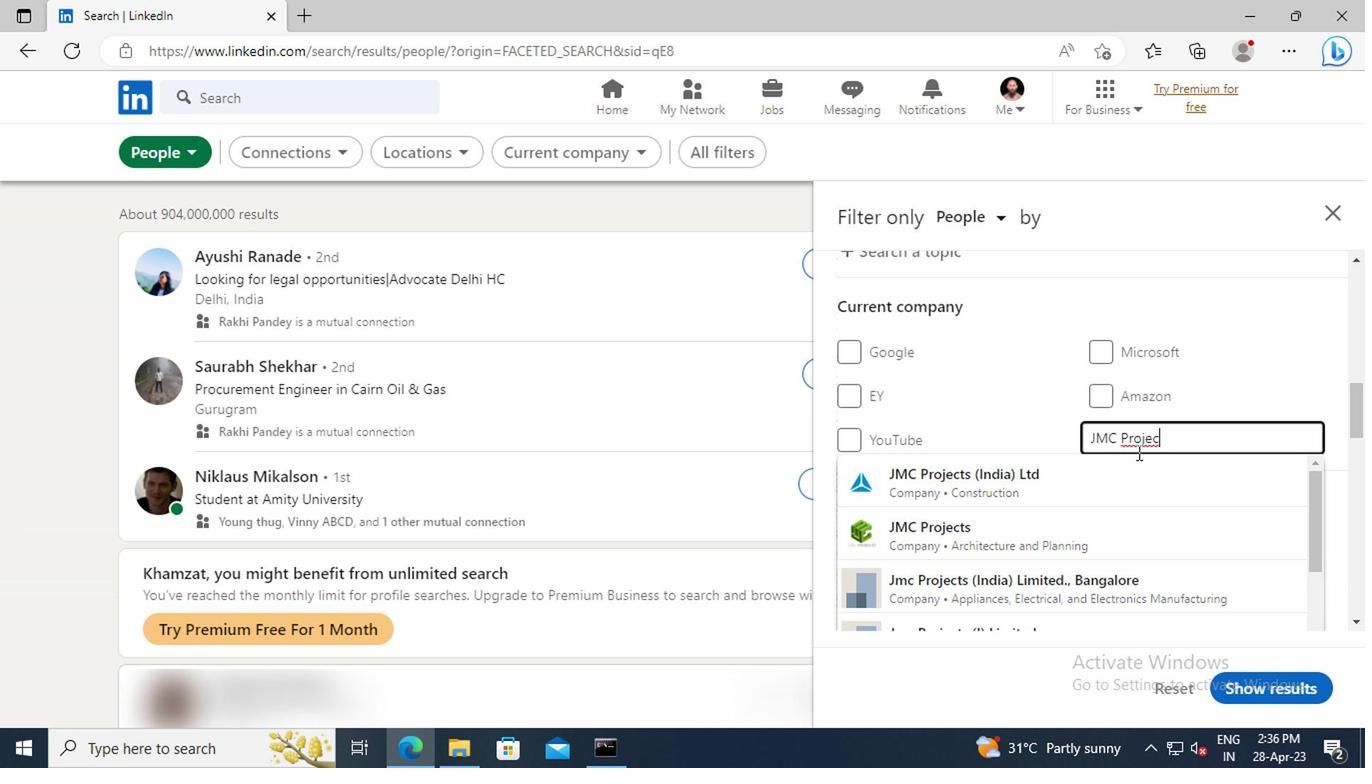 
Action: Mouse pressed left at (1134, 476)
Screenshot: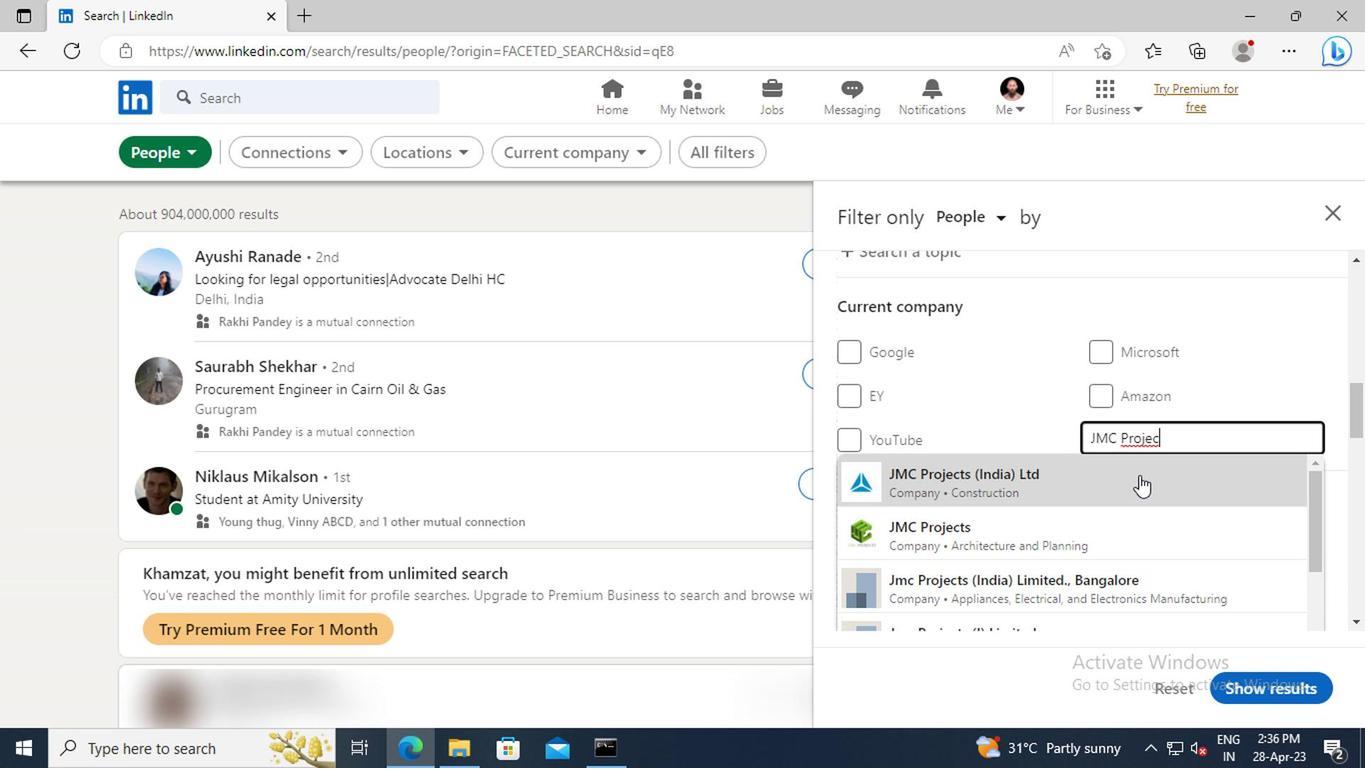 
Action: Mouse moved to (1132, 441)
Screenshot: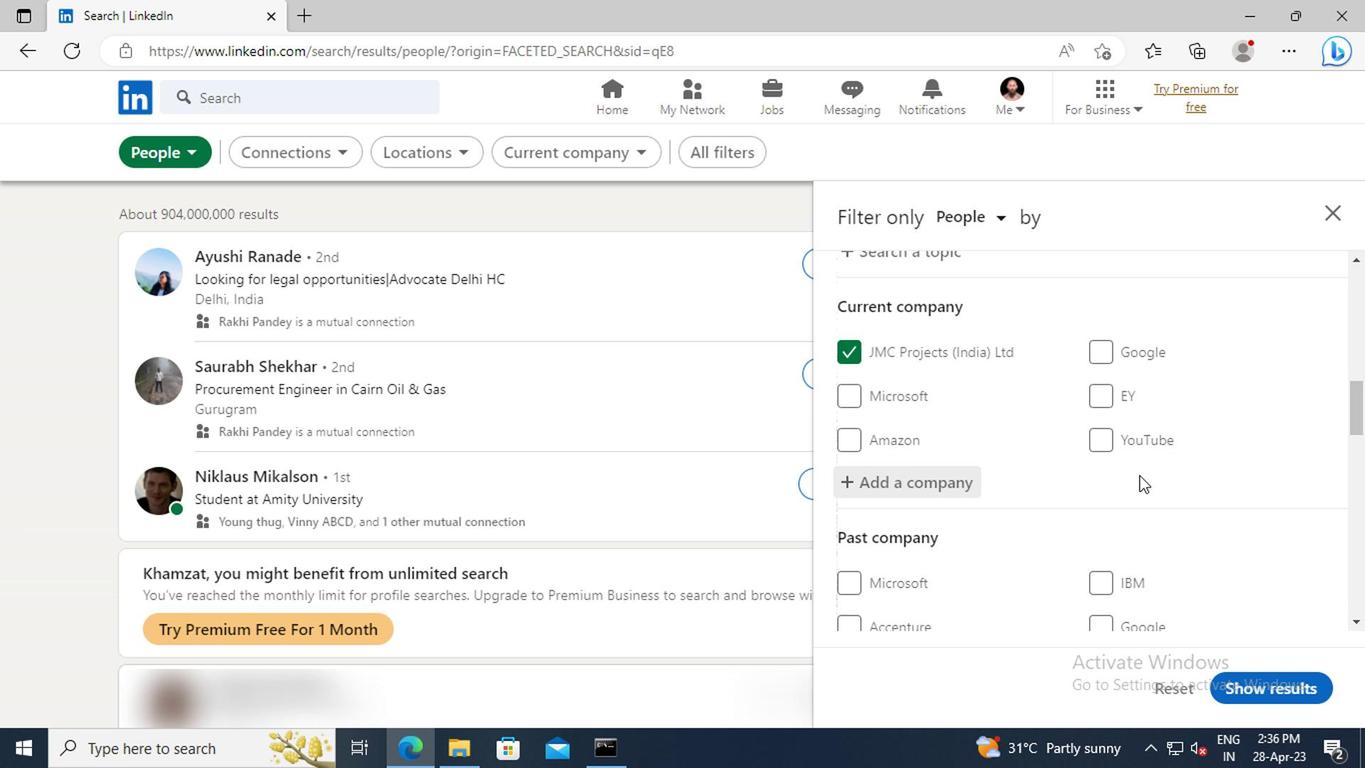
Action: Mouse scrolled (1132, 440) with delta (0, -1)
Screenshot: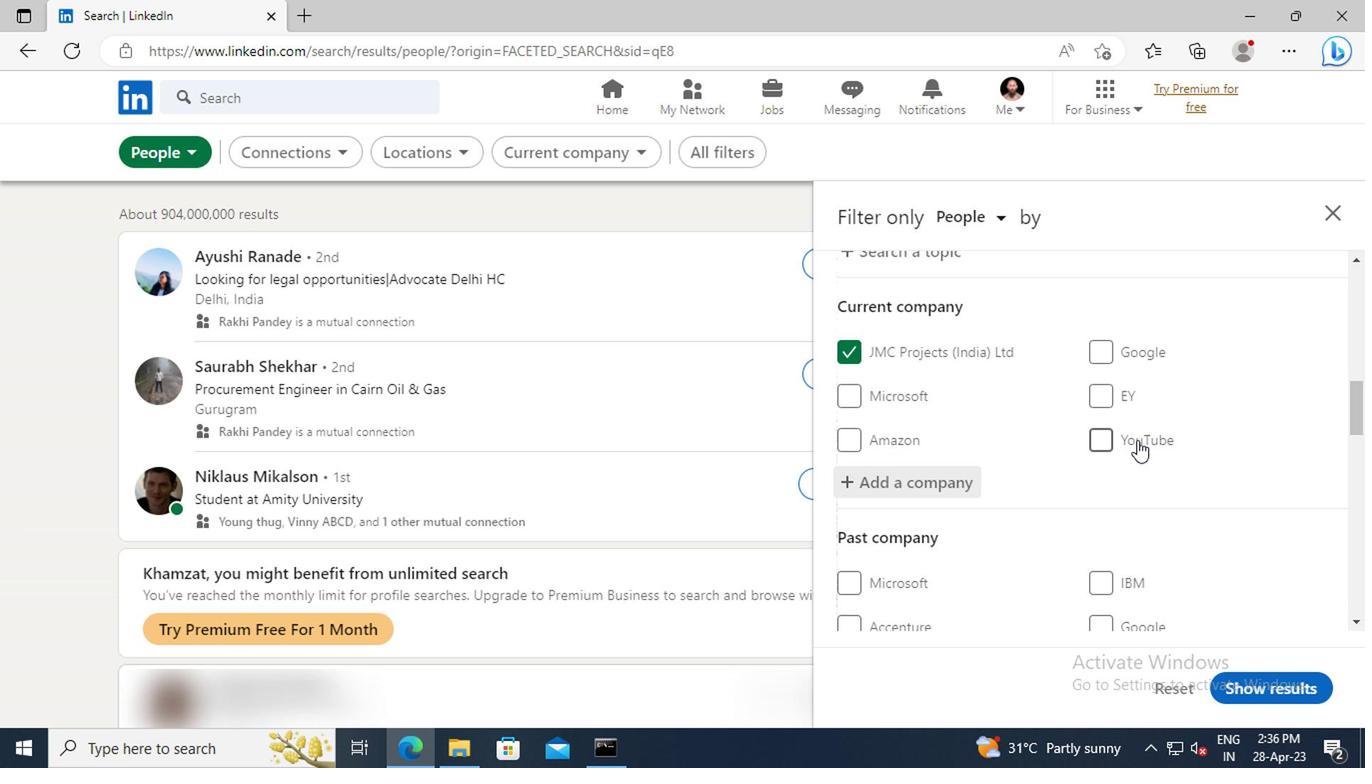 
Action: Mouse scrolled (1132, 440) with delta (0, -1)
Screenshot: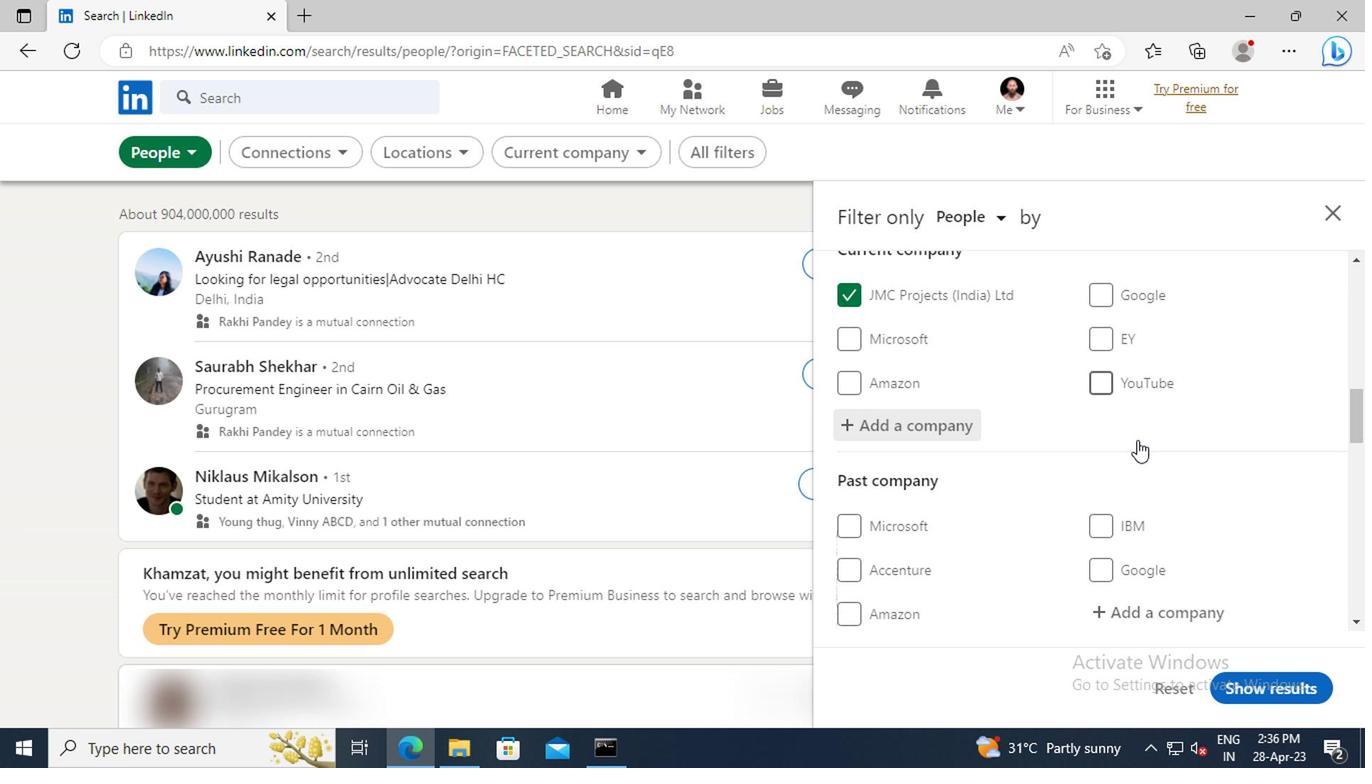 
Action: Mouse scrolled (1132, 440) with delta (0, -1)
Screenshot: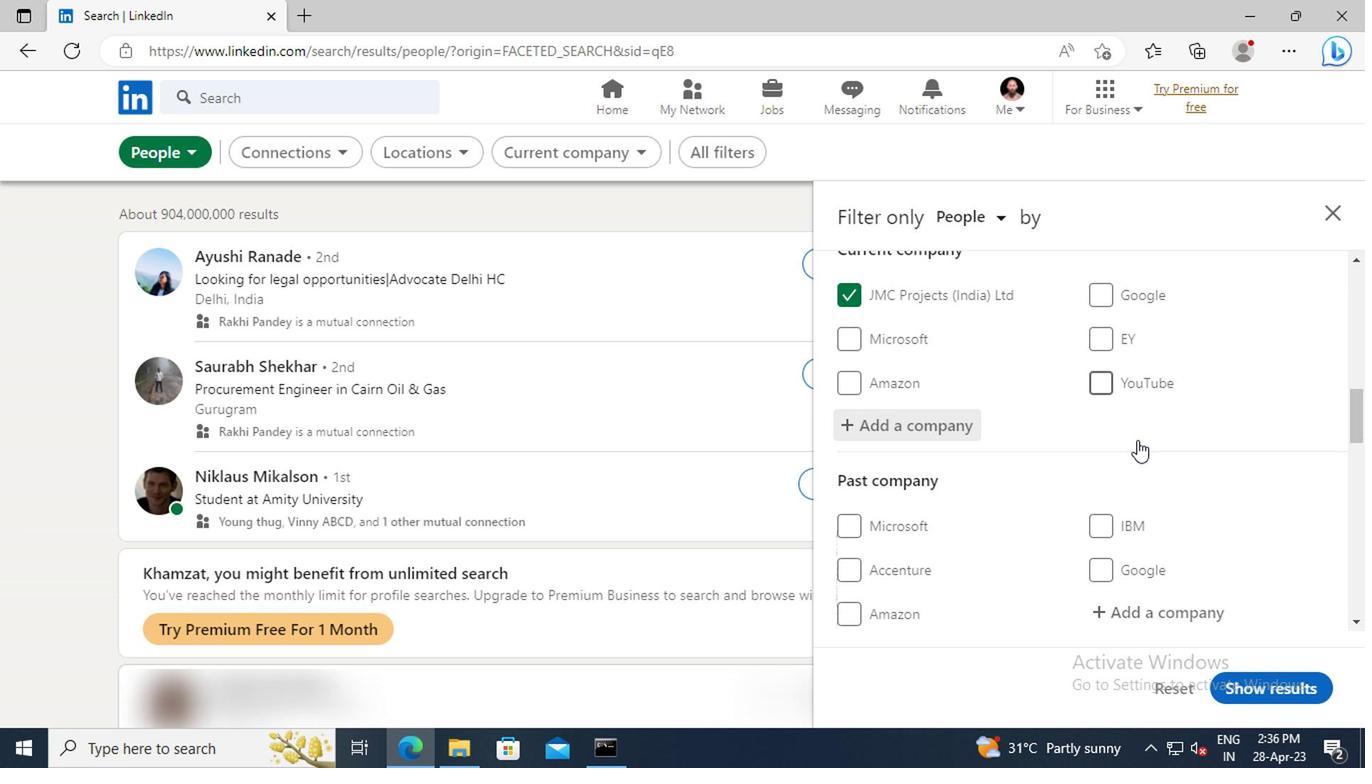 
Action: Mouse scrolled (1132, 440) with delta (0, -1)
Screenshot: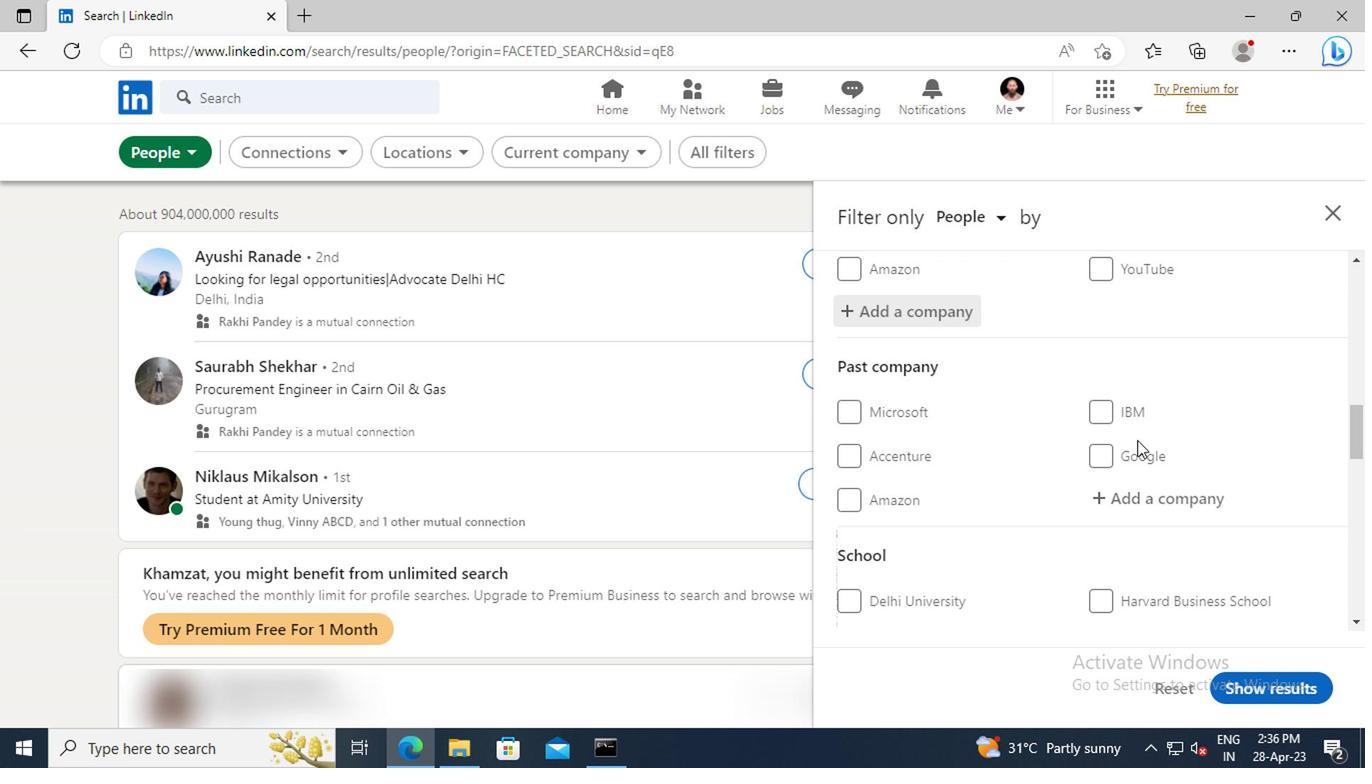 
Action: Mouse scrolled (1132, 440) with delta (0, -1)
Screenshot: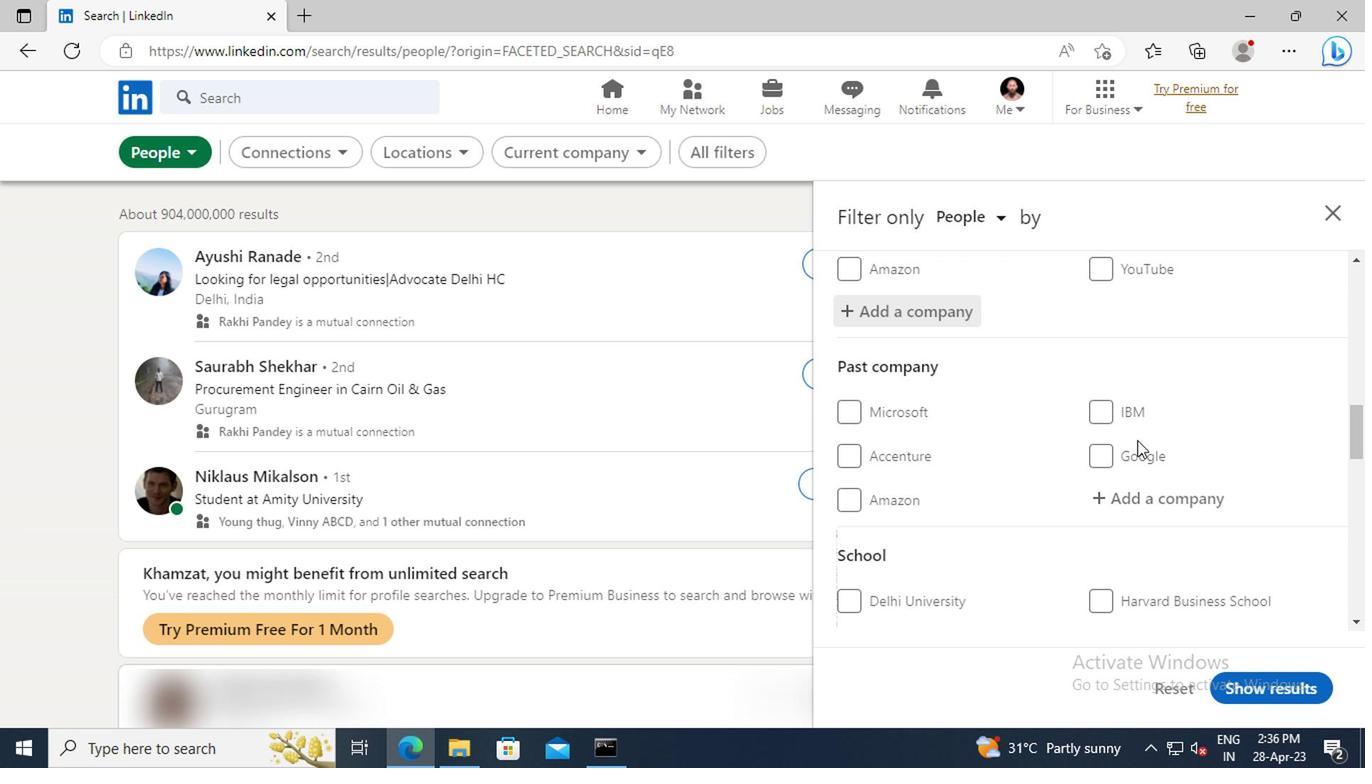 
Action: Mouse scrolled (1132, 440) with delta (0, -1)
Screenshot: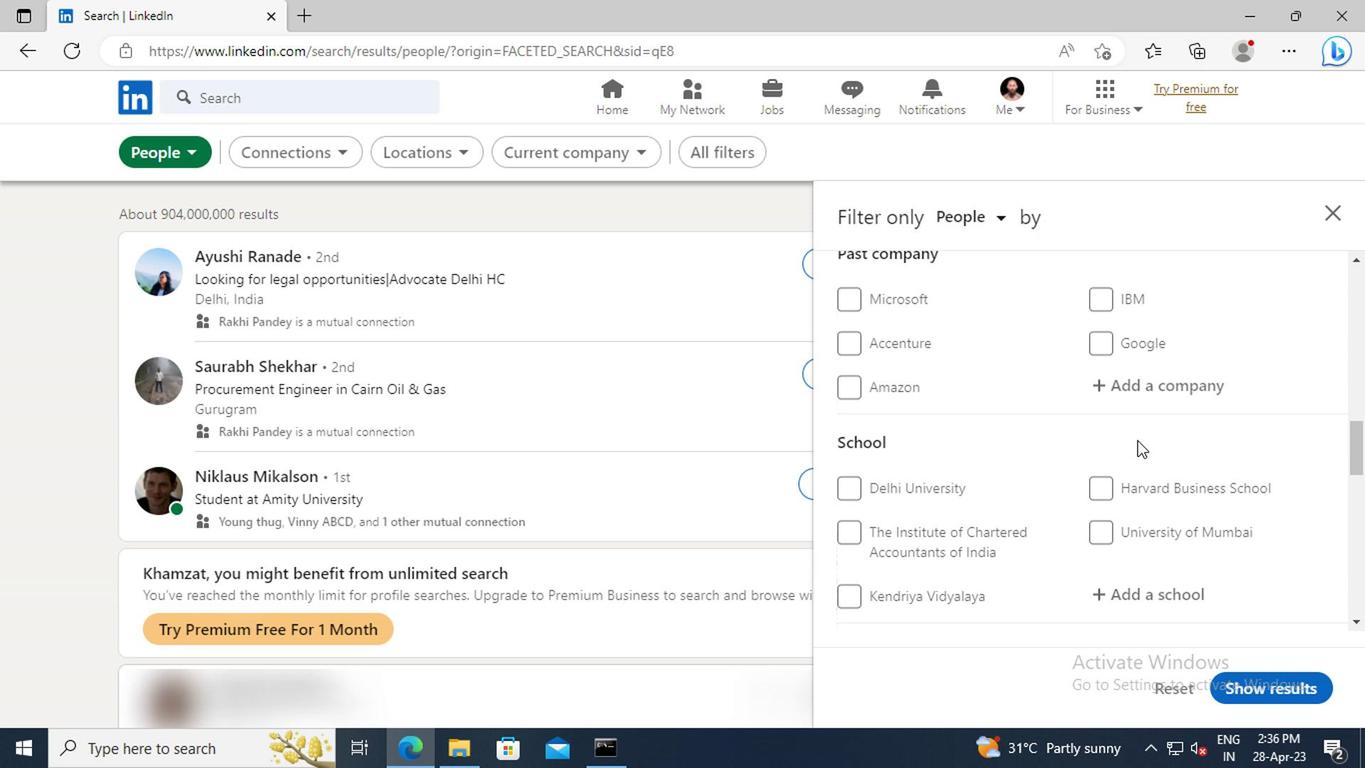 
Action: Mouse scrolled (1132, 440) with delta (0, -1)
Screenshot: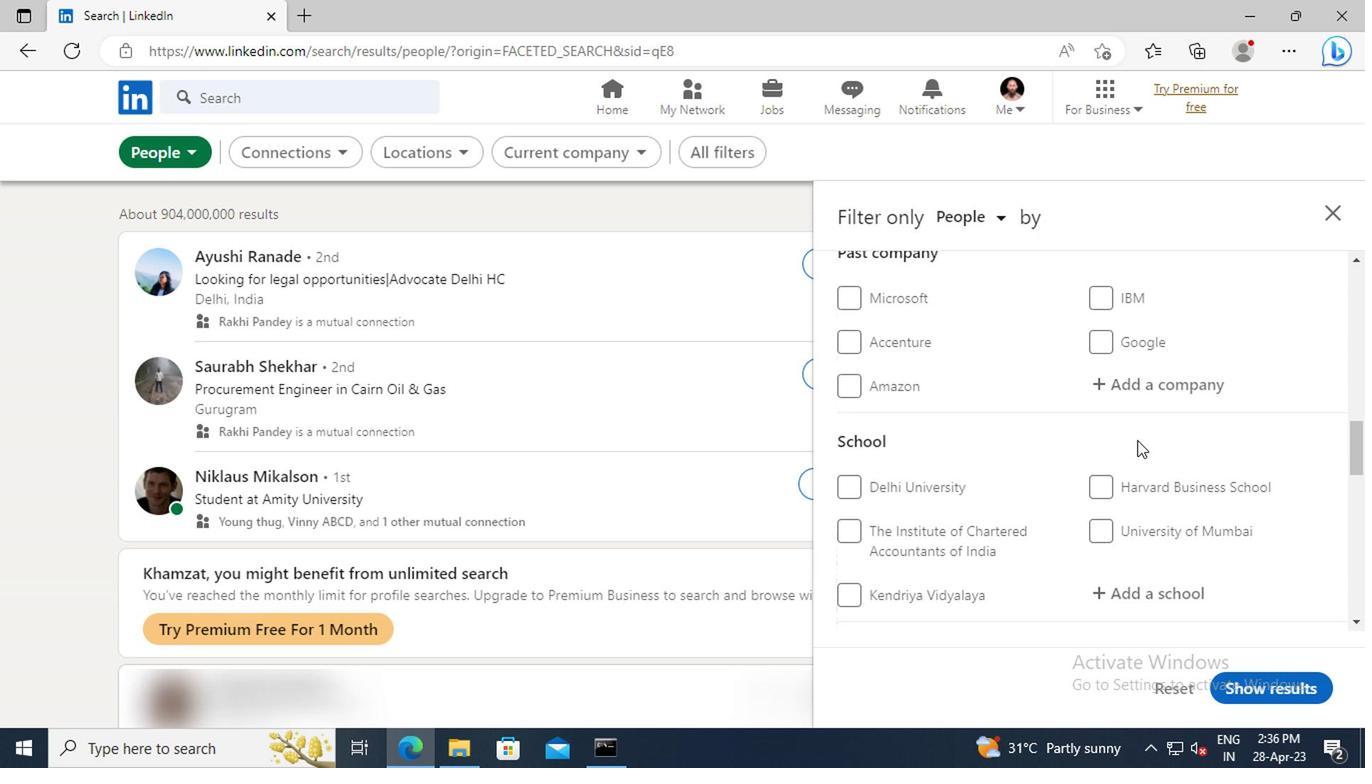 
Action: Mouse moved to (1118, 481)
Screenshot: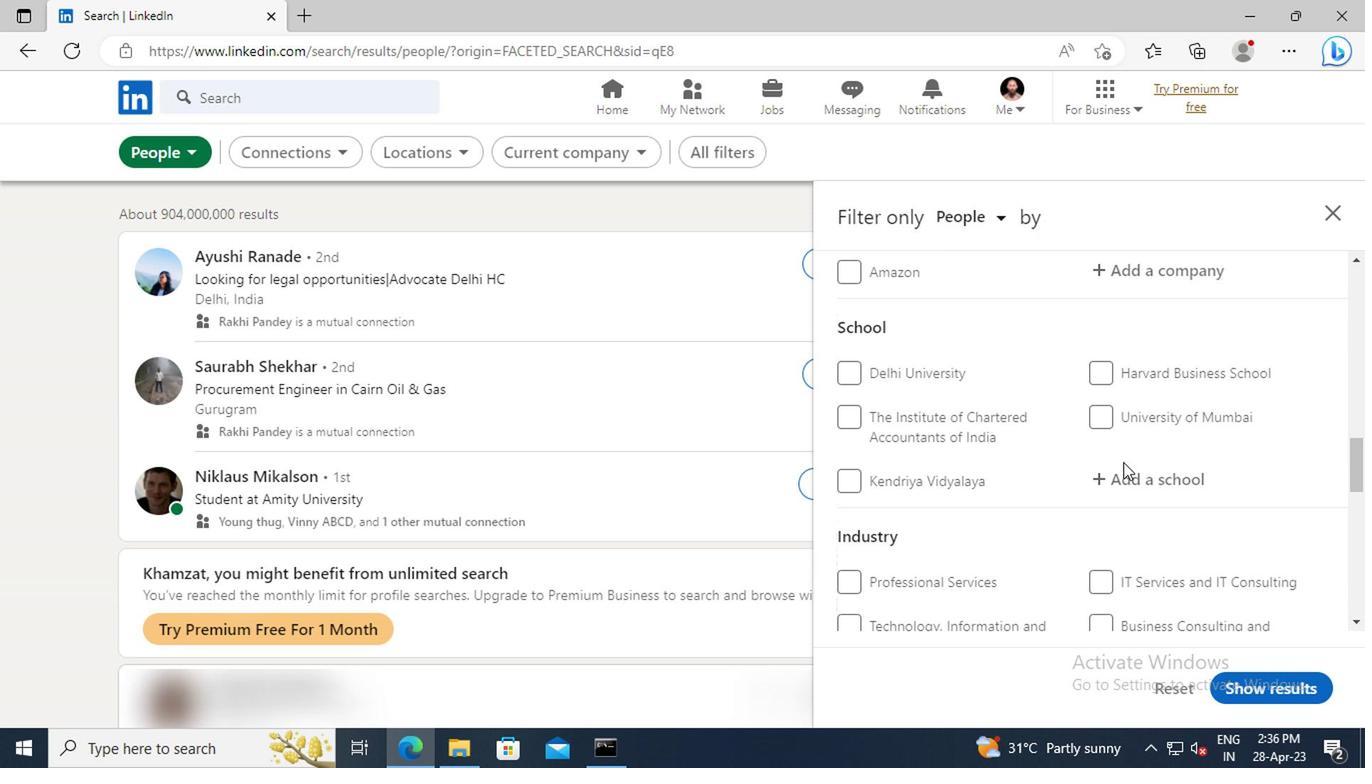 
Action: Mouse pressed left at (1118, 481)
Screenshot: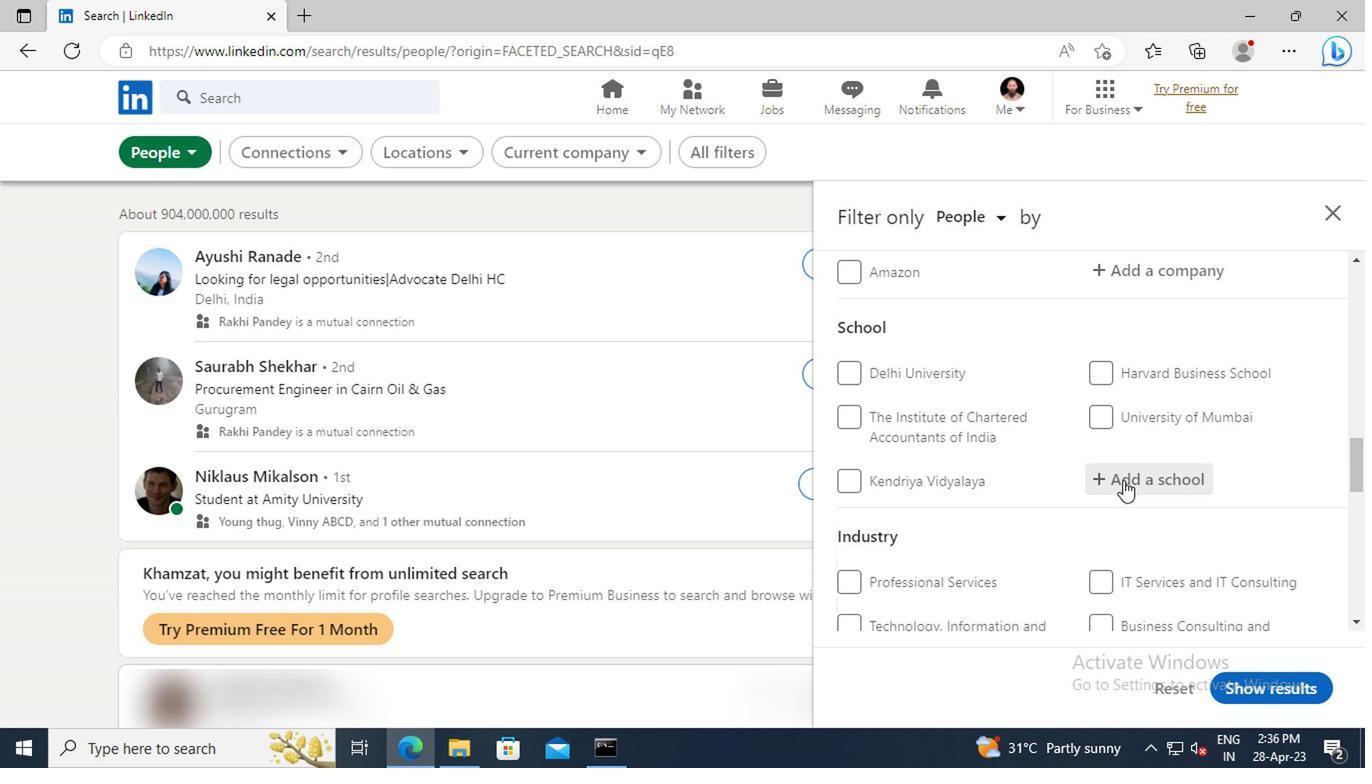 
Action: Key pressed <Key.shift>MAULANA<Key.space><Key.shift>AZAD<Key.space><Key.shift>COLLEGE
Screenshot: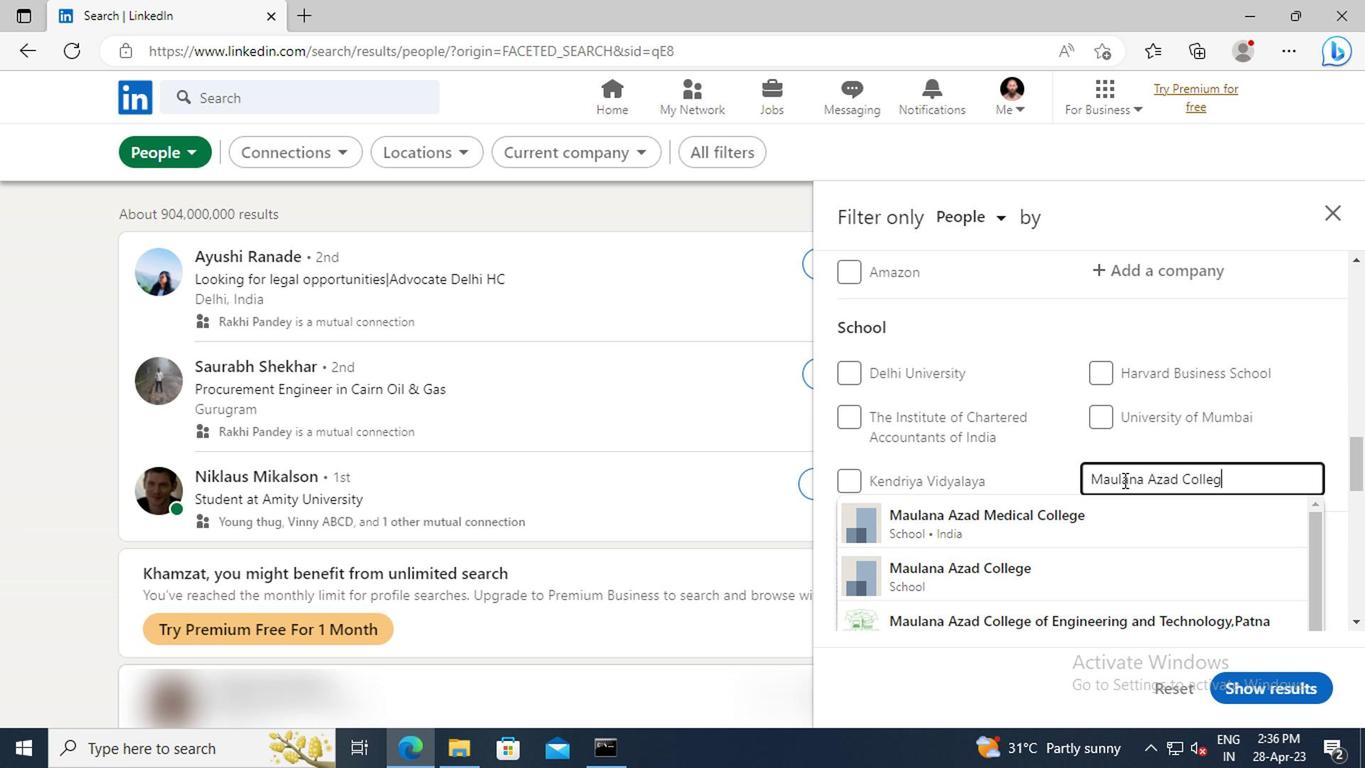 
Action: Mouse moved to (1129, 569)
Screenshot: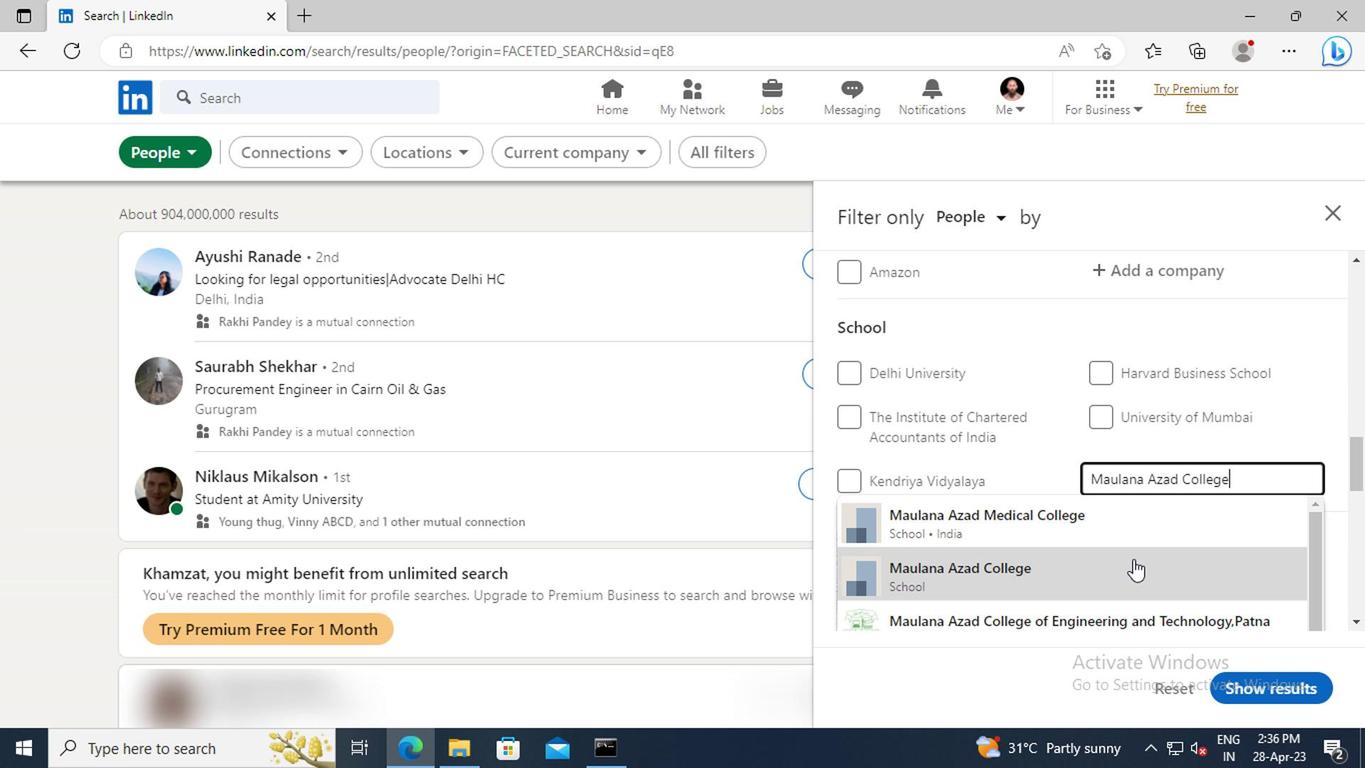 
Action: Mouse pressed left at (1129, 569)
Screenshot: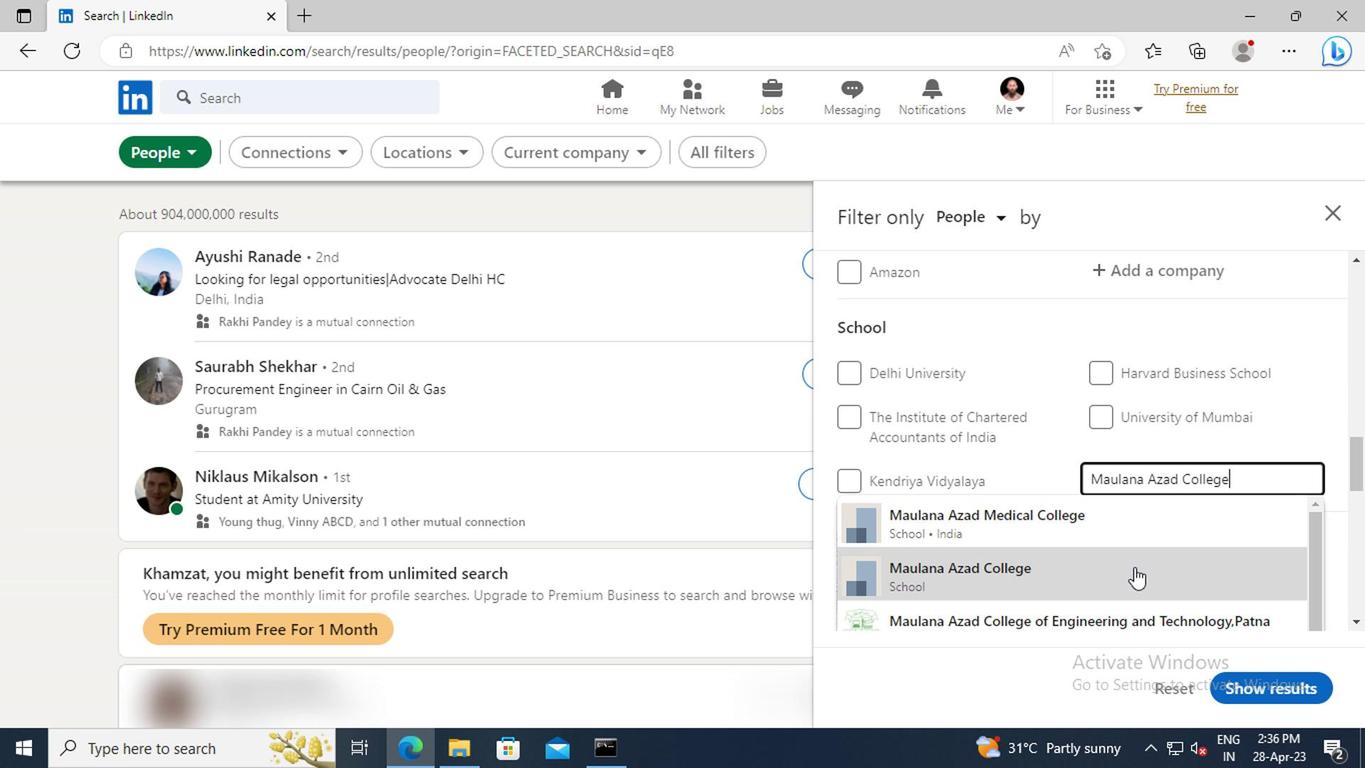 
Action: Mouse moved to (1130, 482)
Screenshot: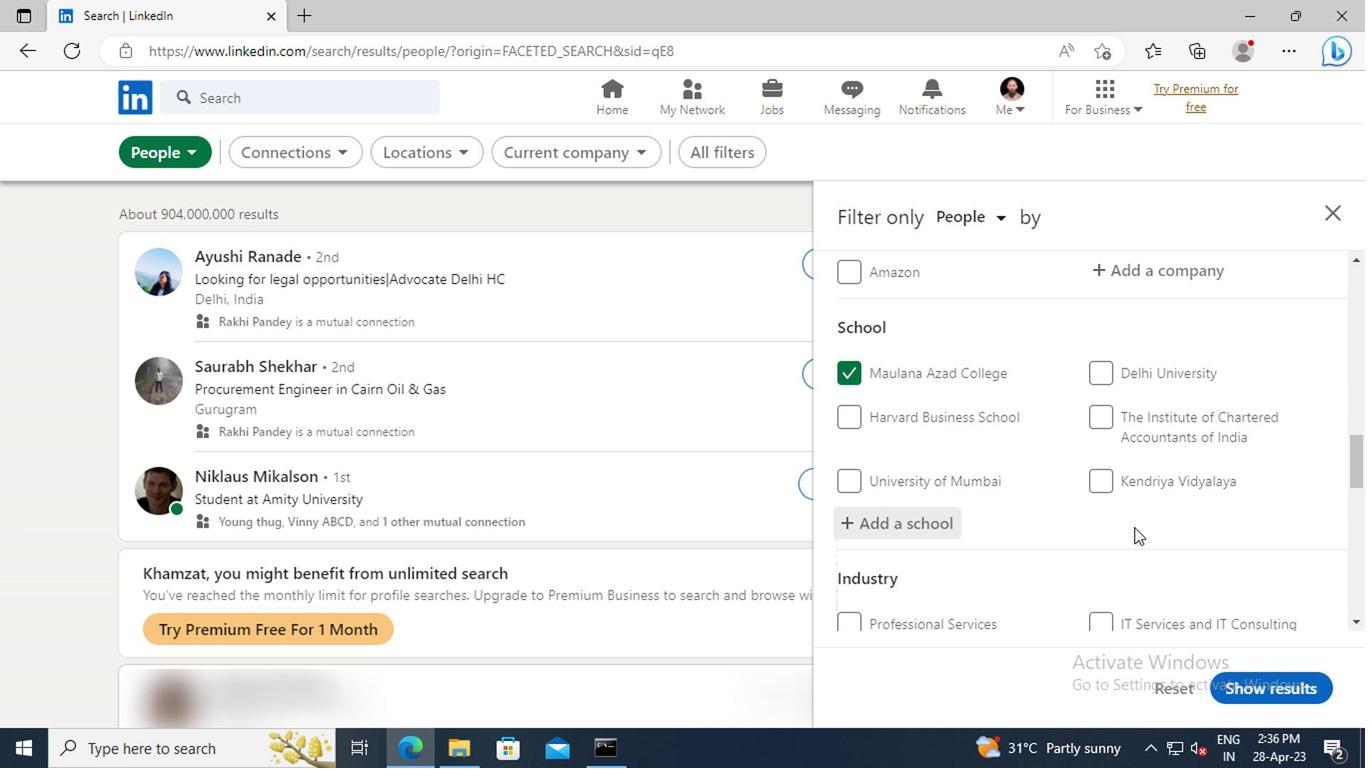 
Action: Mouse scrolled (1130, 481) with delta (0, 0)
Screenshot: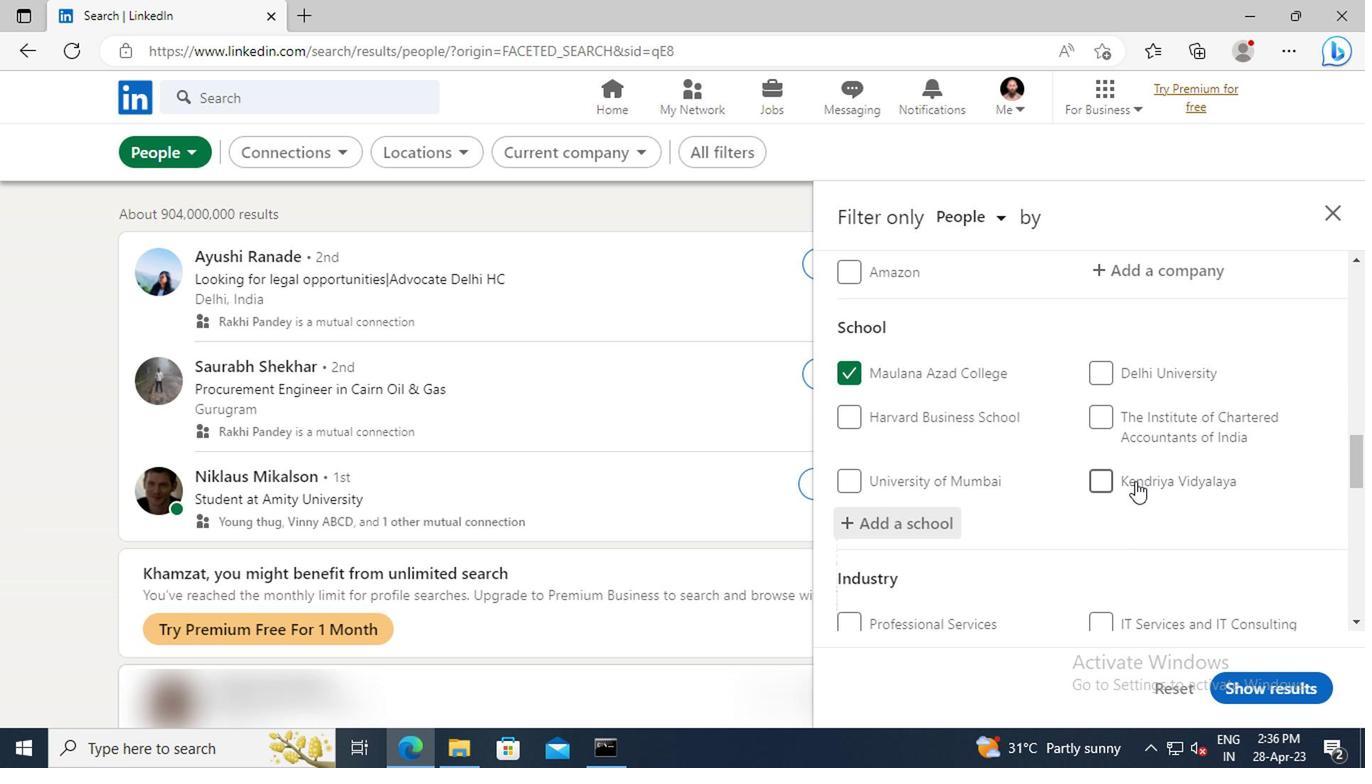 
Action: Mouse scrolled (1130, 481) with delta (0, 0)
Screenshot: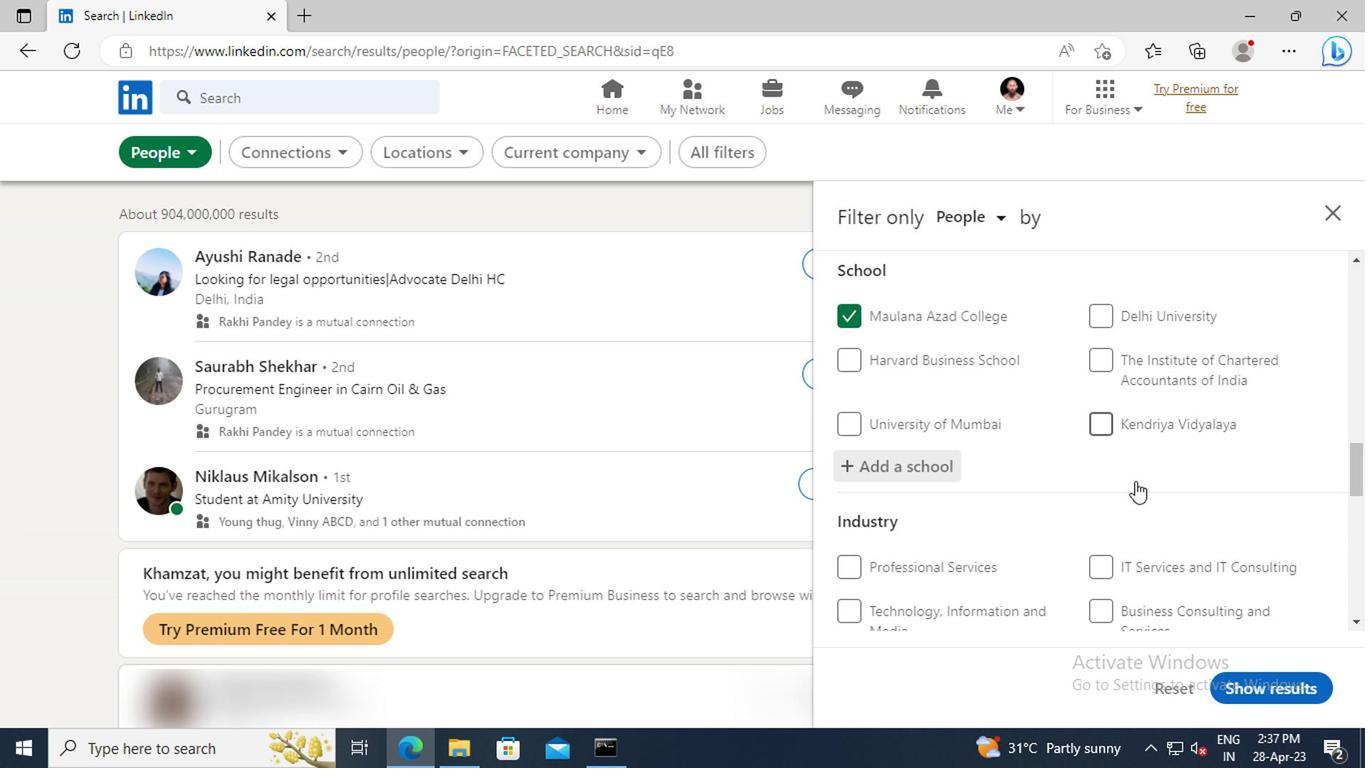 
Action: Mouse scrolled (1130, 481) with delta (0, 0)
Screenshot: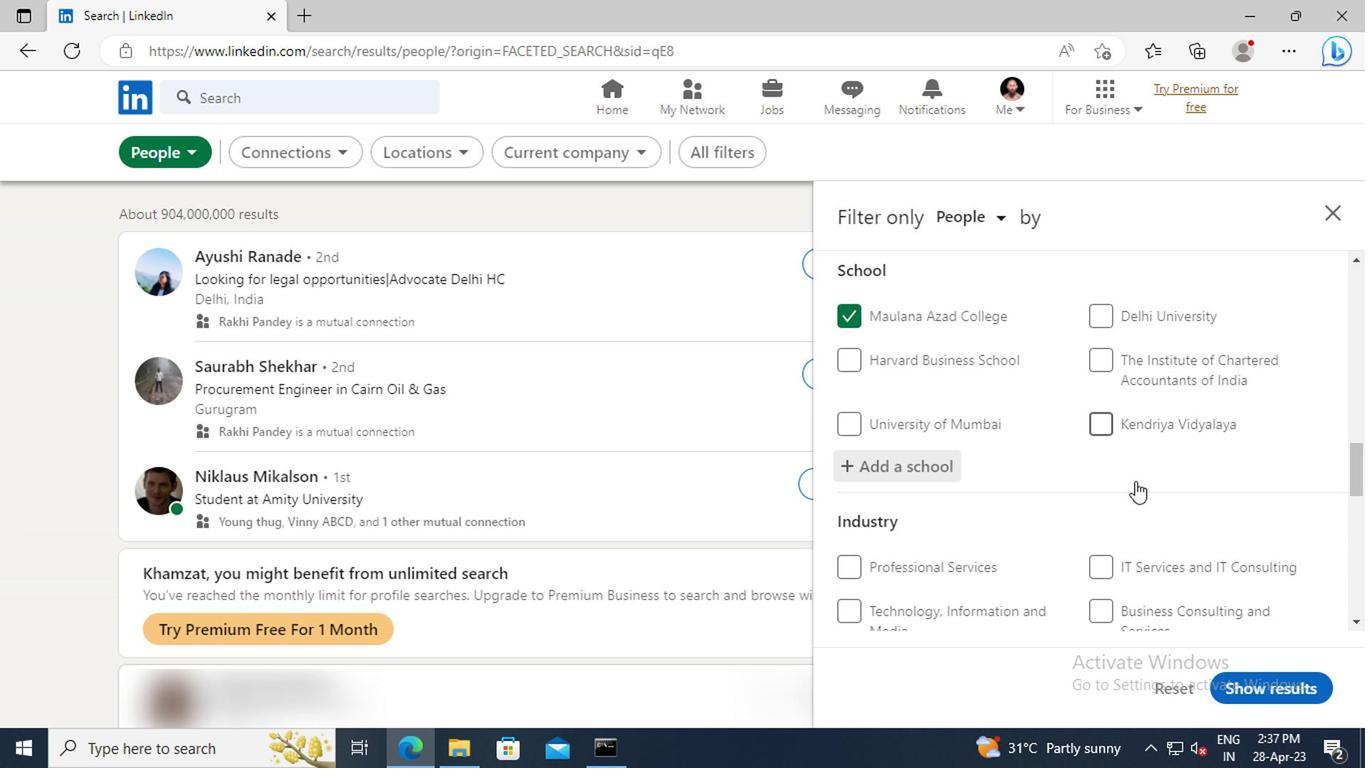 
Action: Mouse scrolled (1130, 481) with delta (0, 0)
Screenshot: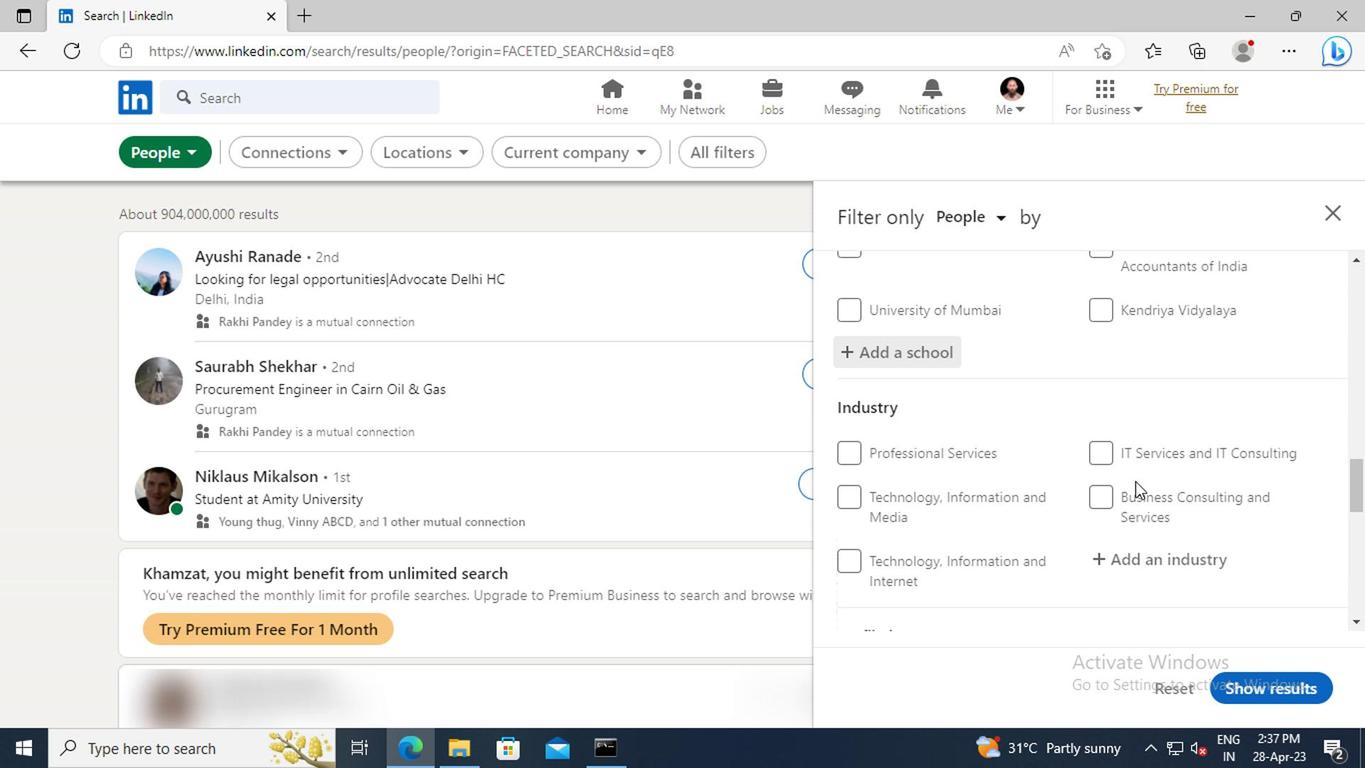 
Action: Mouse scrolled (1130, 481) with delta (0, 0)
Screenshot: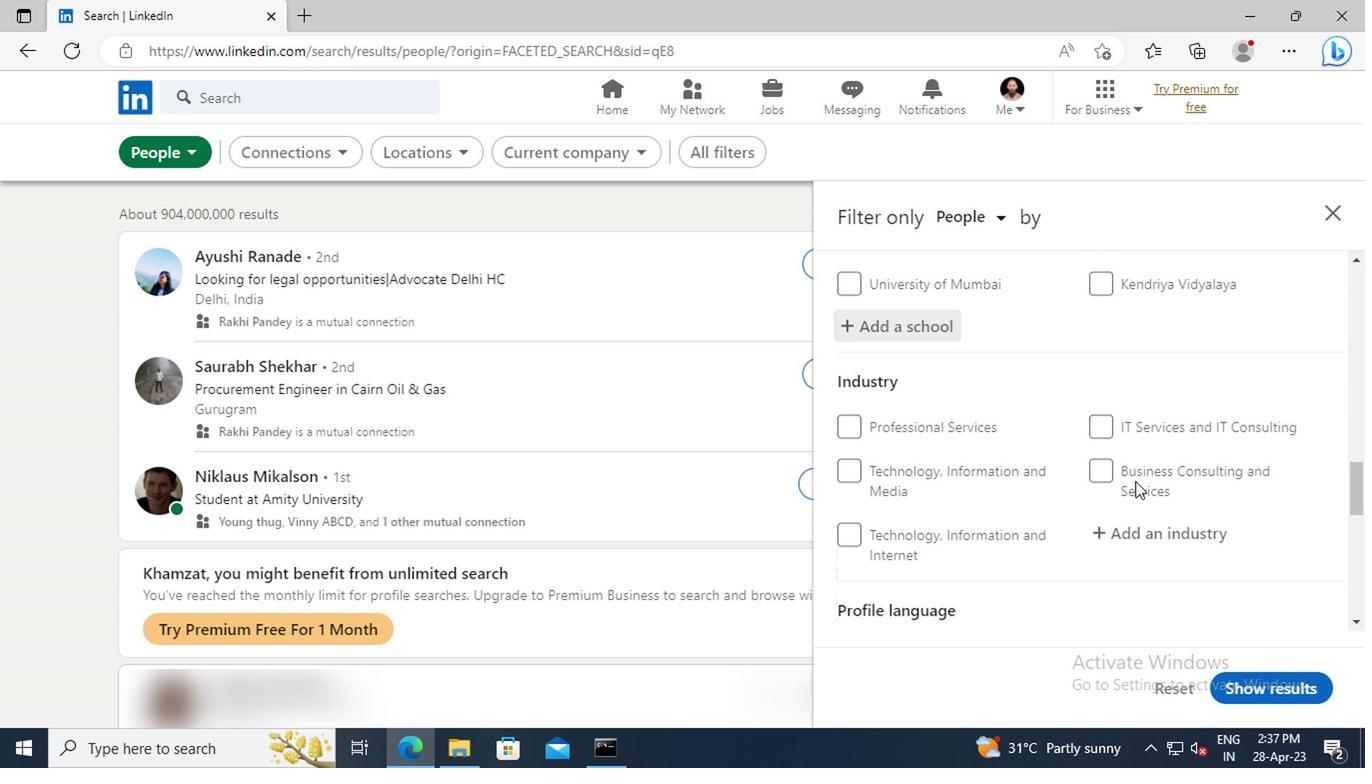 
Action: Mouse moved to (1129, 448)
Screenshot: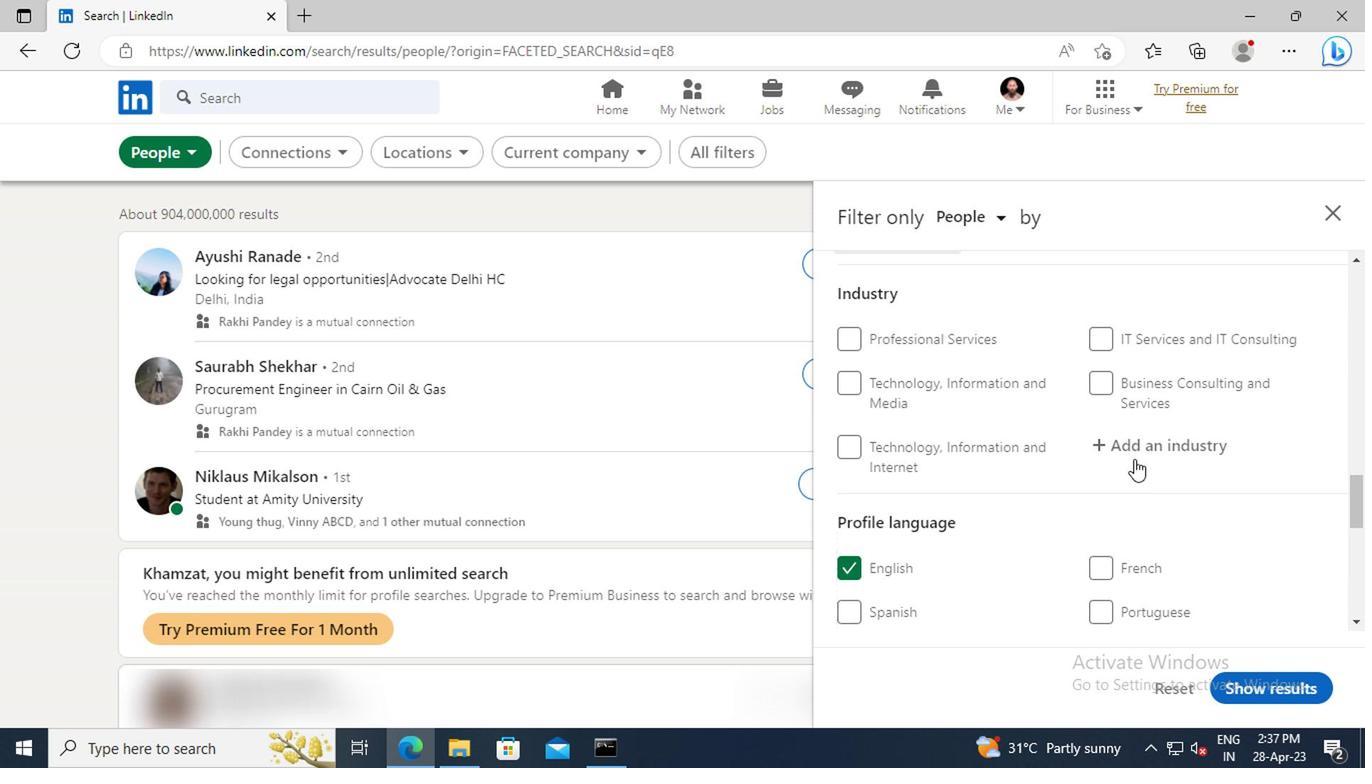 
Action: Mouse pressed left at (1129, 448)
Screenshot: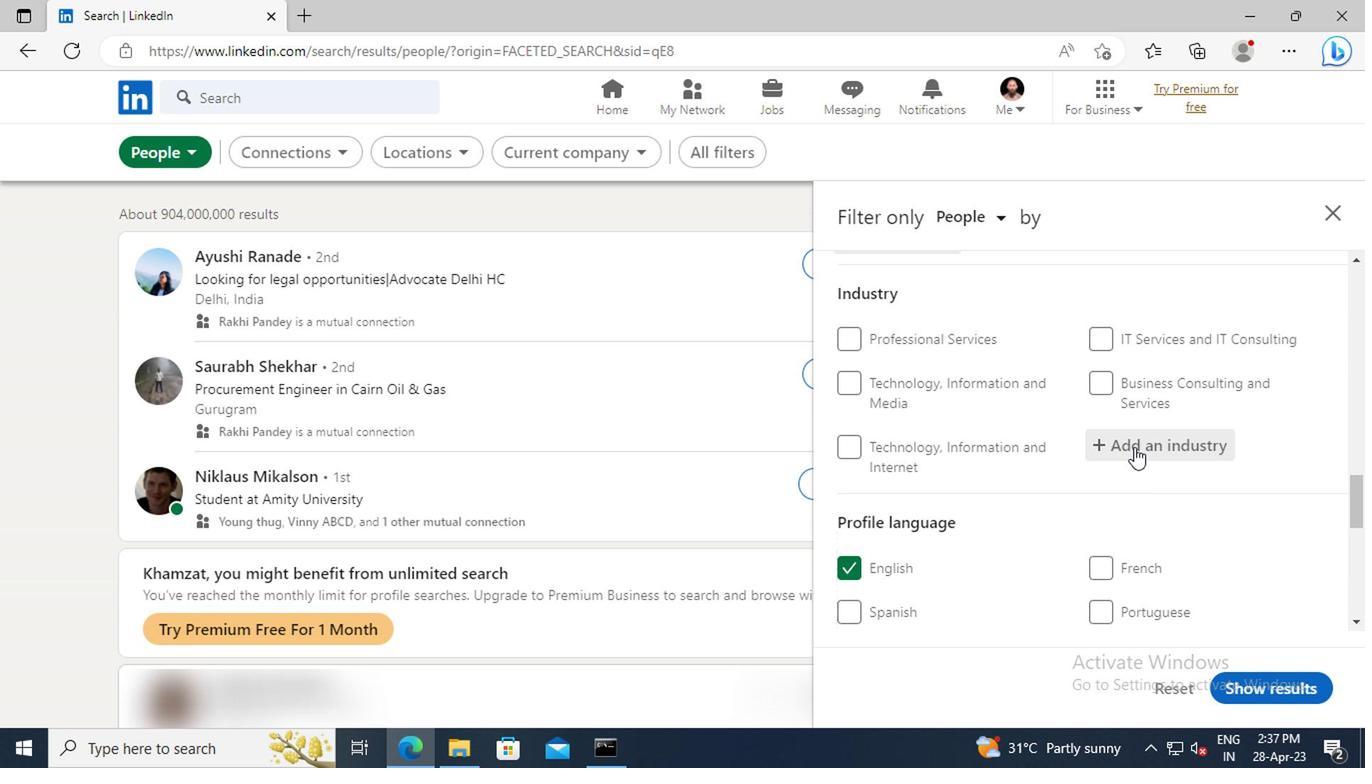 
Action: Key pressed <Key.shift>ACCOUNTING
Screenshot: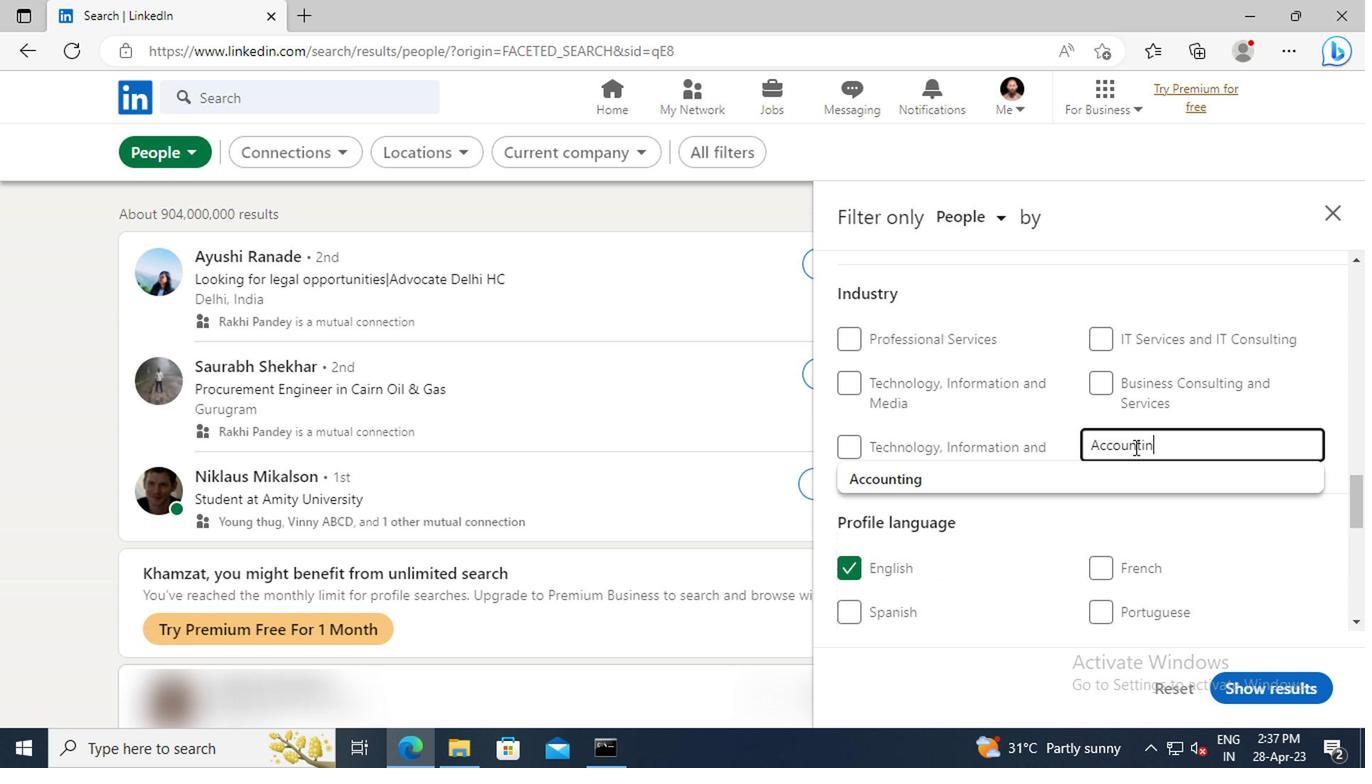 
Action: Mouse moved to (1124, 475)
Screenshot: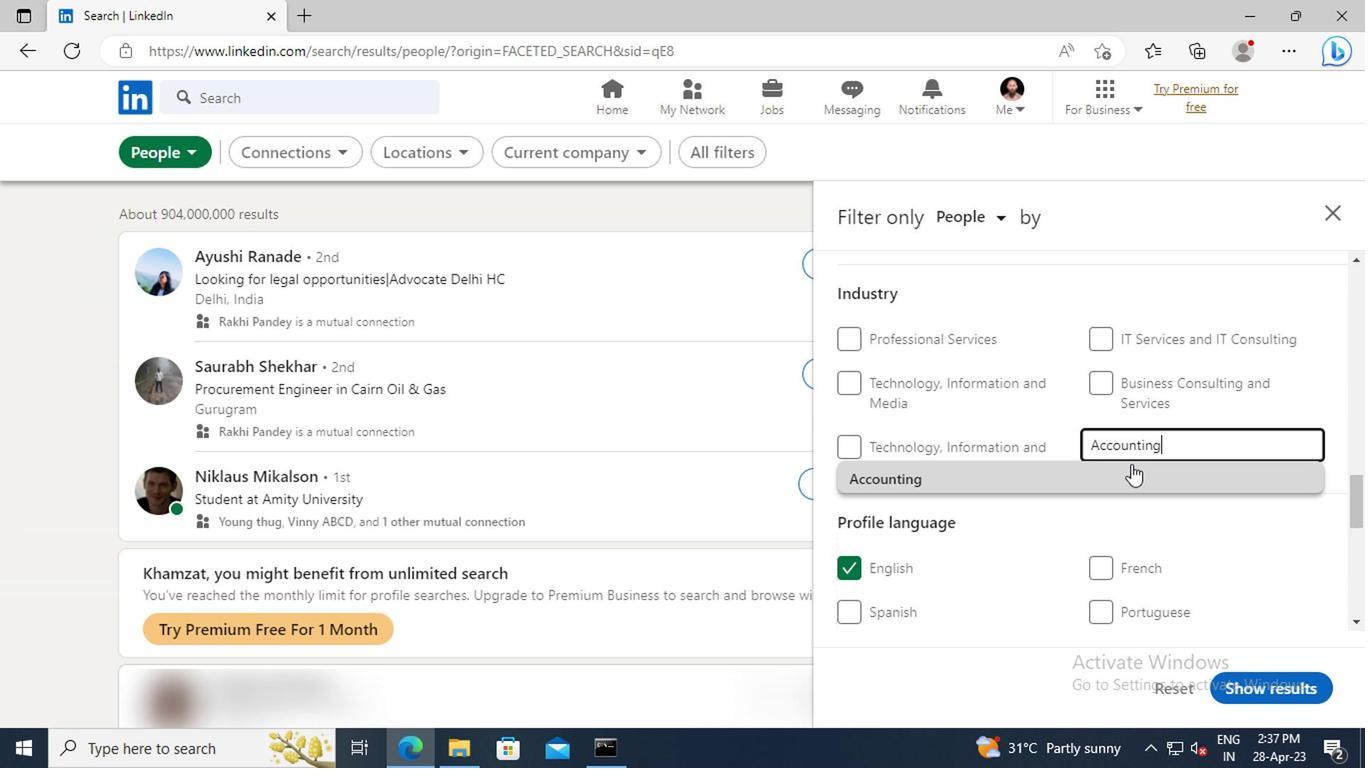 
Action: Mouse pressed left at (1124, 475)
Screenshot: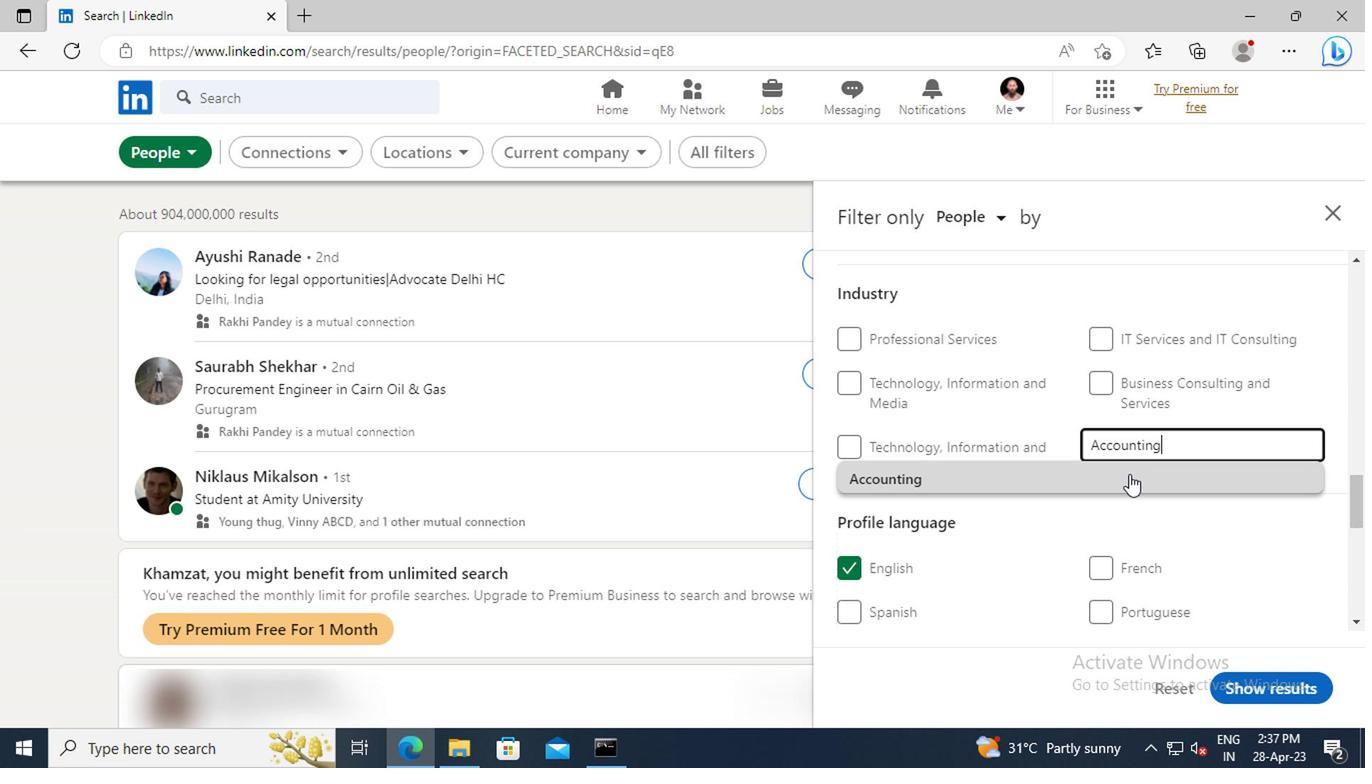 
Action: Mouse moved to (1122, 441)
Screenshot: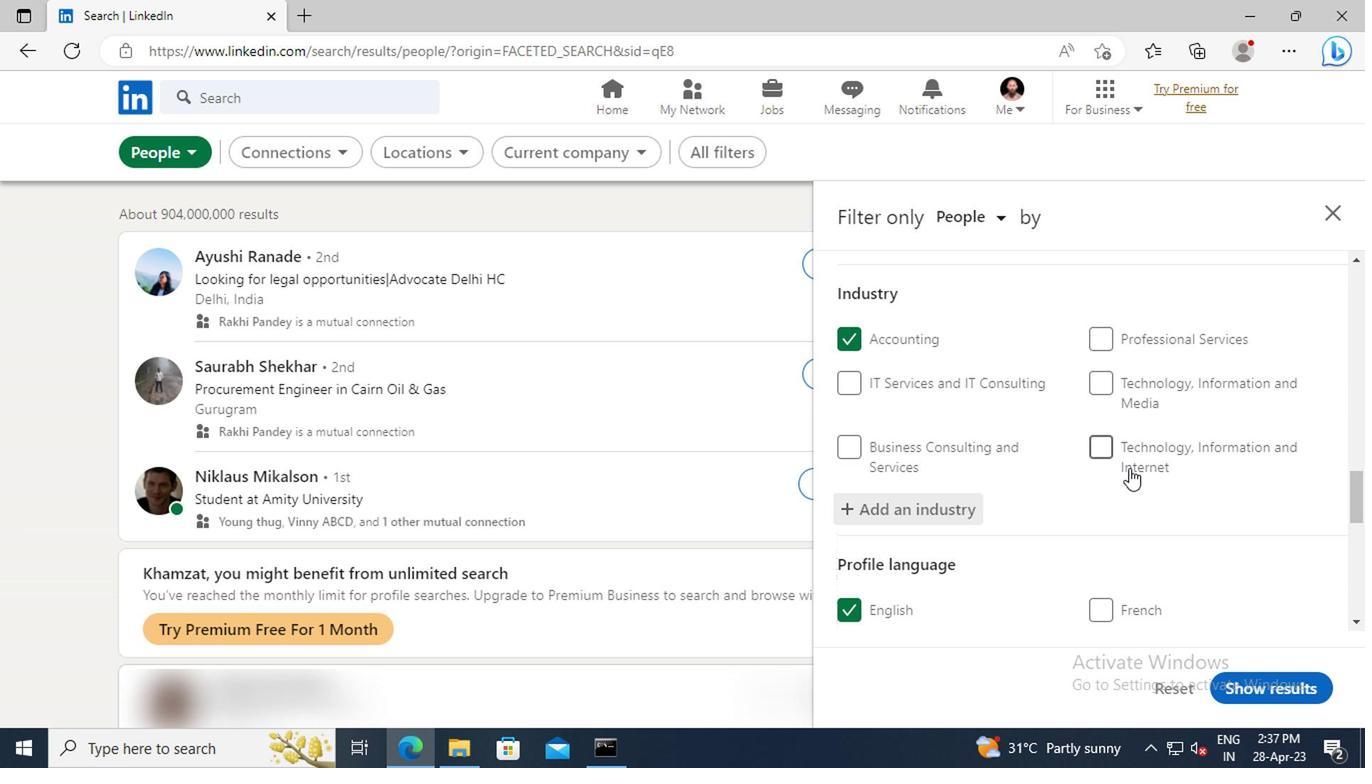 
Action: Mouse scrolled (1122, 440) with delta (0, -1)
Screenshot: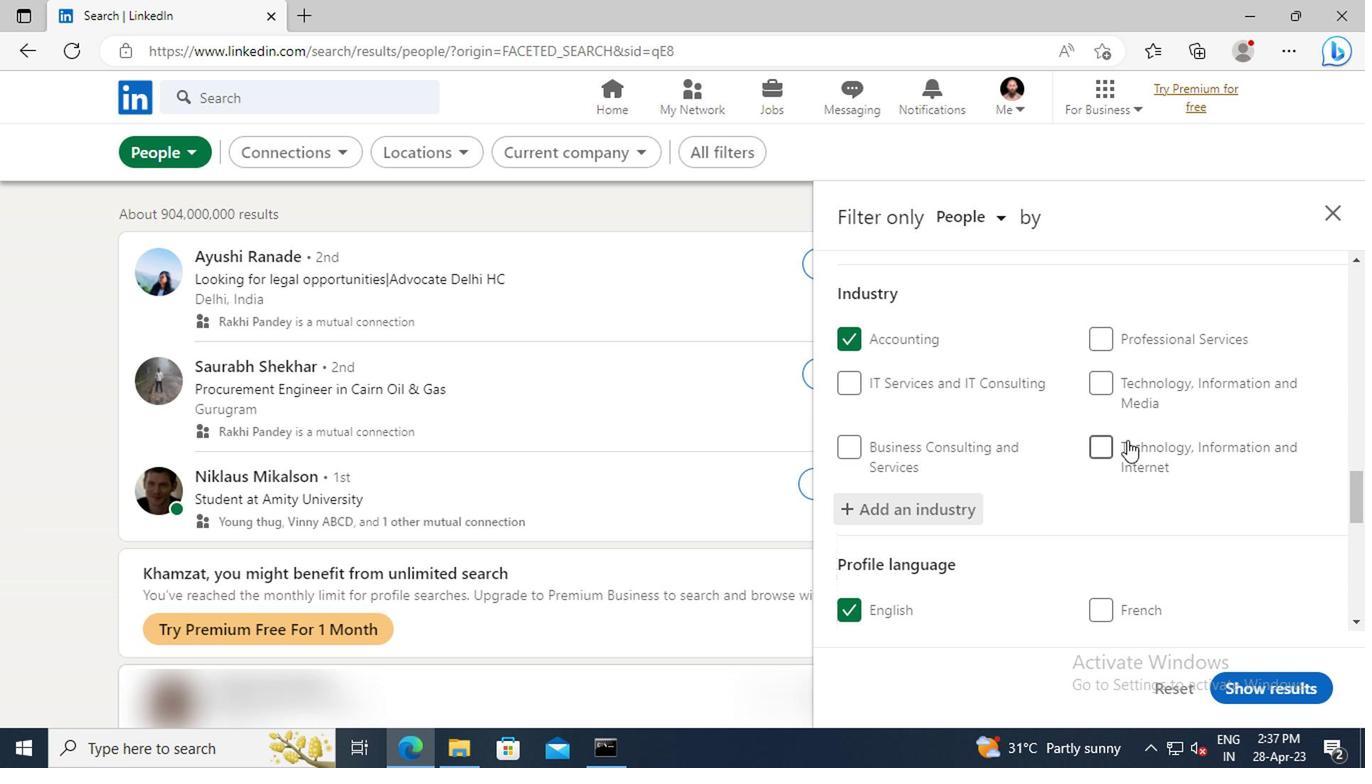
Action: Mouse scrolled (1122, 440) with delta (0, -1)
Screenshot: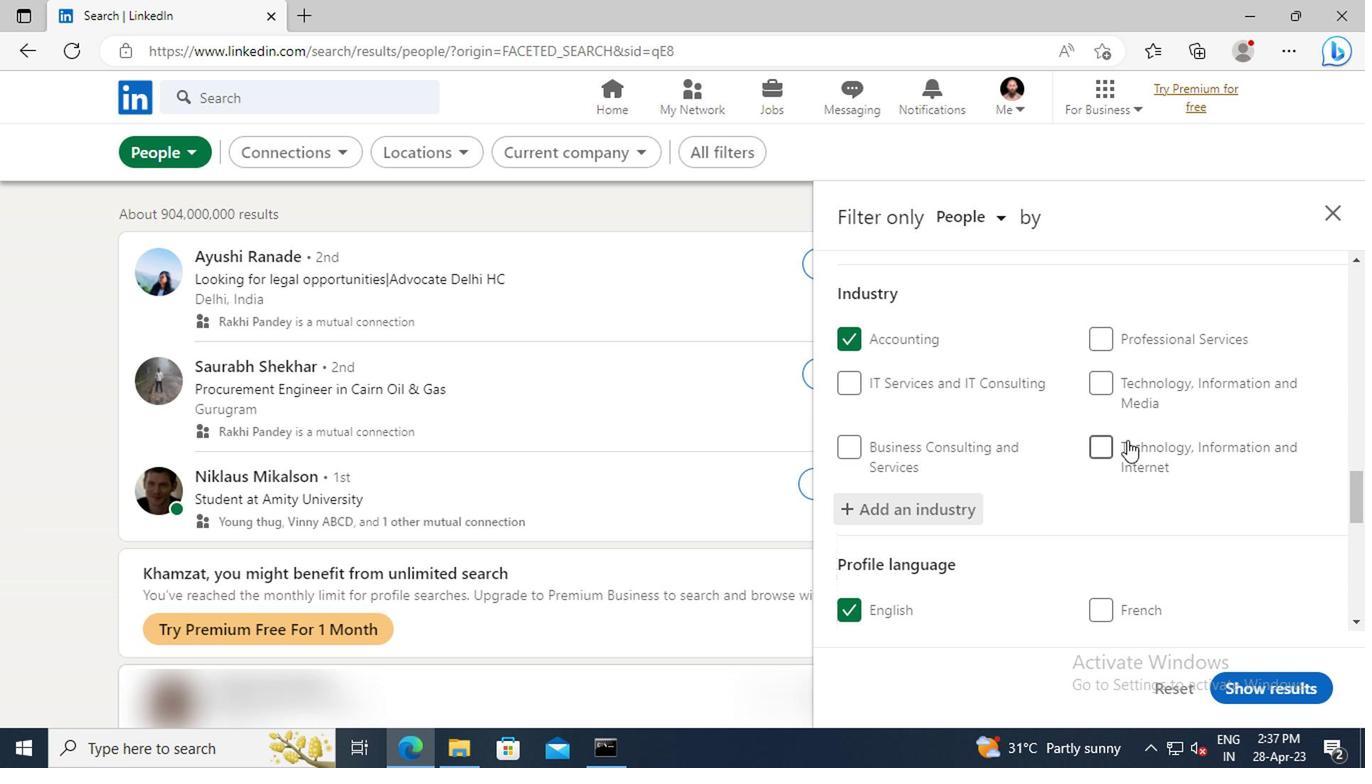 
Action: Mouse scrolled (1122, 440) with delta (0, -1)
Screenshot: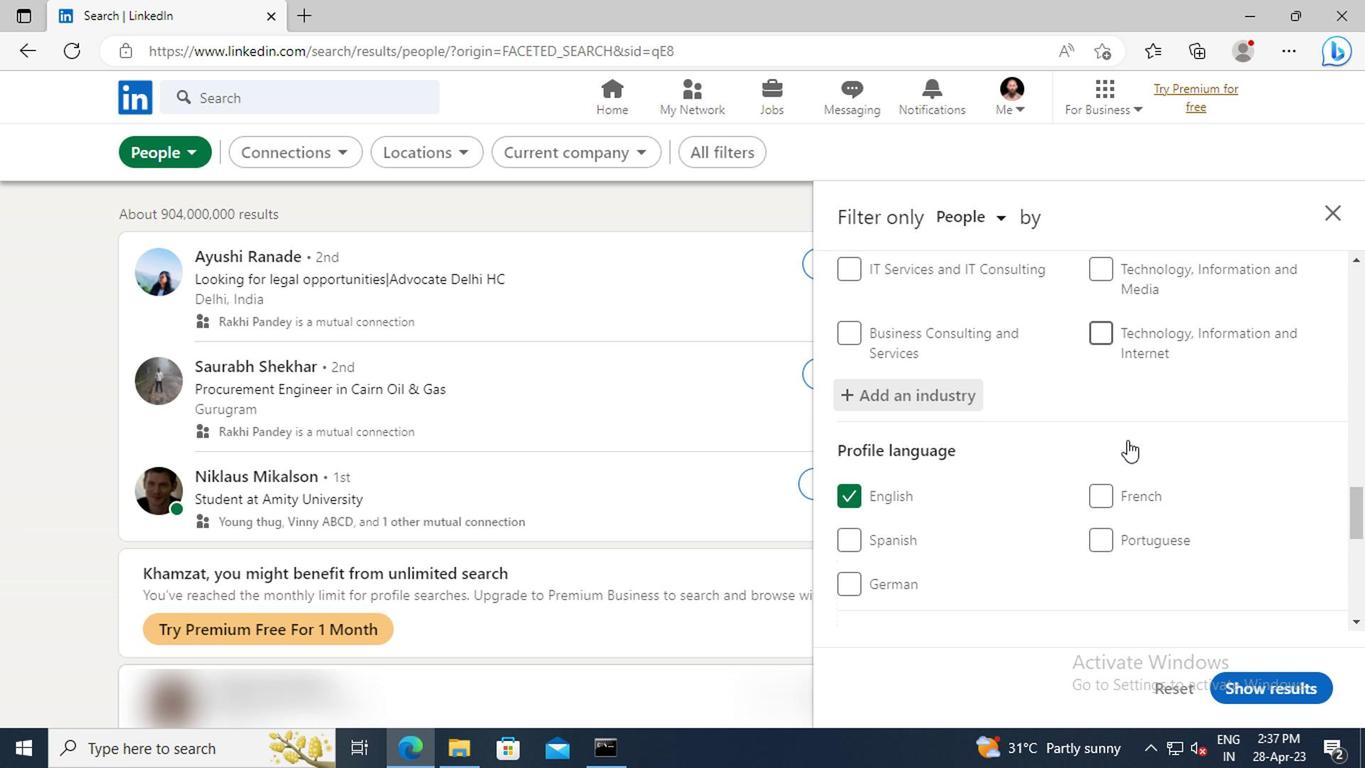
Action: Mouse scrolled (1122, 440) with delta (0, -1)
Screenshot: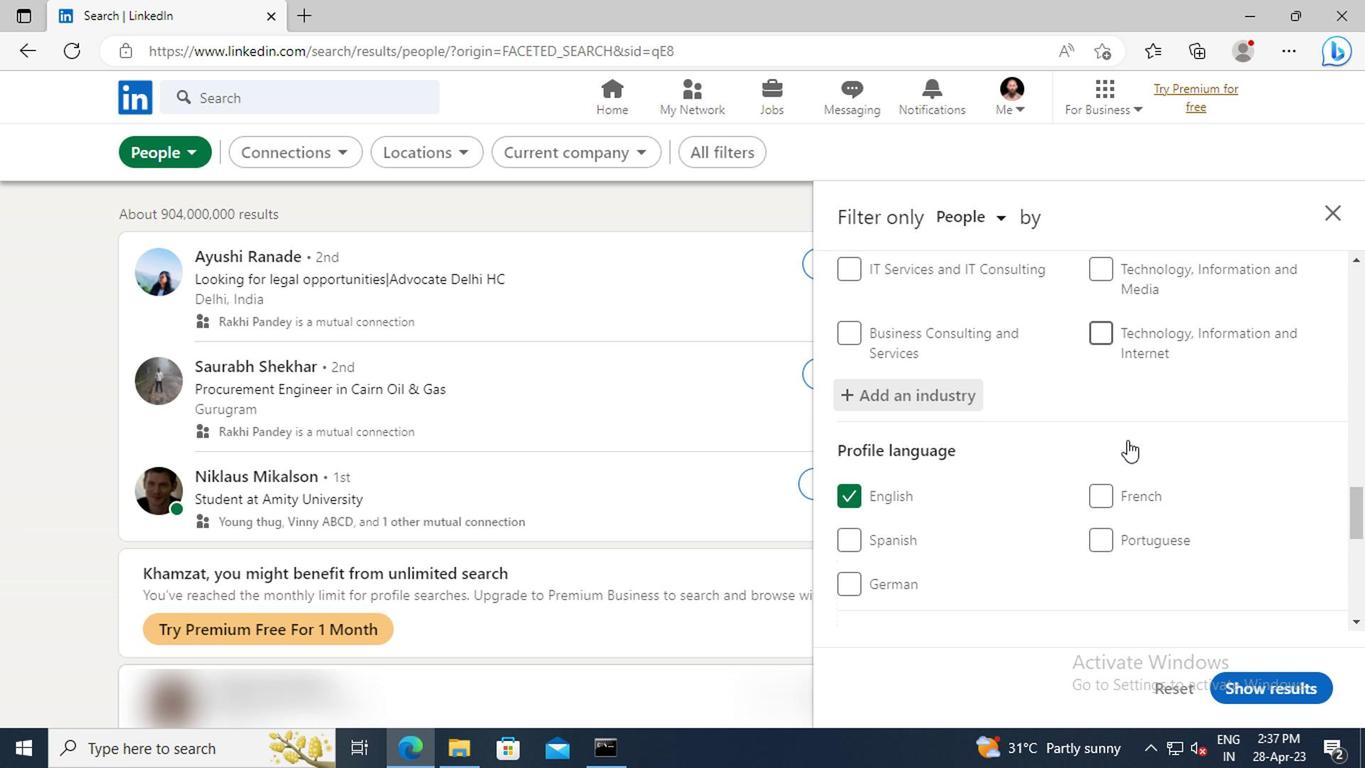 
Action: Mouse scrolled (1122, 440) with delta (0, -1)
Screenshot: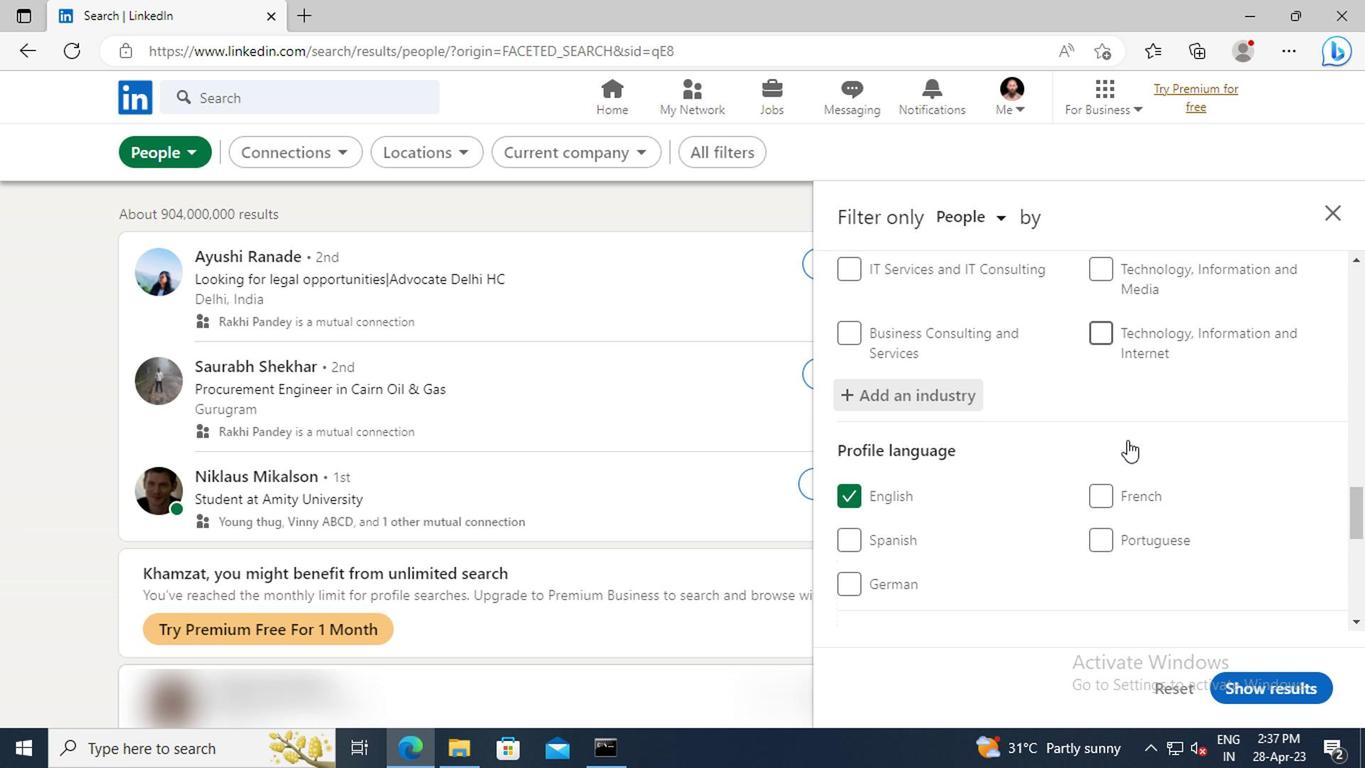 
Action: Mouse scrolled (1122, 440) with delta (0, -1)
Screenshot: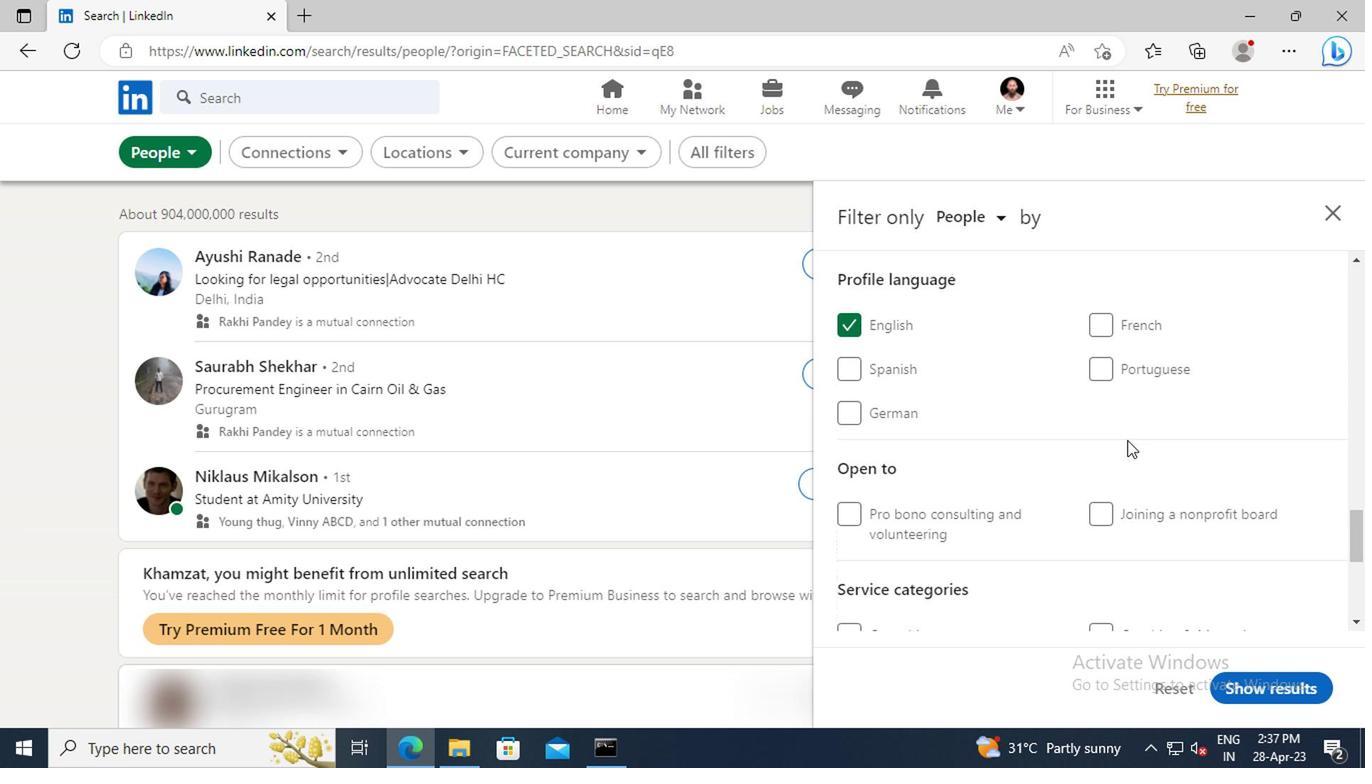 
Action: Mouse scrolled (1122, 440) with delta (0, -1)
Screenshot: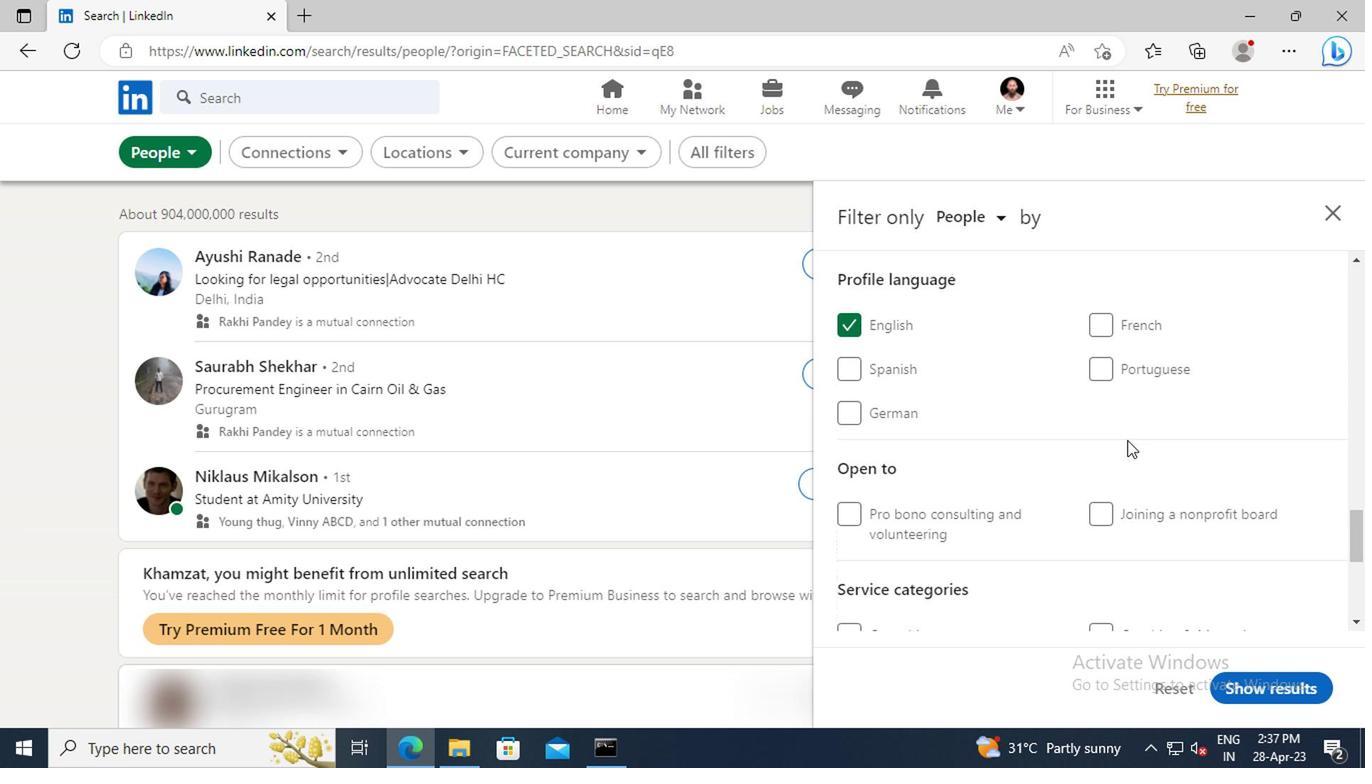 
Action: Mouse scrolled (1122, 440) with delta (0, -1)
Screenshot: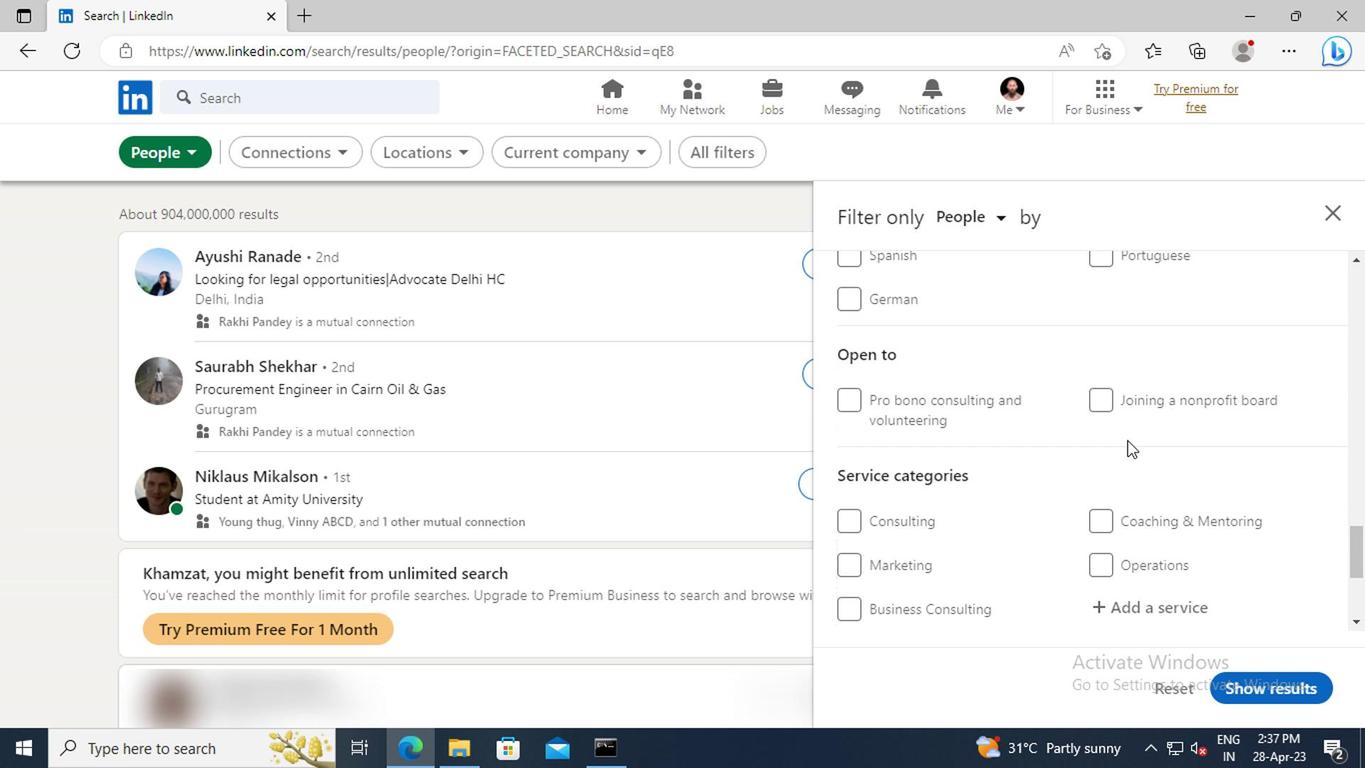 
Action: Mouse scrolled (1122, 440) with delta (0, -1)
Screenshot: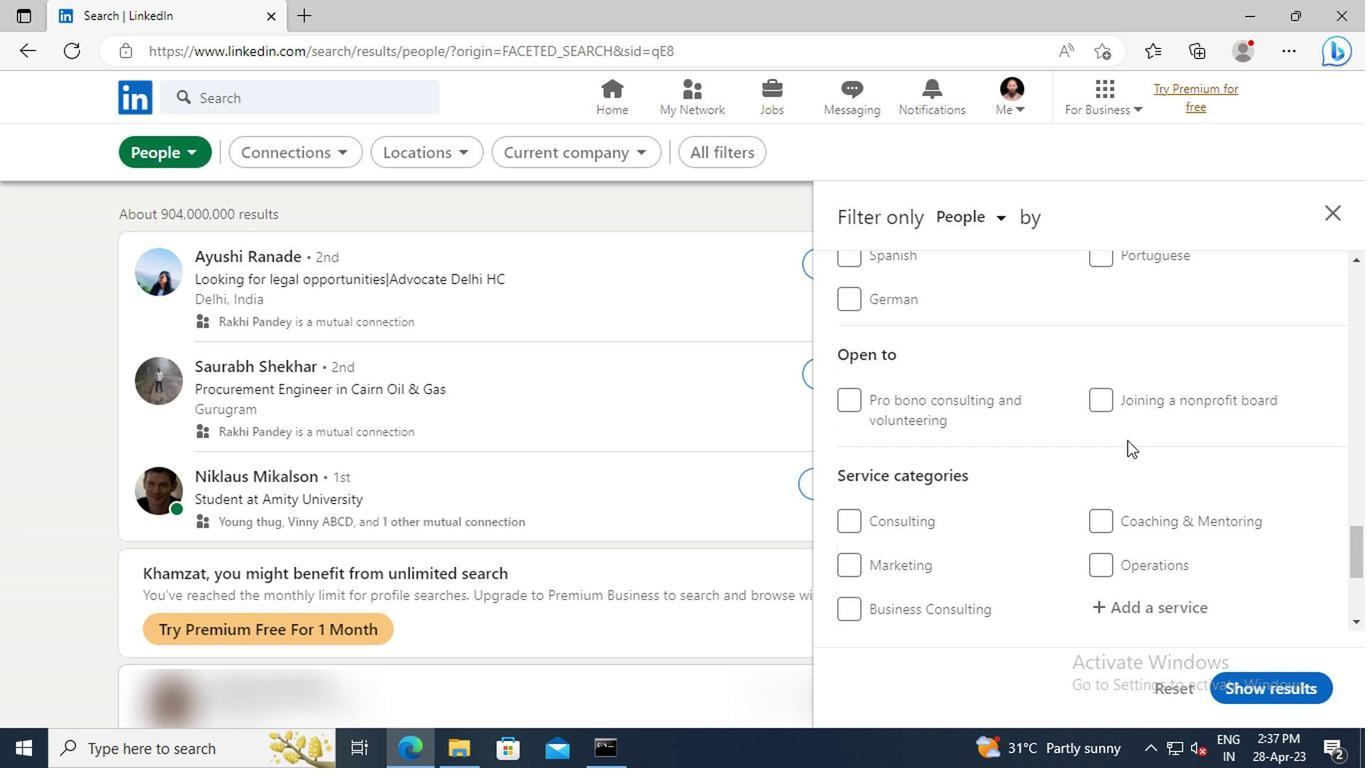 
Action: Mouse moved to (1121, 454)
Screenshot: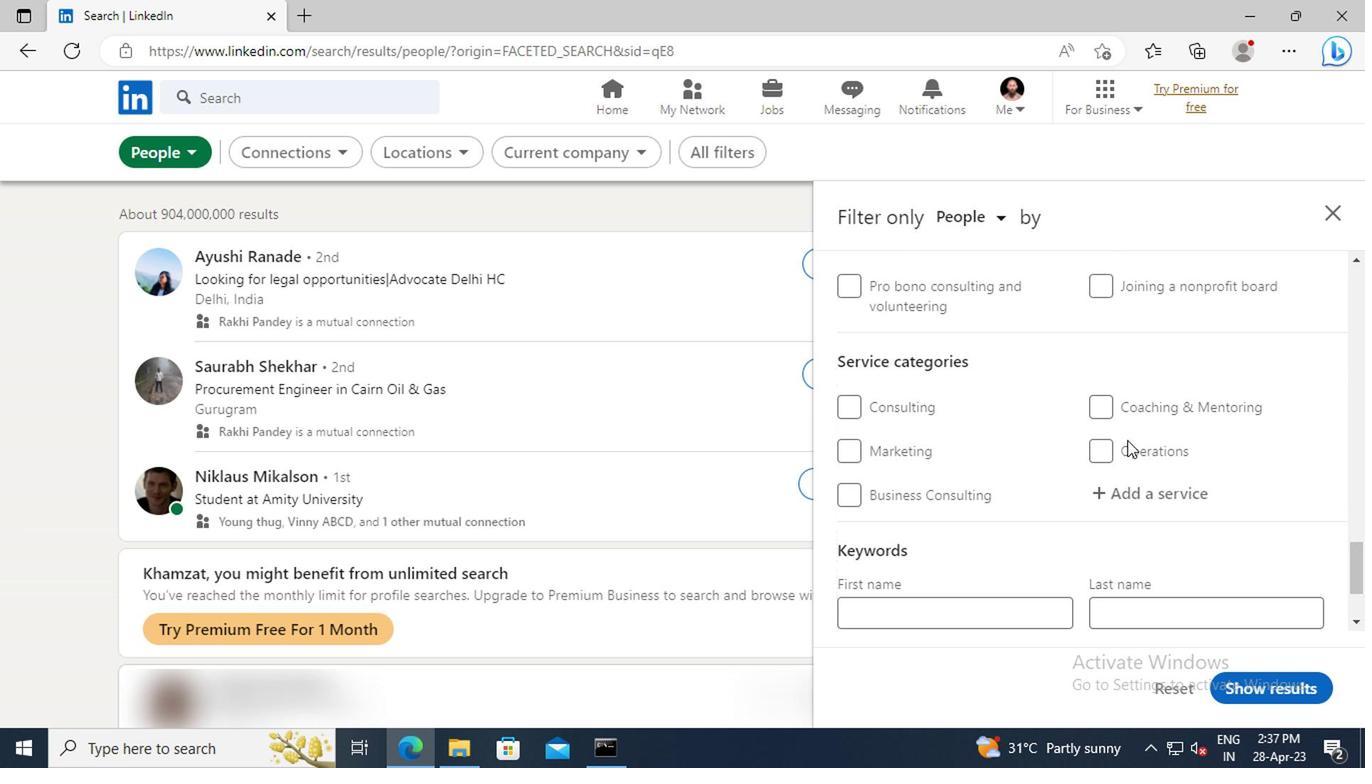 
Action: Mouse scrolled (1121, 453) with delta (0, -1)
Screenshot: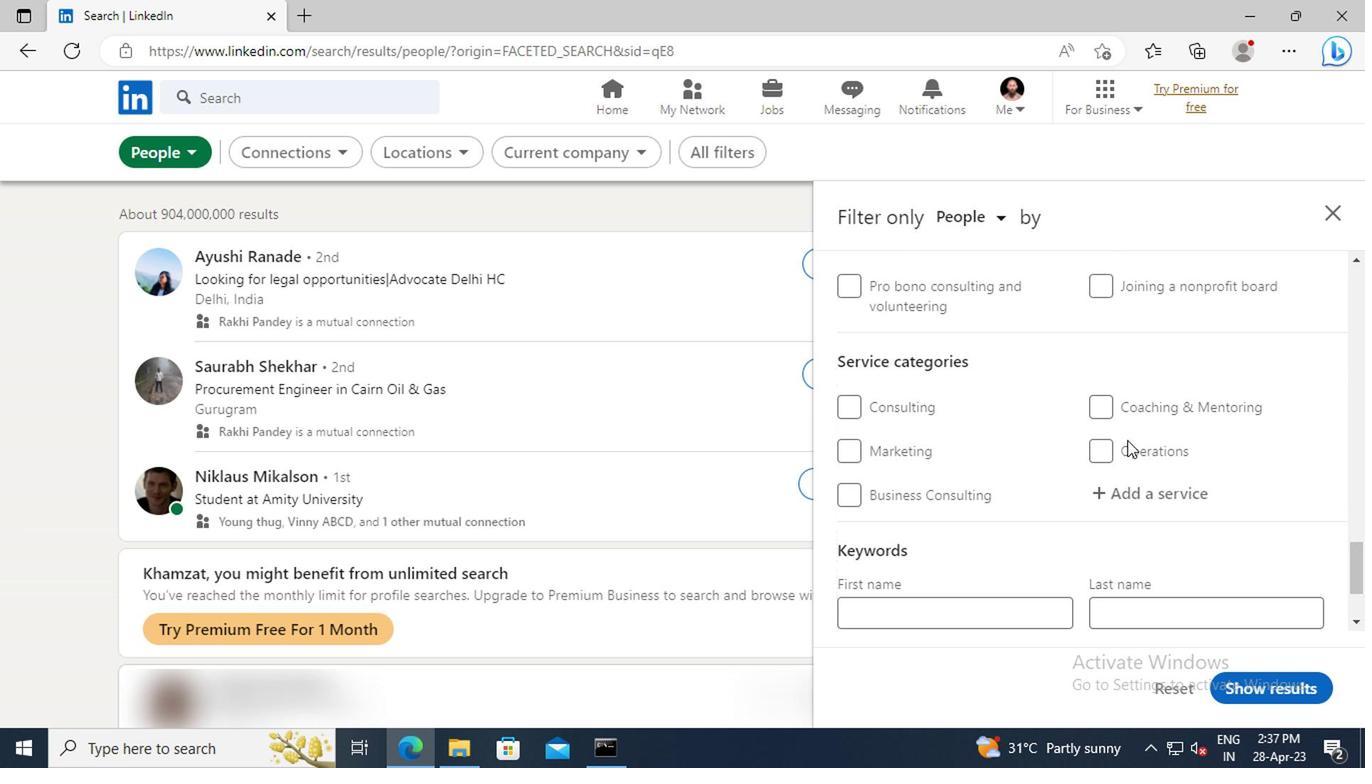 
Action: Mouse moved to (1139, 442)
Screenshot: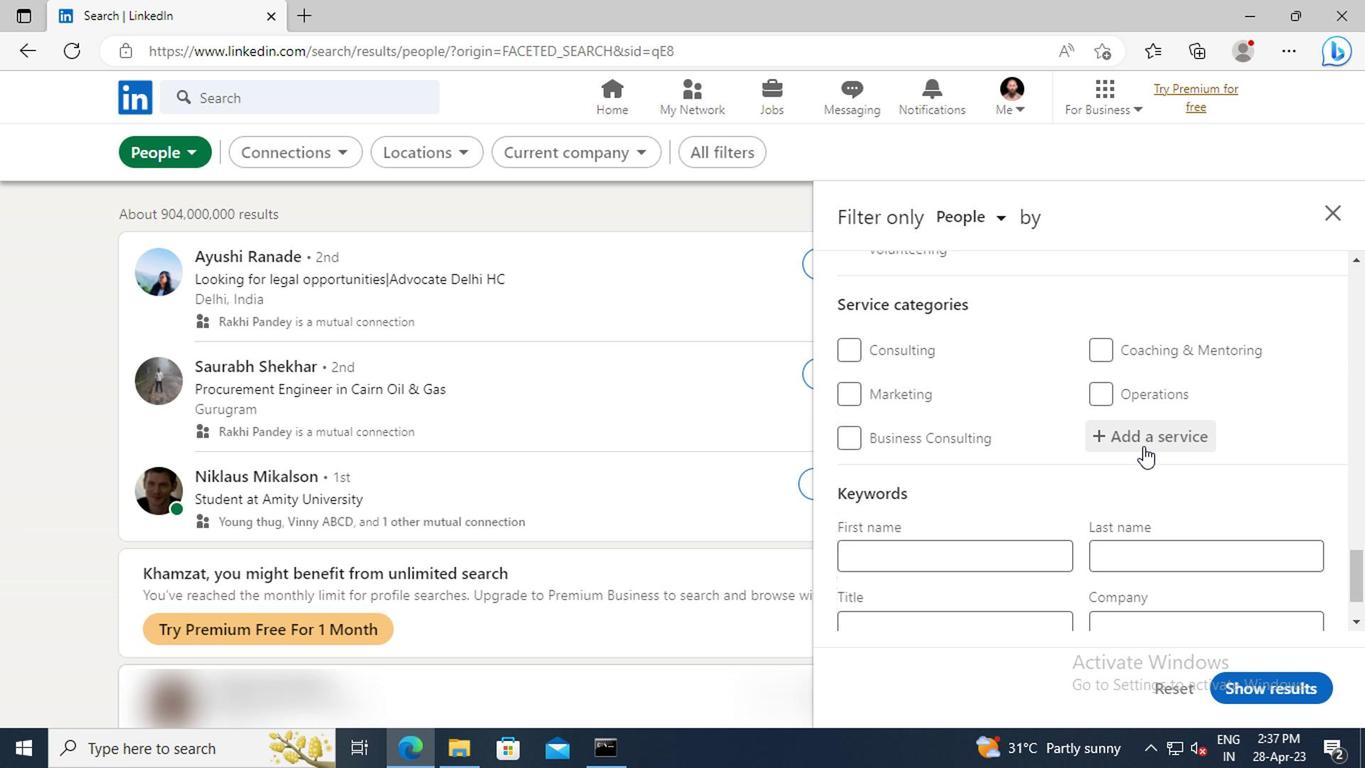 
Action: Mouse pressed left at (1139, 442)
Screenshot: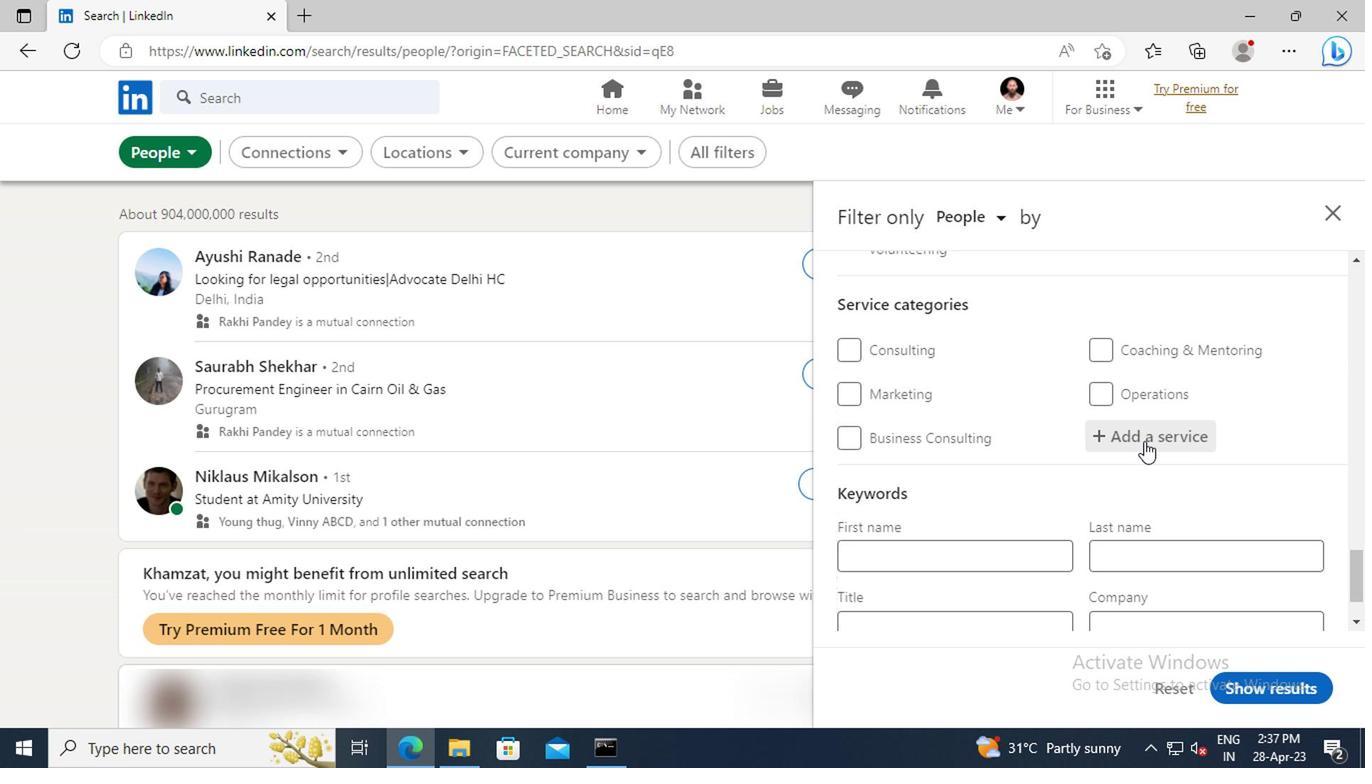 
Action: Key pressed <Key.shift>CONSULTING<Key.enter>
Screenshot: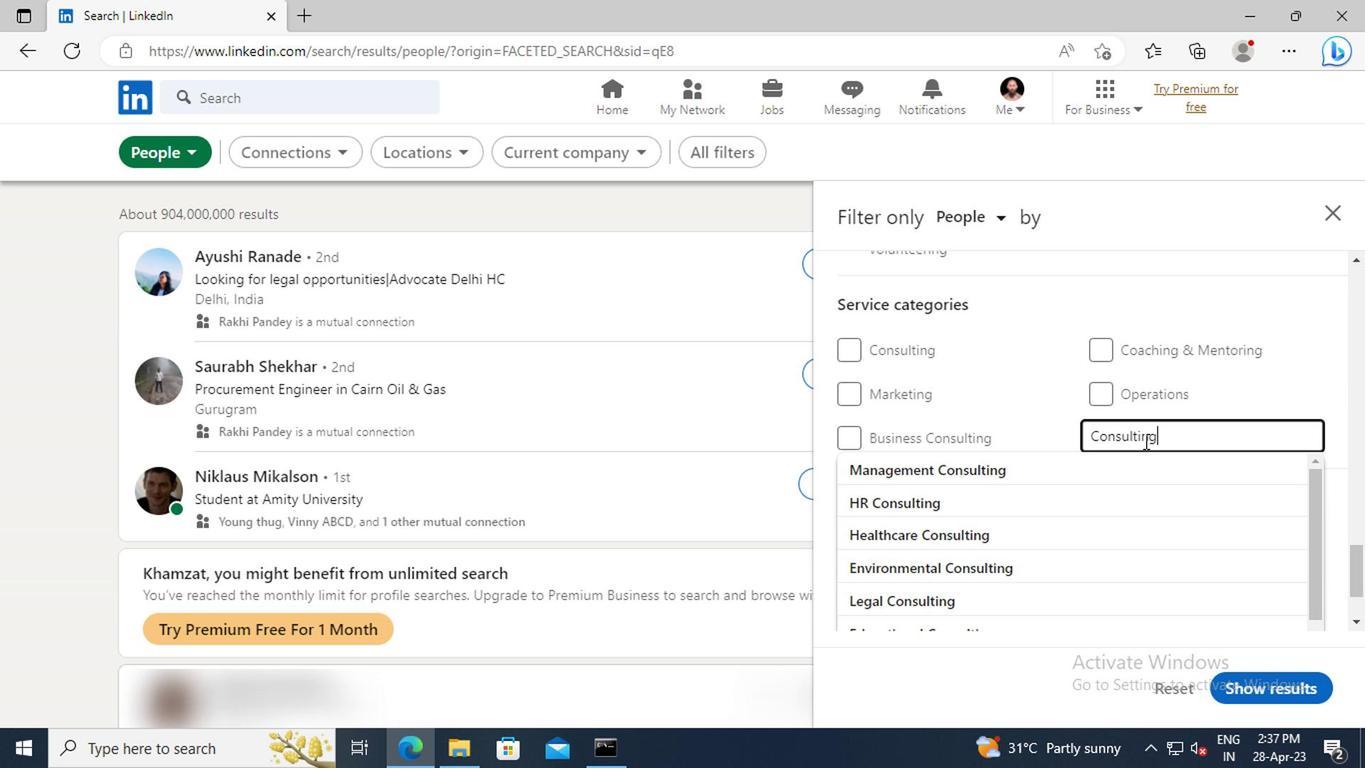 
Action: Mouse scrolled (1139, 441) with delta (0, 0)
Screenshot: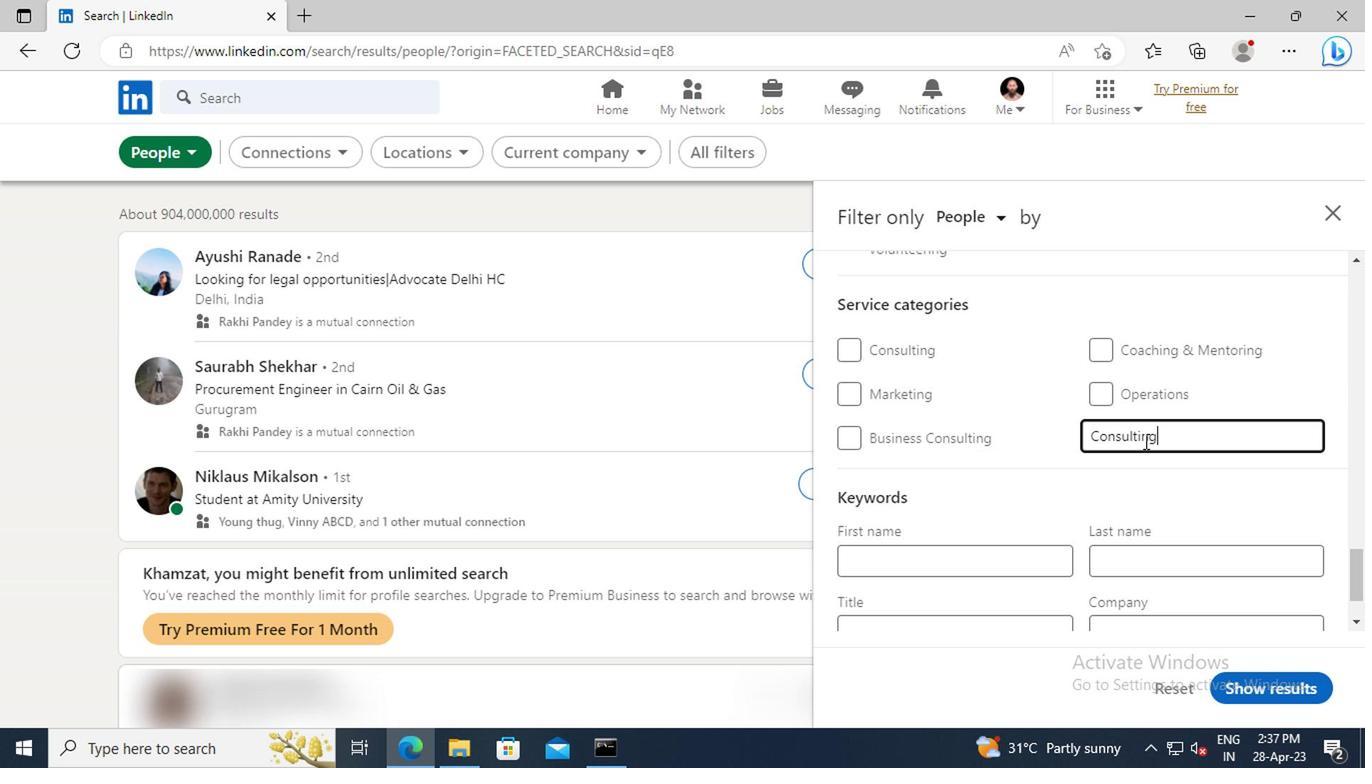 
Action: Mouse scrolled (1139, 441) with delta (0, 0)
Screenshot: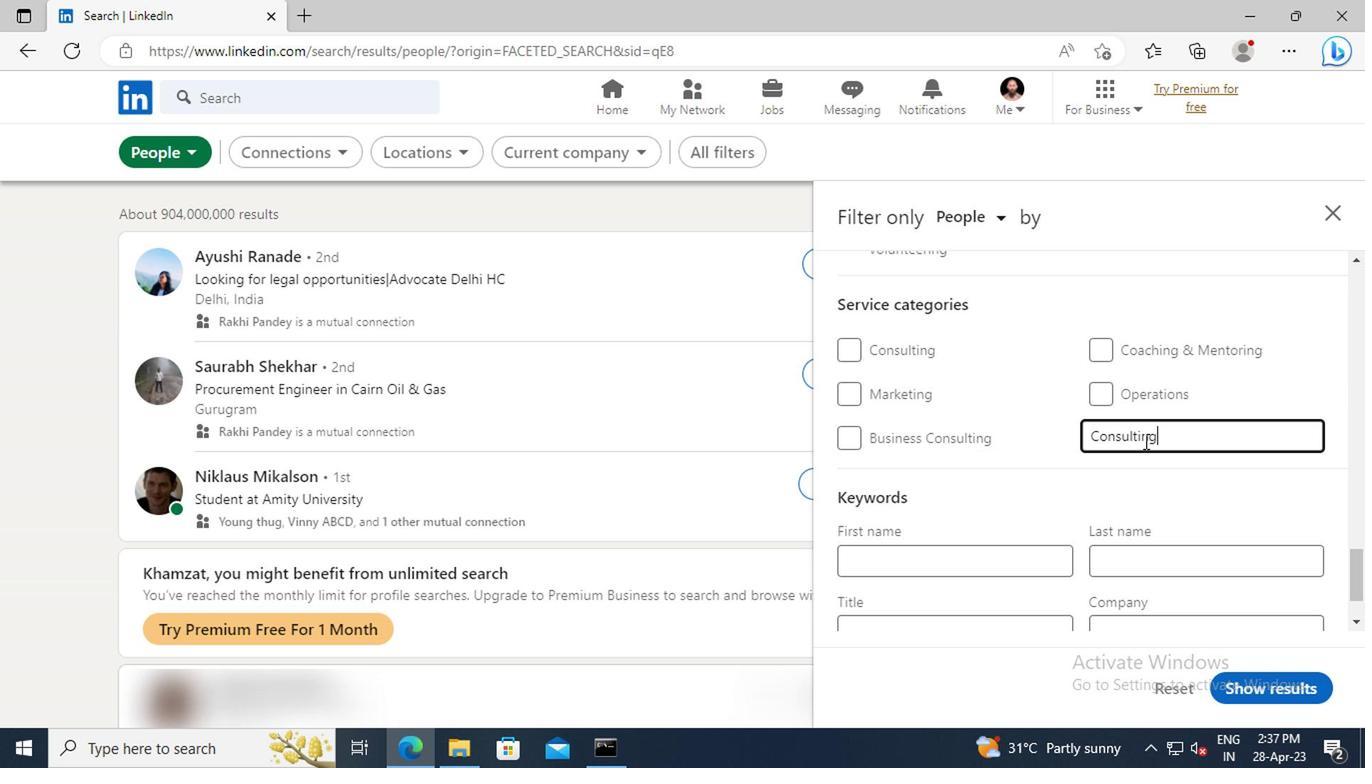 
Action: Mouse moved to (904, 533)
Screenshot: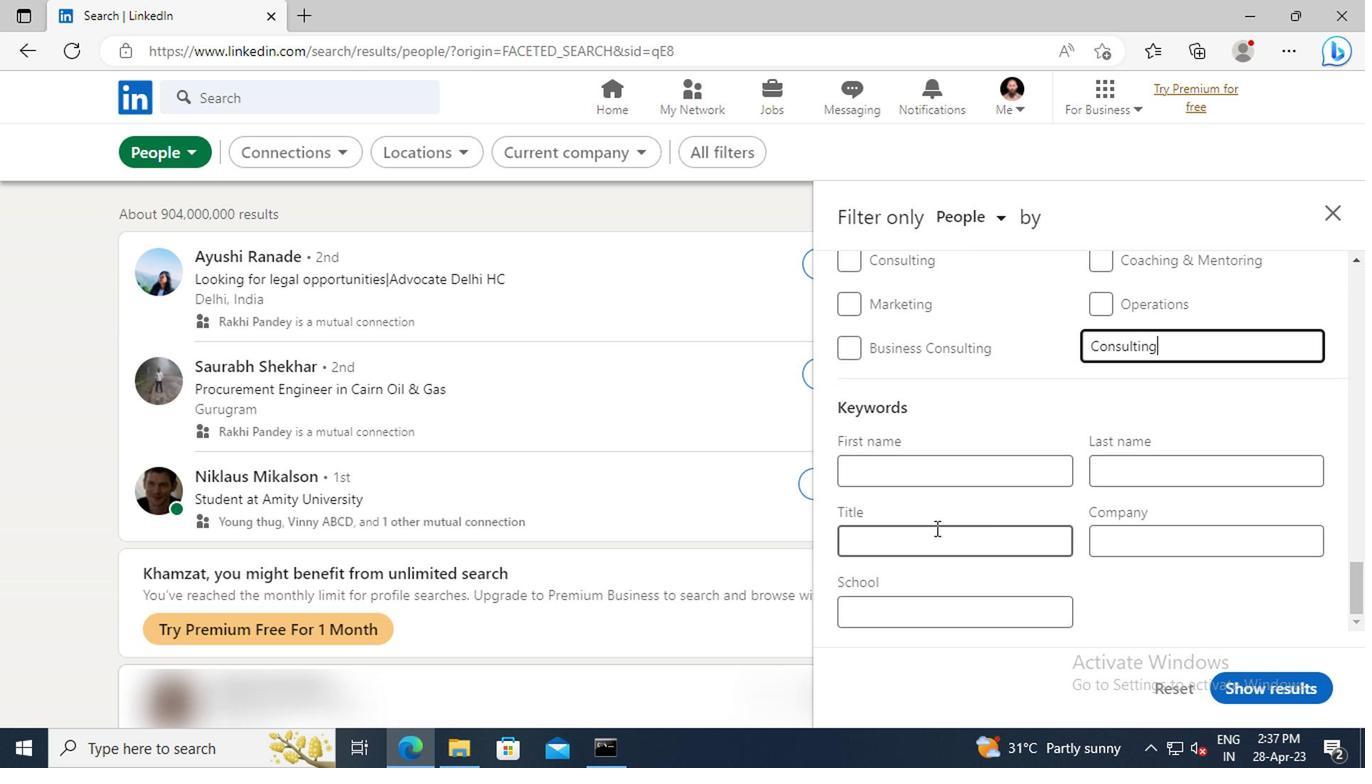 
Action: Mouse pressed left at (904, 533)
Screenshot: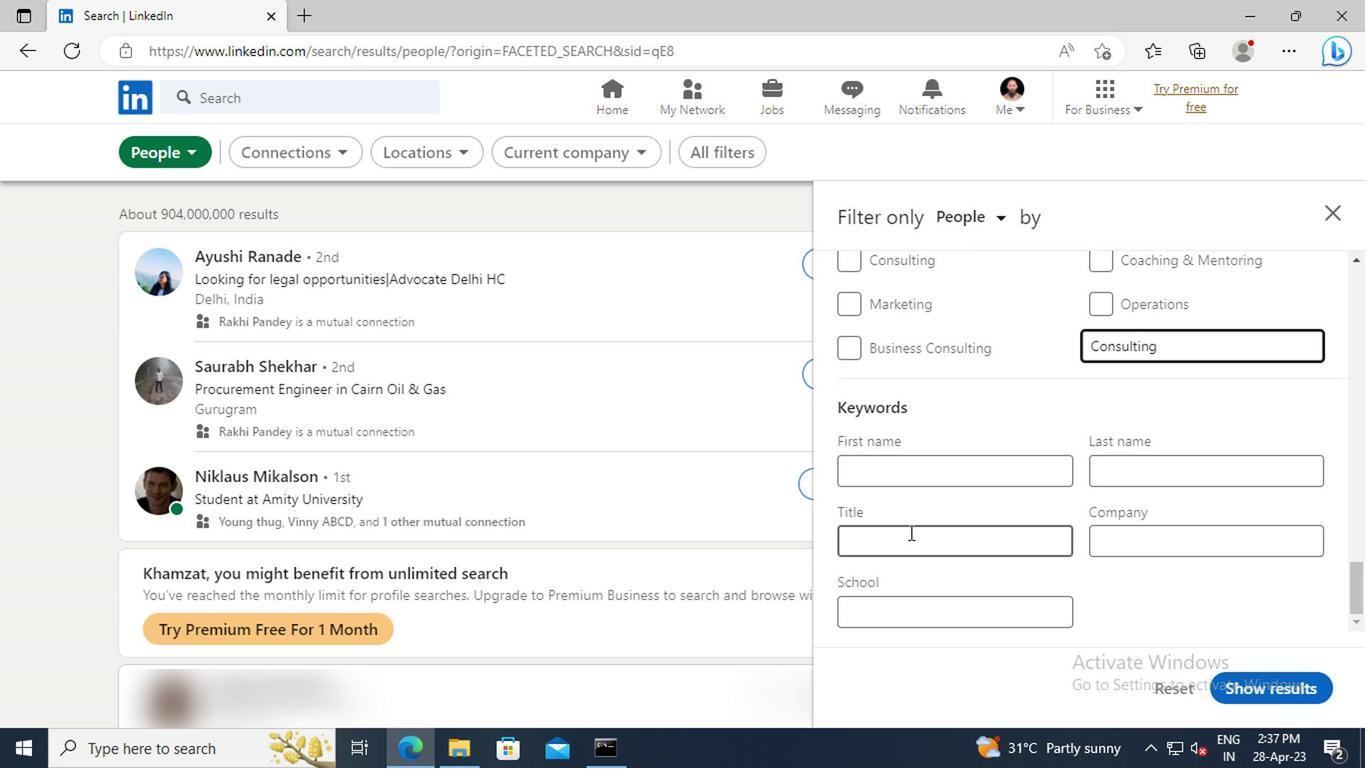 
Action: Key pressed <Key.shift>CUSTOMER<Key.space><Key.shift>CARE<Key.space><Key.shift>ASSOCIATE<Key.enter>
Screenshot: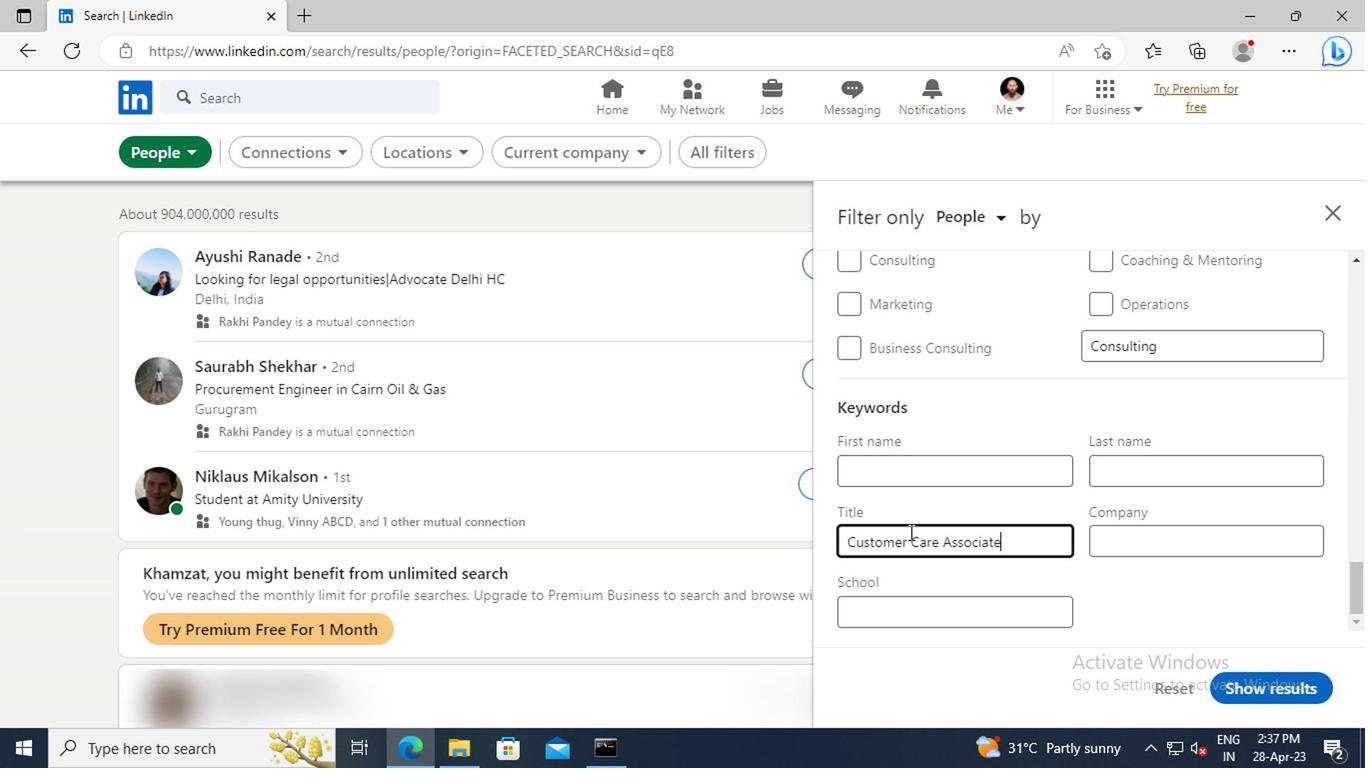 
Action: Mouse moved to (1229, 688)
Screenshot: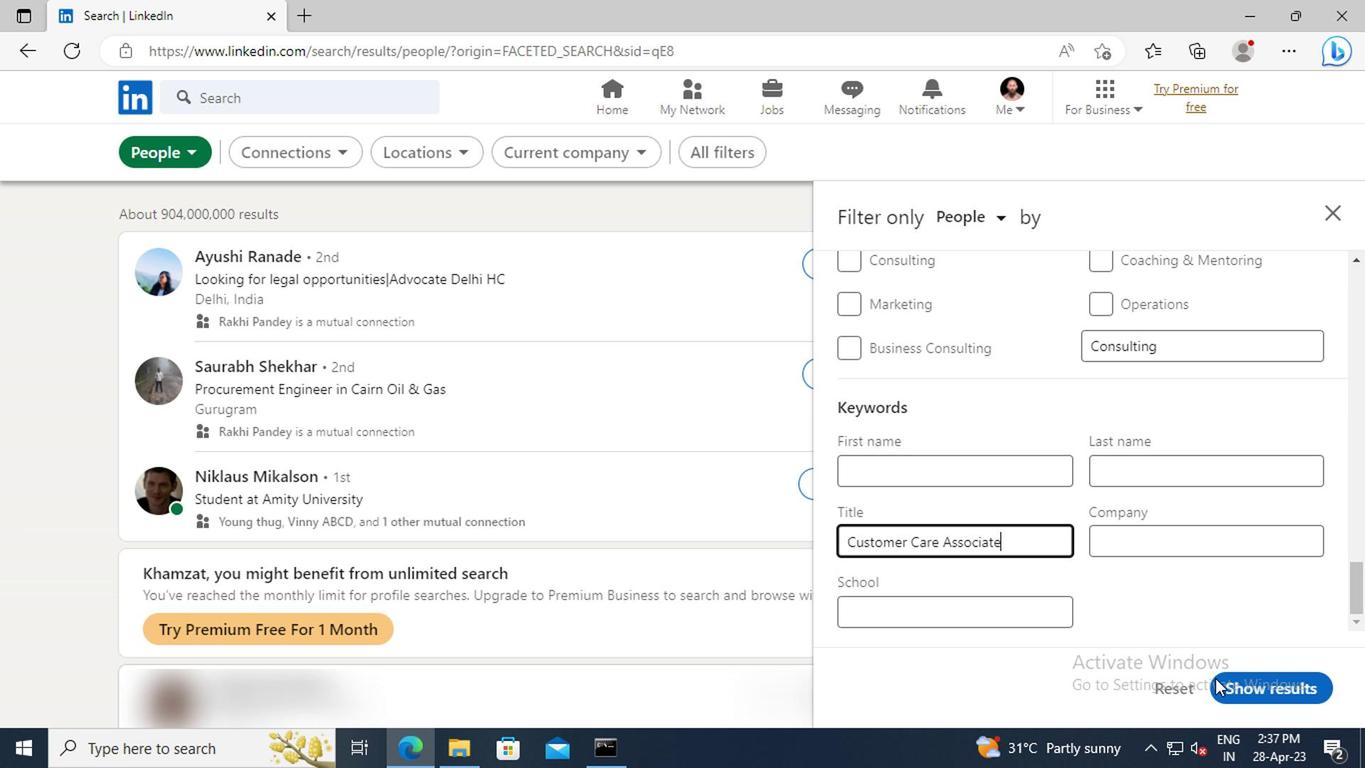 
Action: Mouse pressed left at (1229, 688)
Screenshot: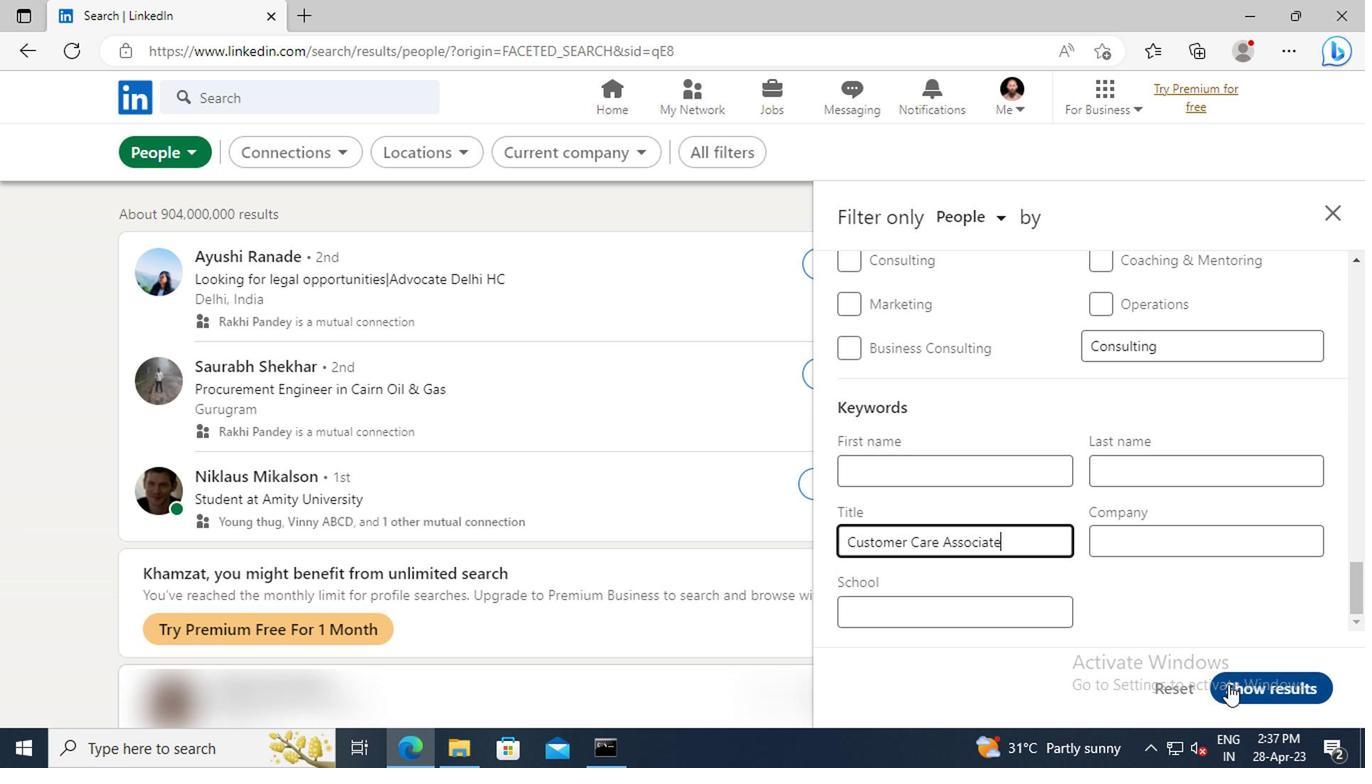 
Action: Mouse moved to (1208, 643)
Screenshot: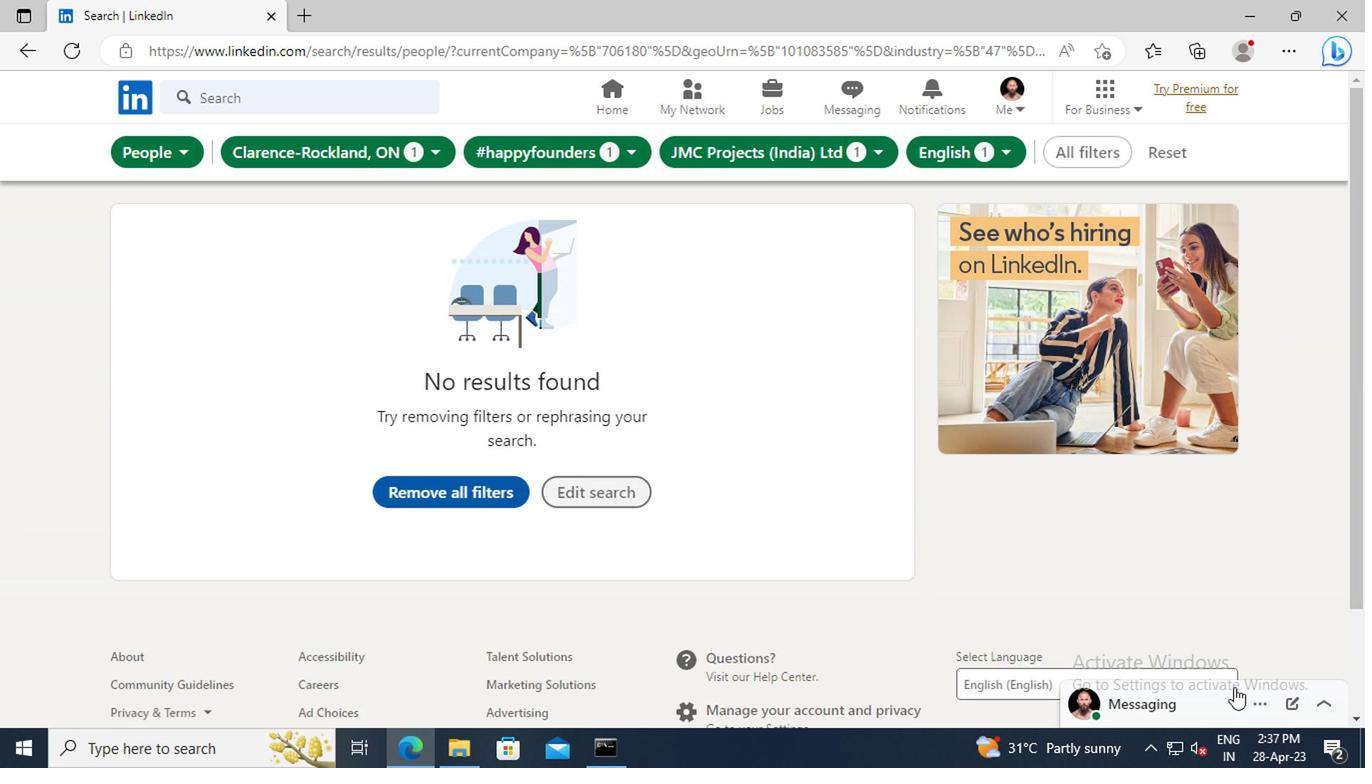 
